 Task: Find connections with filter location Albany with filter topic #Socialentrepreneurshipwith filter profile language Potuguese with filter current company Arabian Construction Co. with filter school St. Peter's Engineering College with filter industry Rail Transportation with filter service category Video Production with filter keywords title Animal Shelter Worker
Action: Mouse moved to (655, 138)
Screenshot: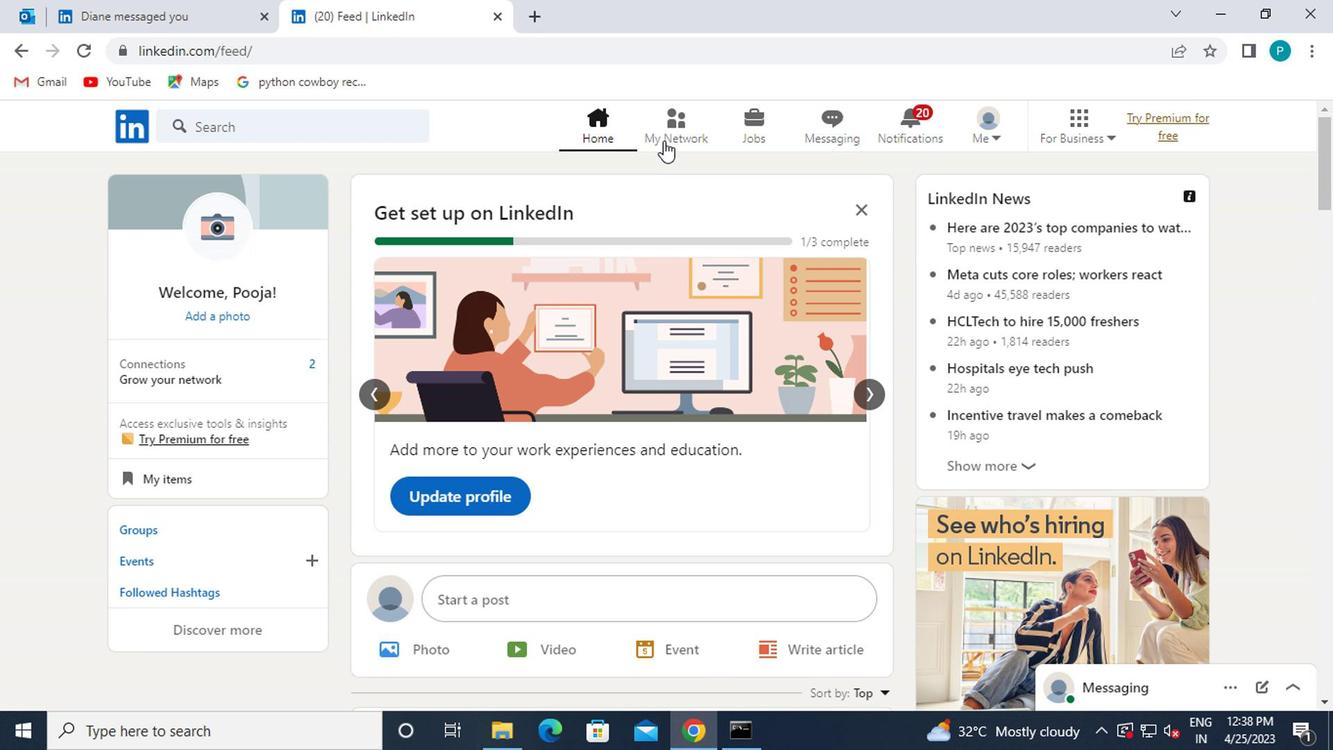 
Action: Mouse pressed left at (655, 138)
Screenshot: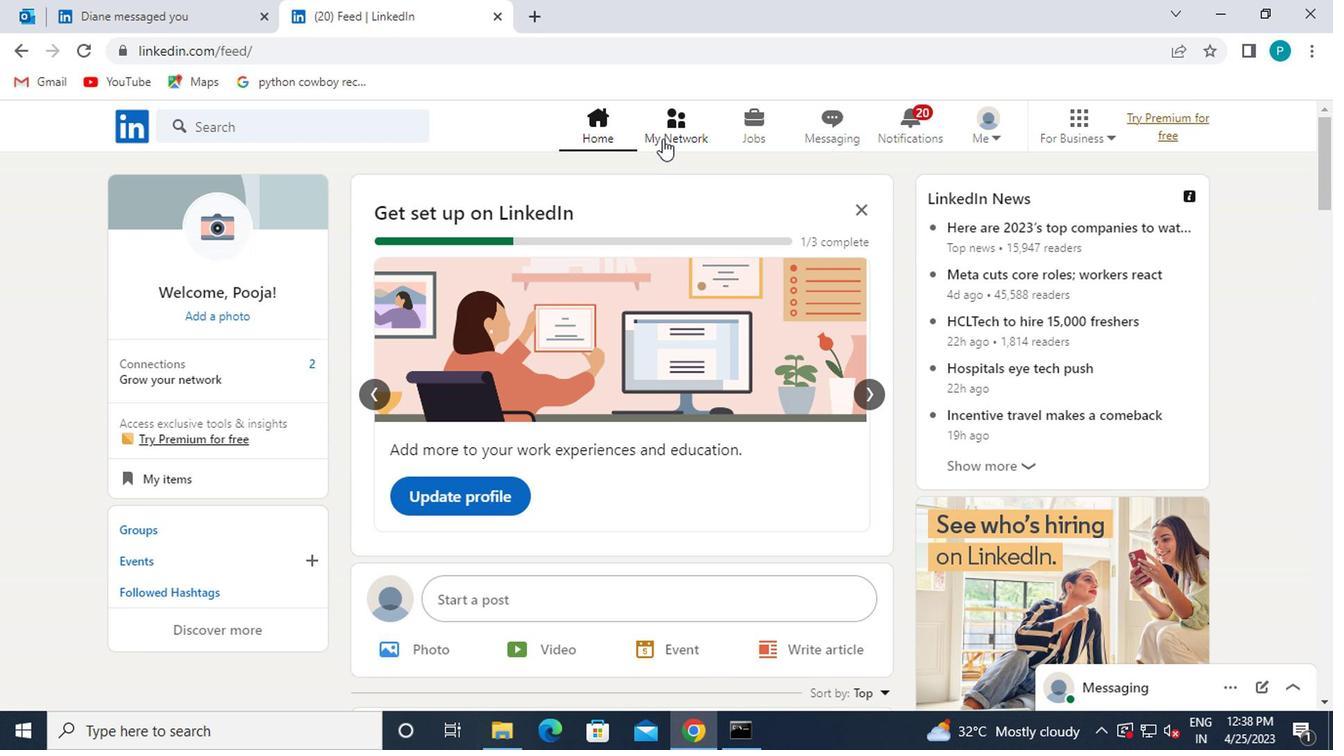 
Action: Mouse moved to (289, 242)
Screenshot: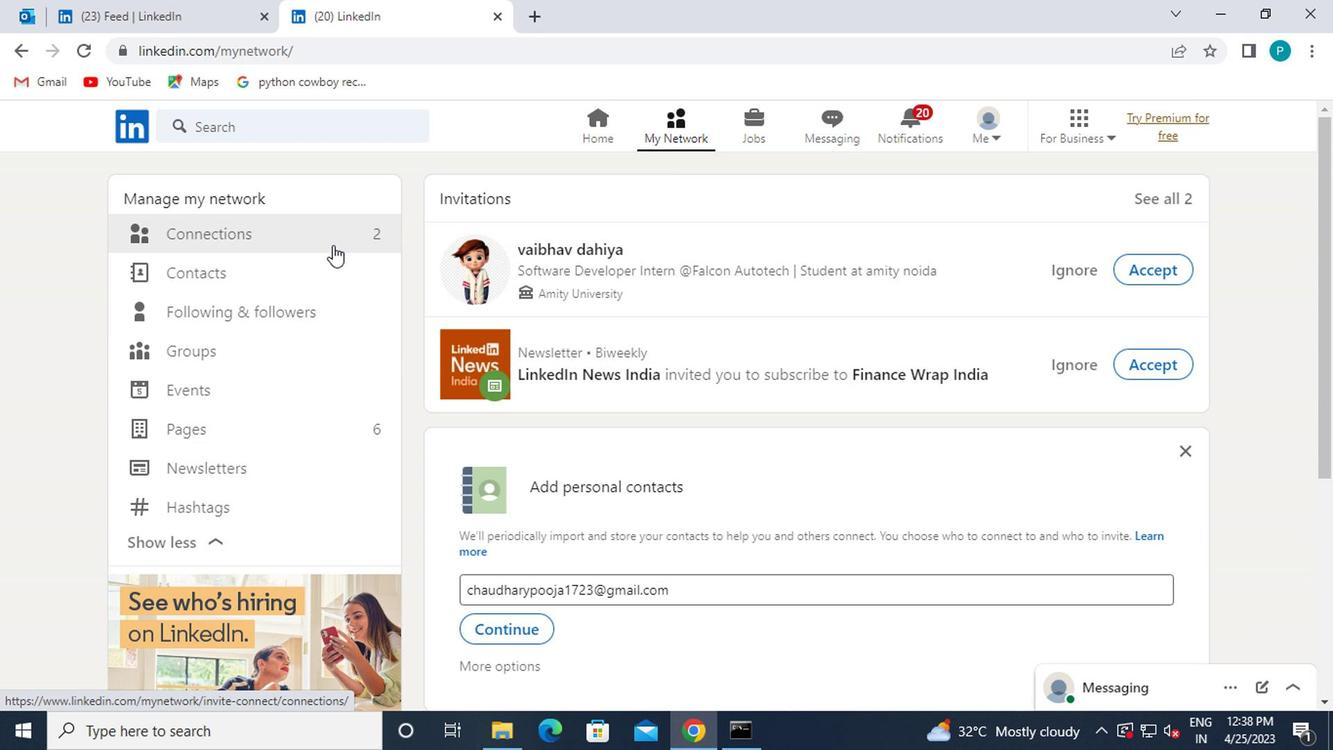 
Action: Mouse pressed left at (289, 242)
Screenshot: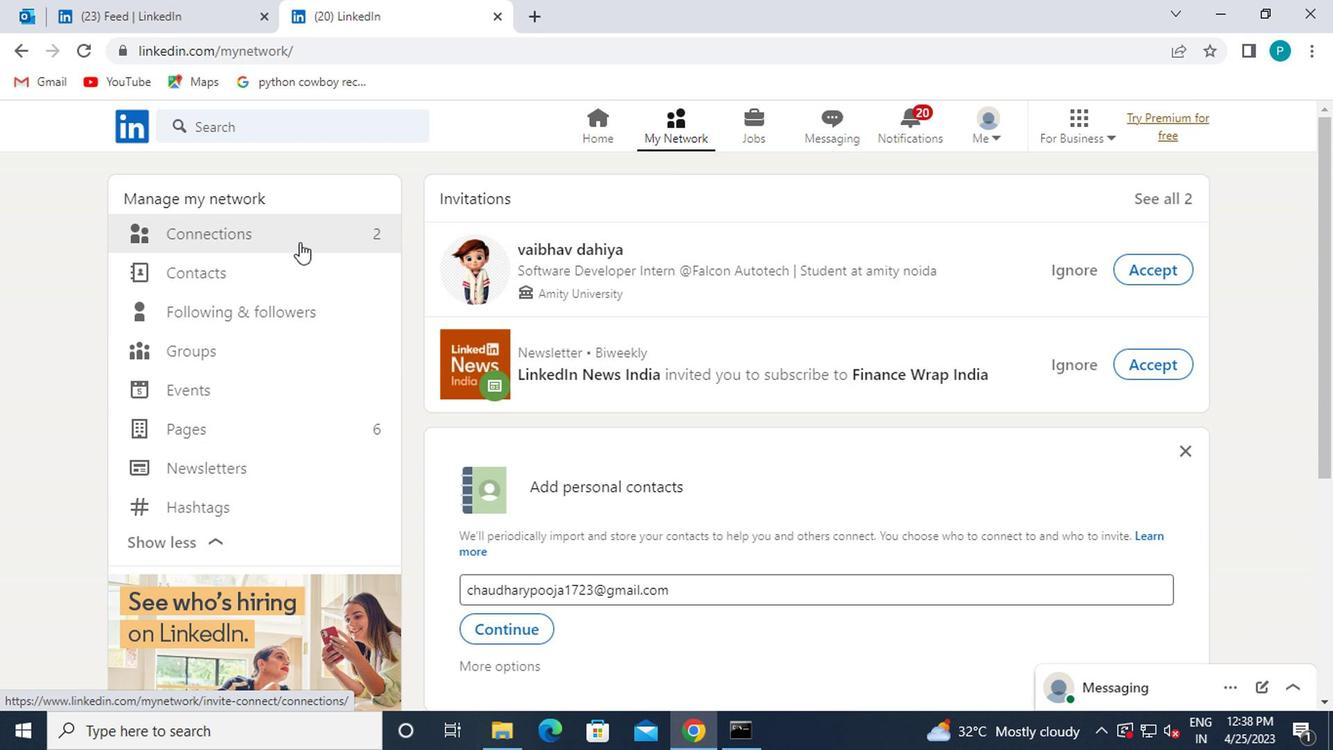 
Action: Mouse moved to (791, 234)
Screenshot: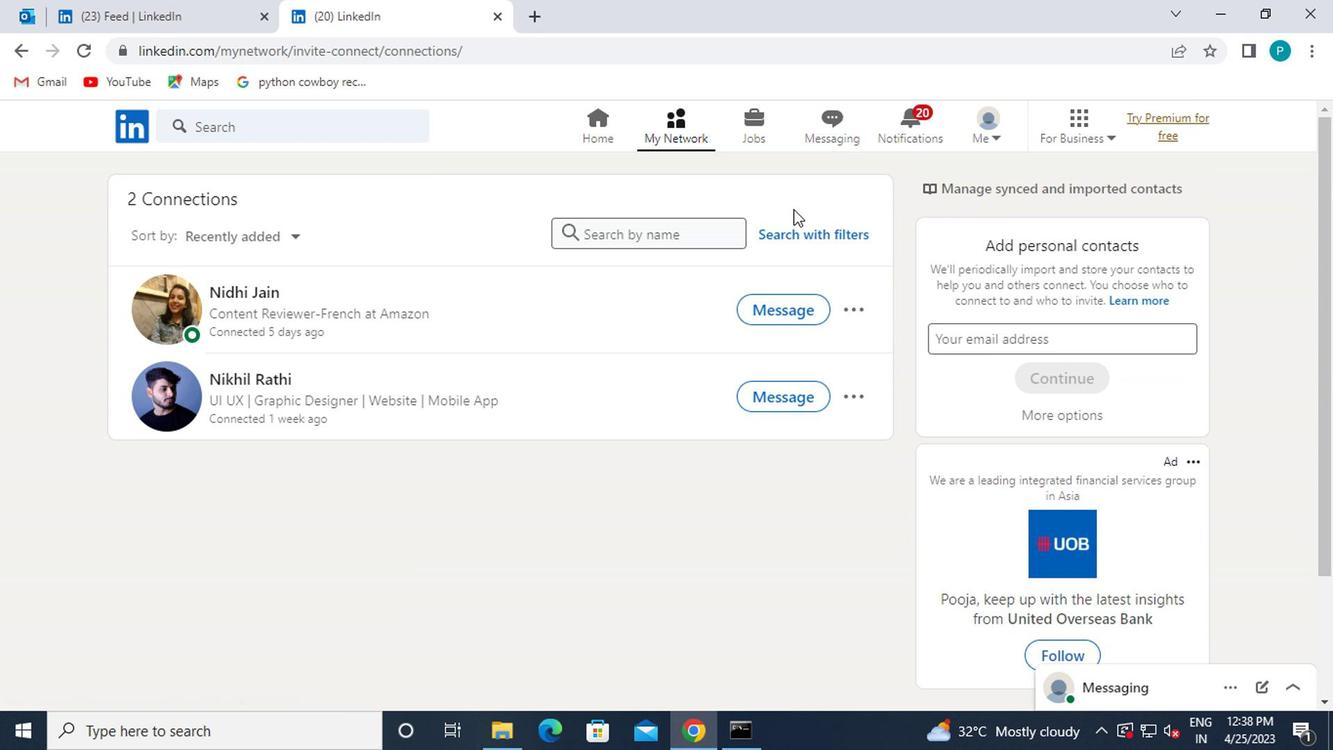 
Action: Mouse pressed left at (791, 234)
Screenshot: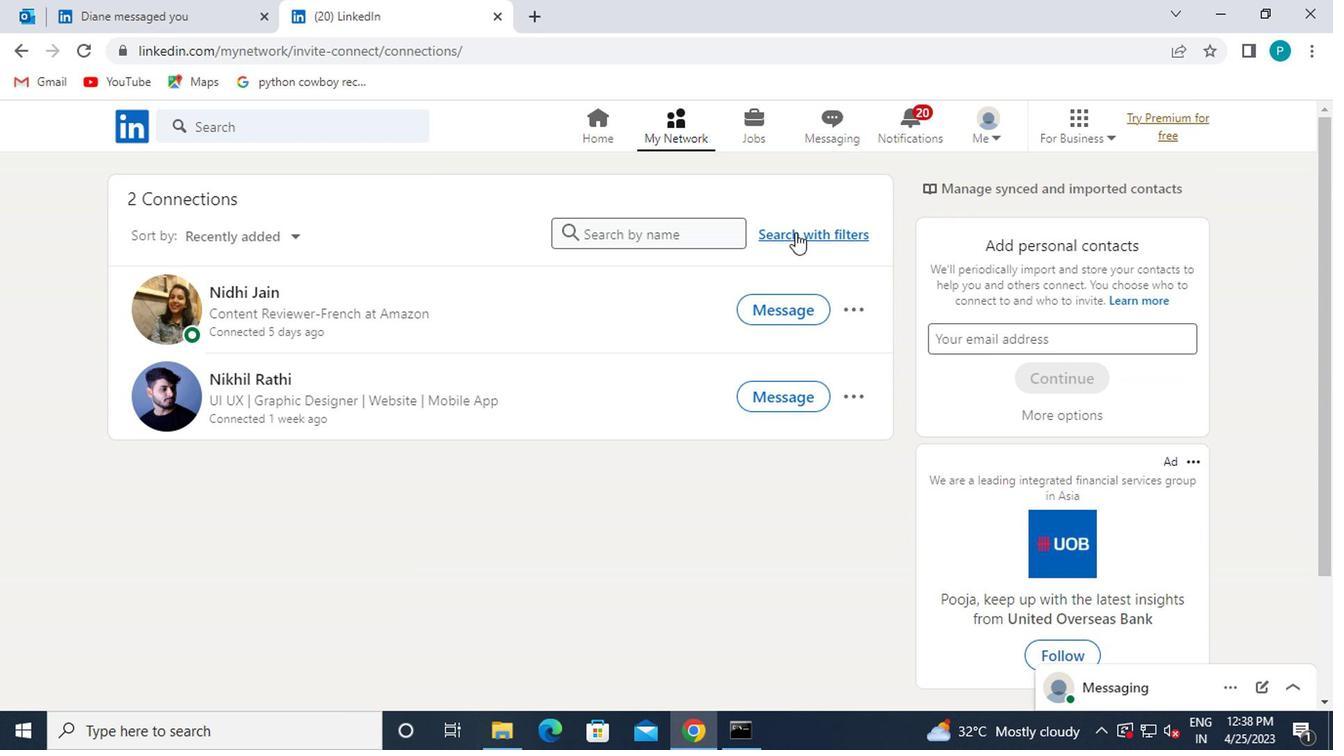 
Action: Mouse moved to (679, 171)
Screenshot: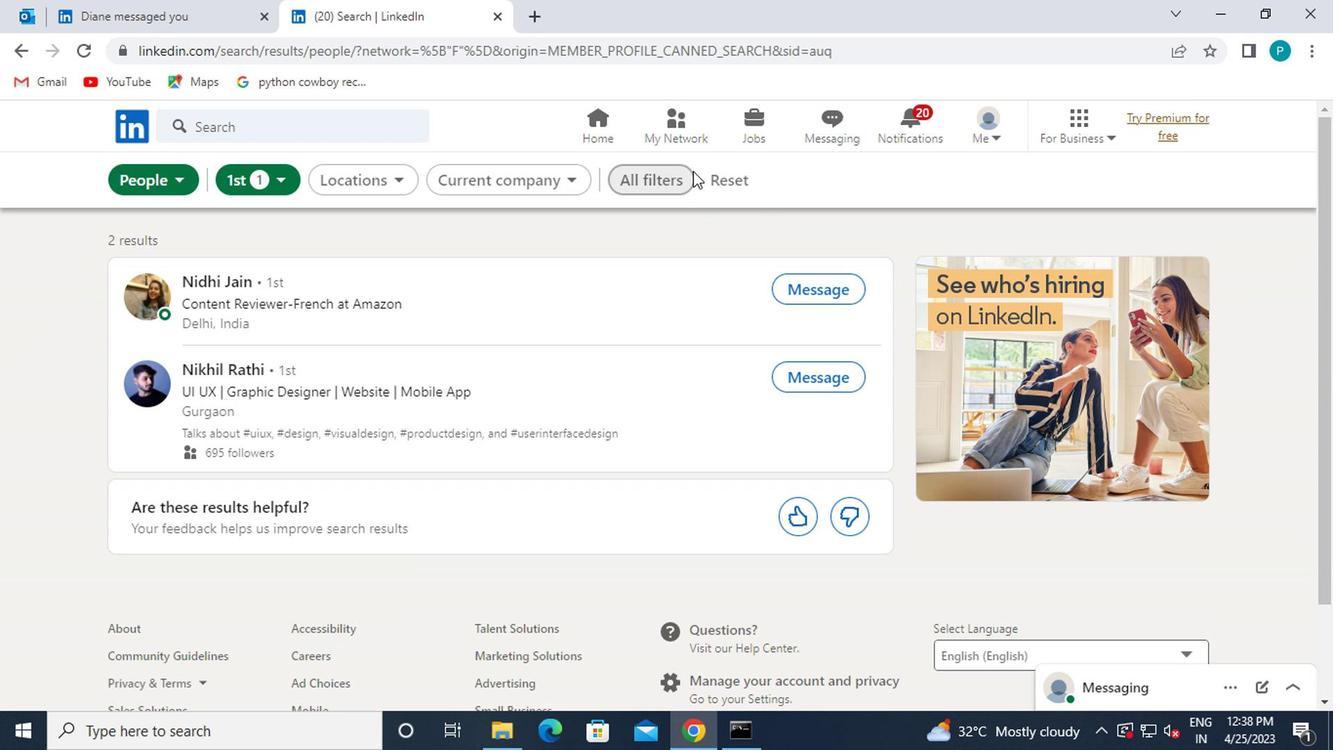 
Action: Mouse pressed left at (679, 171)
Screenshot: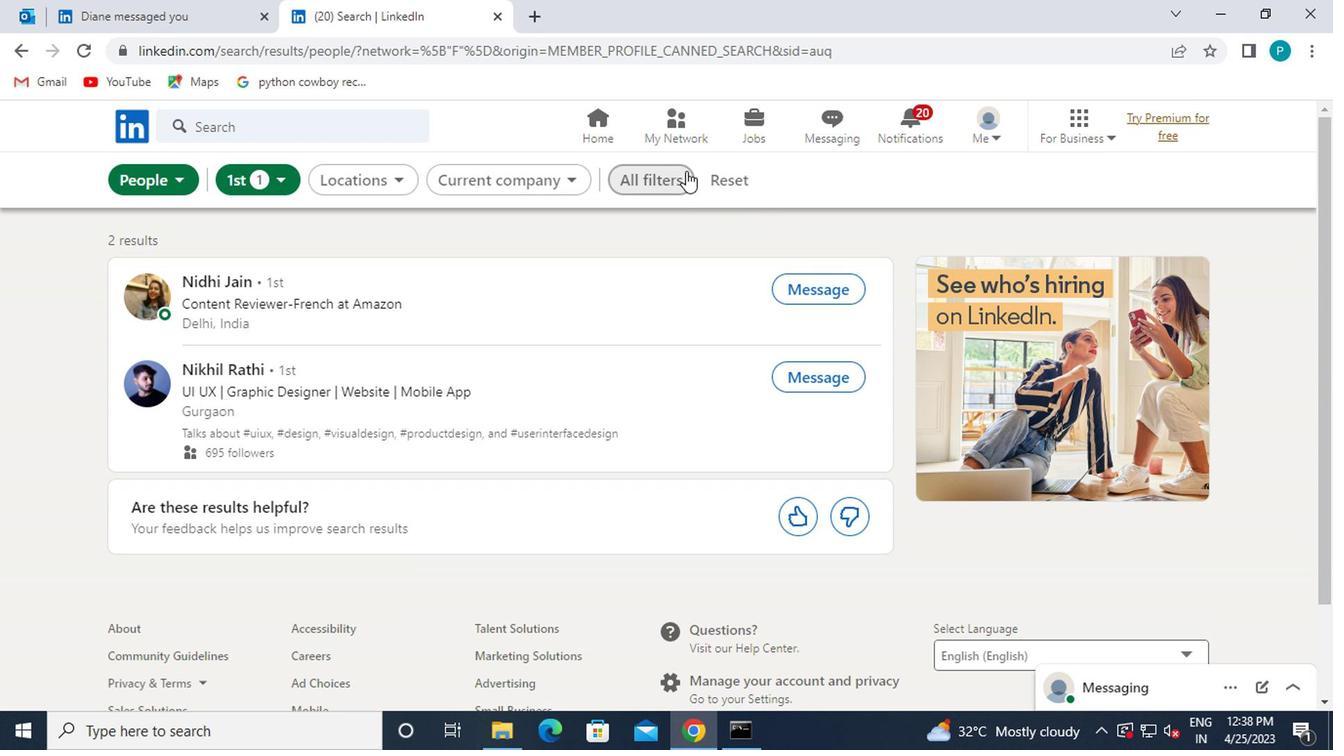 
Action: Mouse moved to (1013, 389)
Screenshot: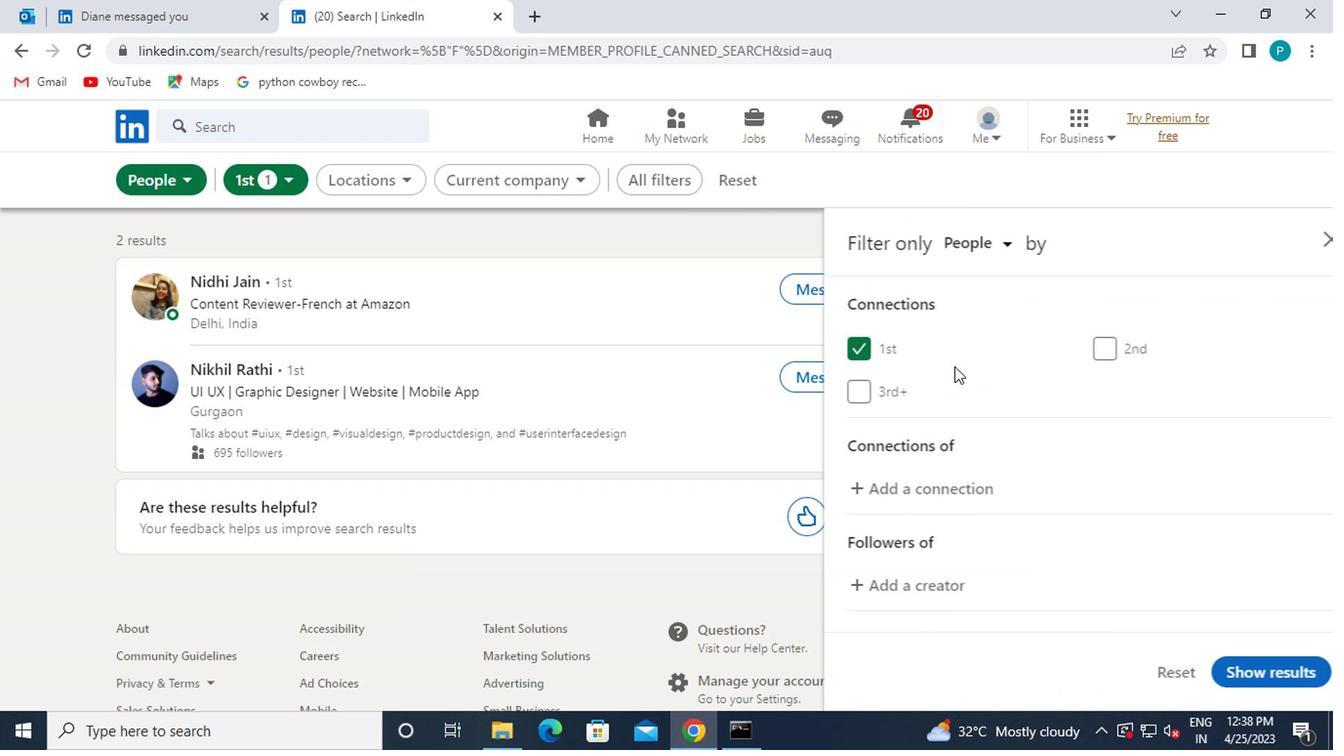 
Action: Mouse scrolled (1013, 388) with delta (0, 0)
Screenshot: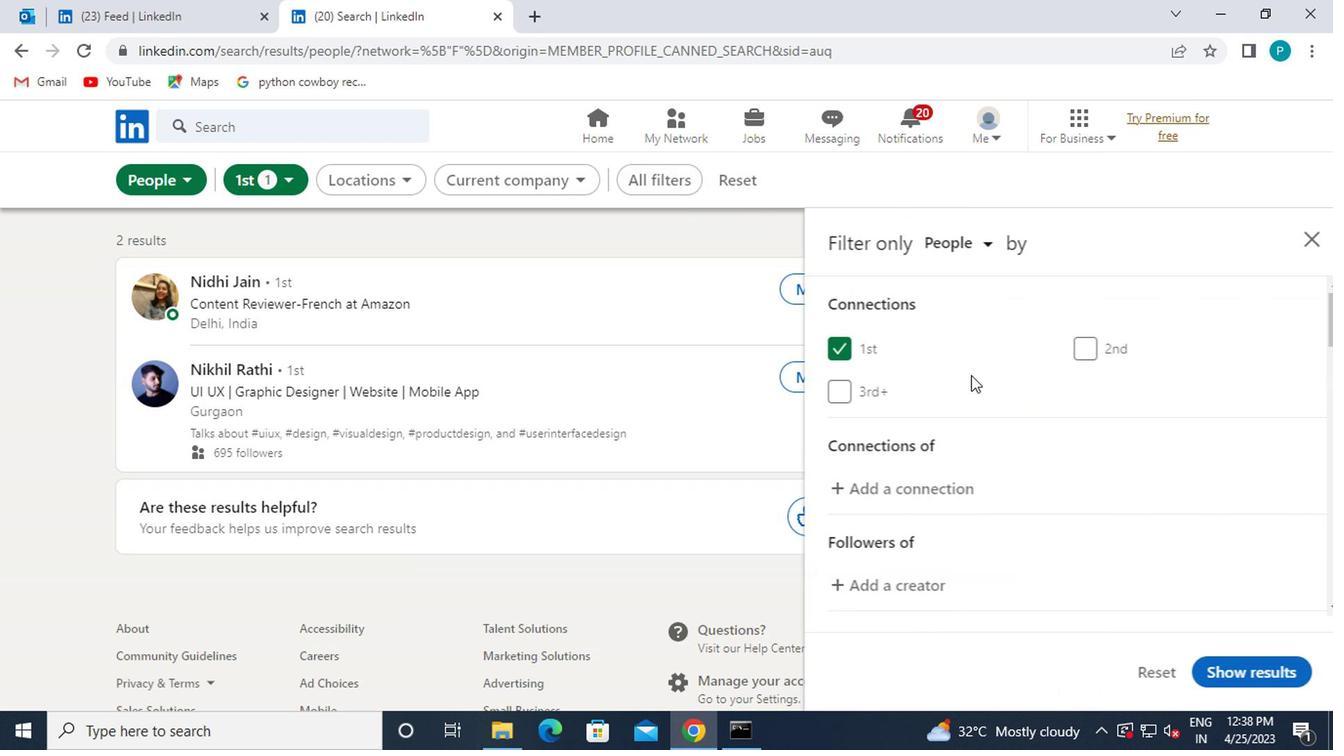 
Action: Mouse scrolled (1013, 388) with delta (0, 0)
Screenshot: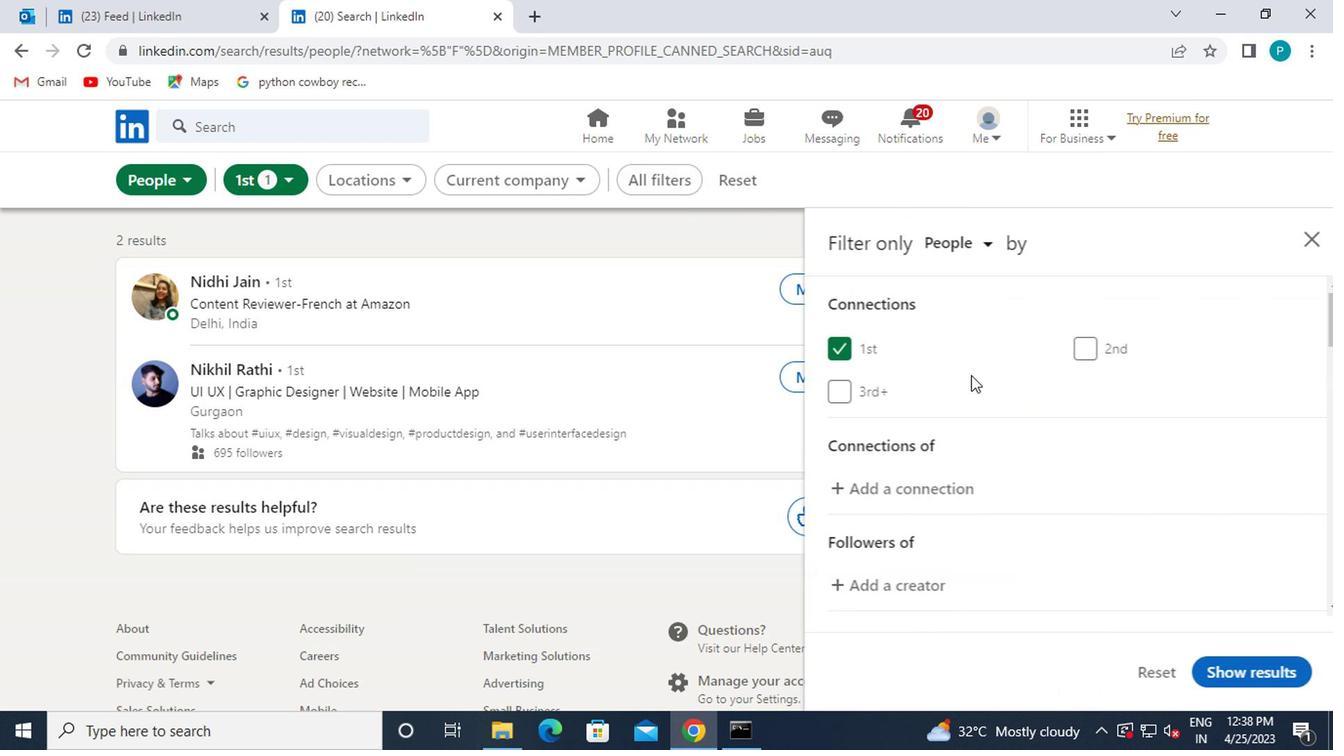 
Action: Mouse scrolled (1013, 388) with delta (0, 0)
Screenshot: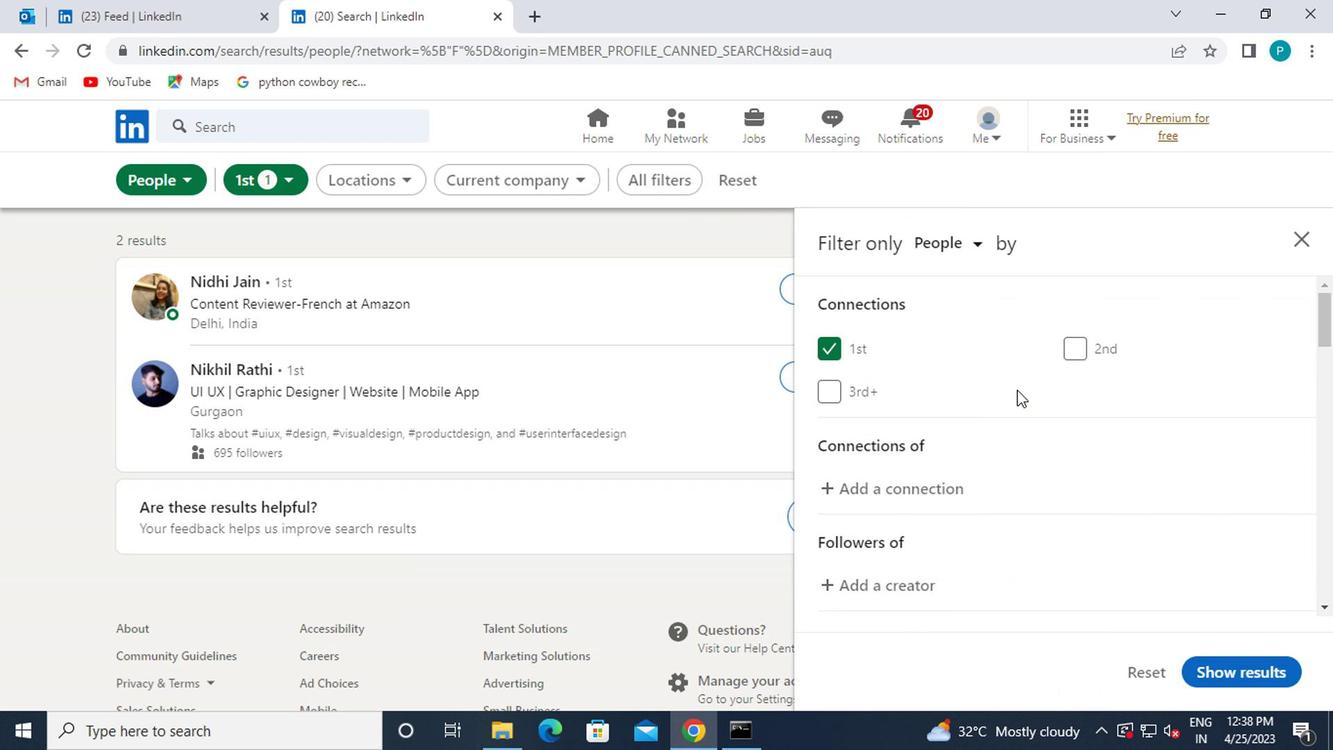 
Action: Mouse moved to (1084, 460)
Screenshot: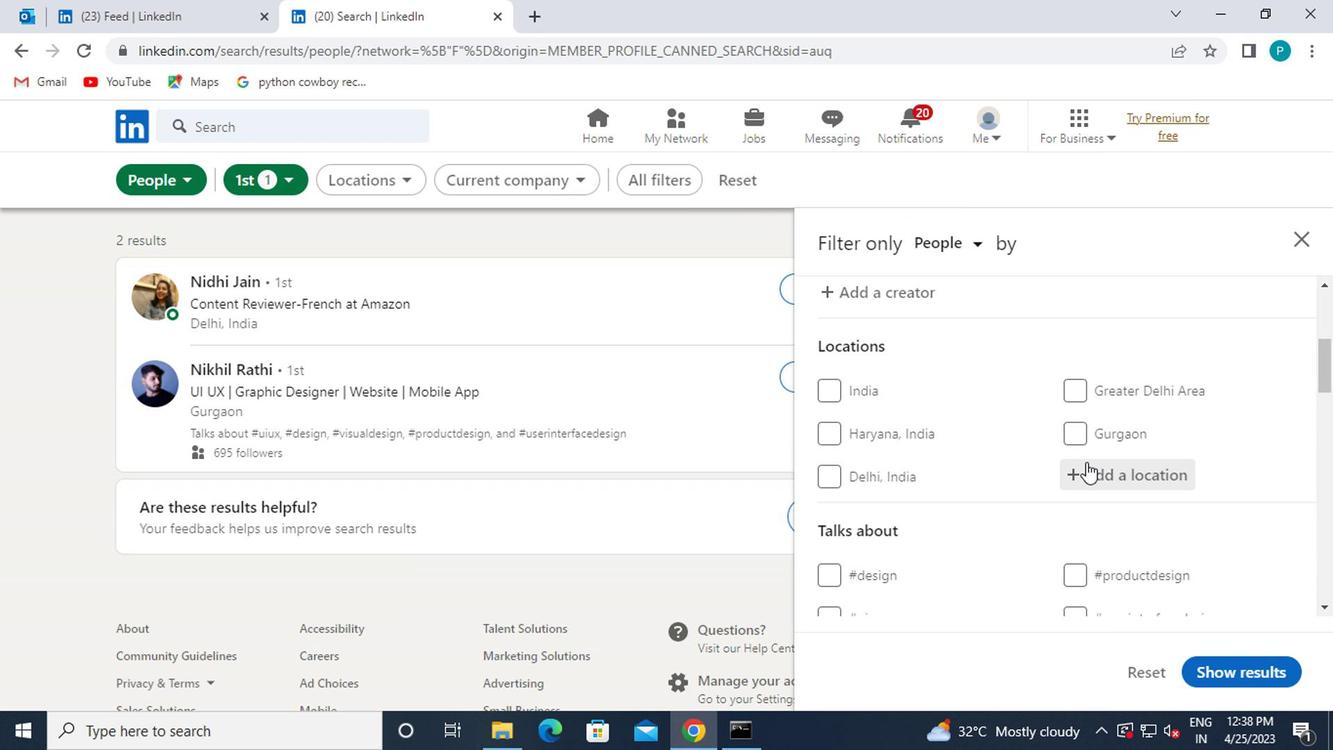 
Action: Mouse pressed left at (1084, 460)
Screenshot: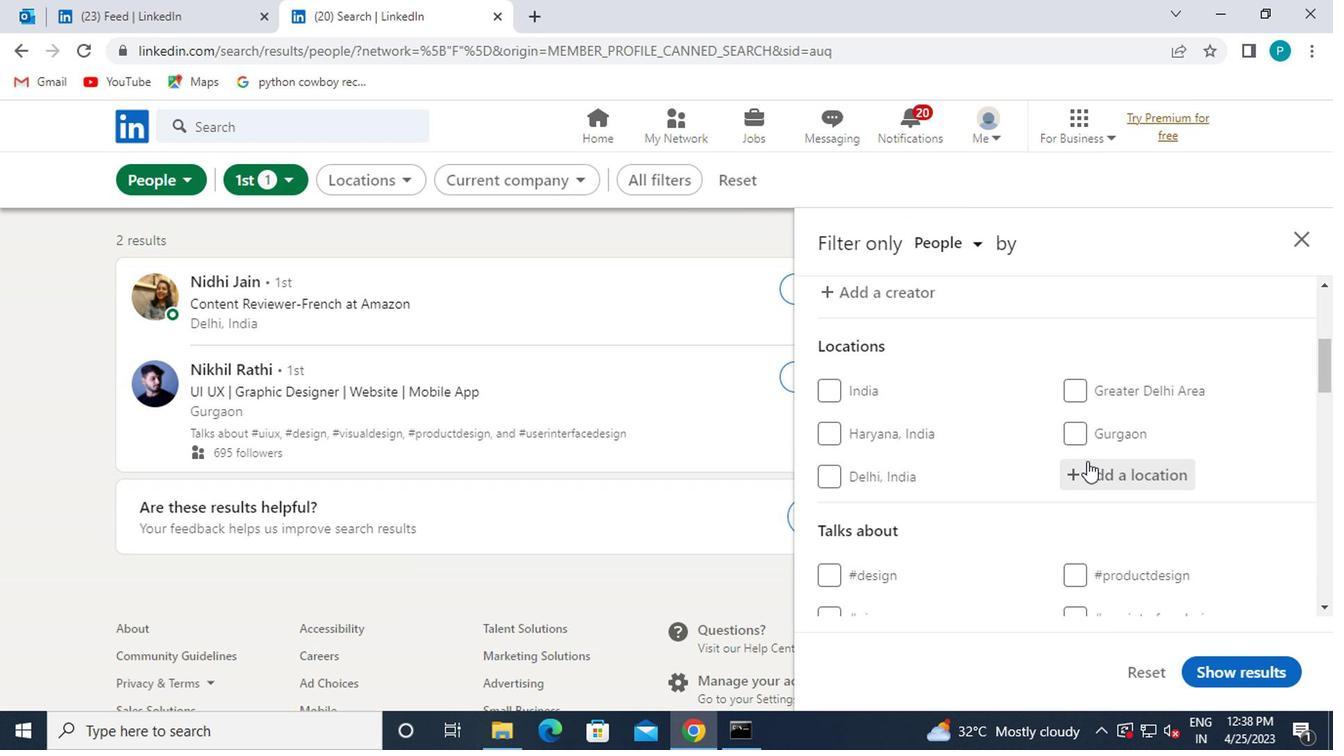 
Action: Mouse moved to (1084, 463)
Screenshot: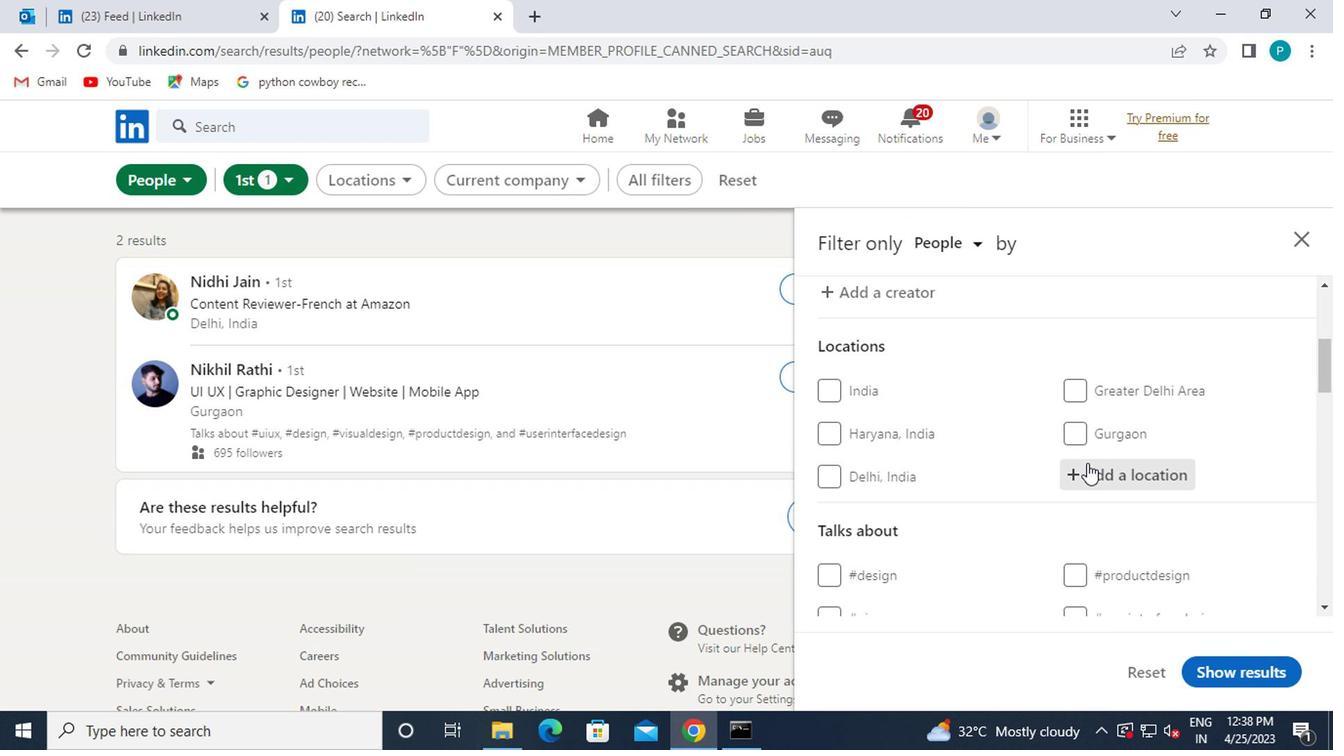 
Action: Key pressed <Key.caps_lock>a<Key.caps_lock>lbany
Screenshot: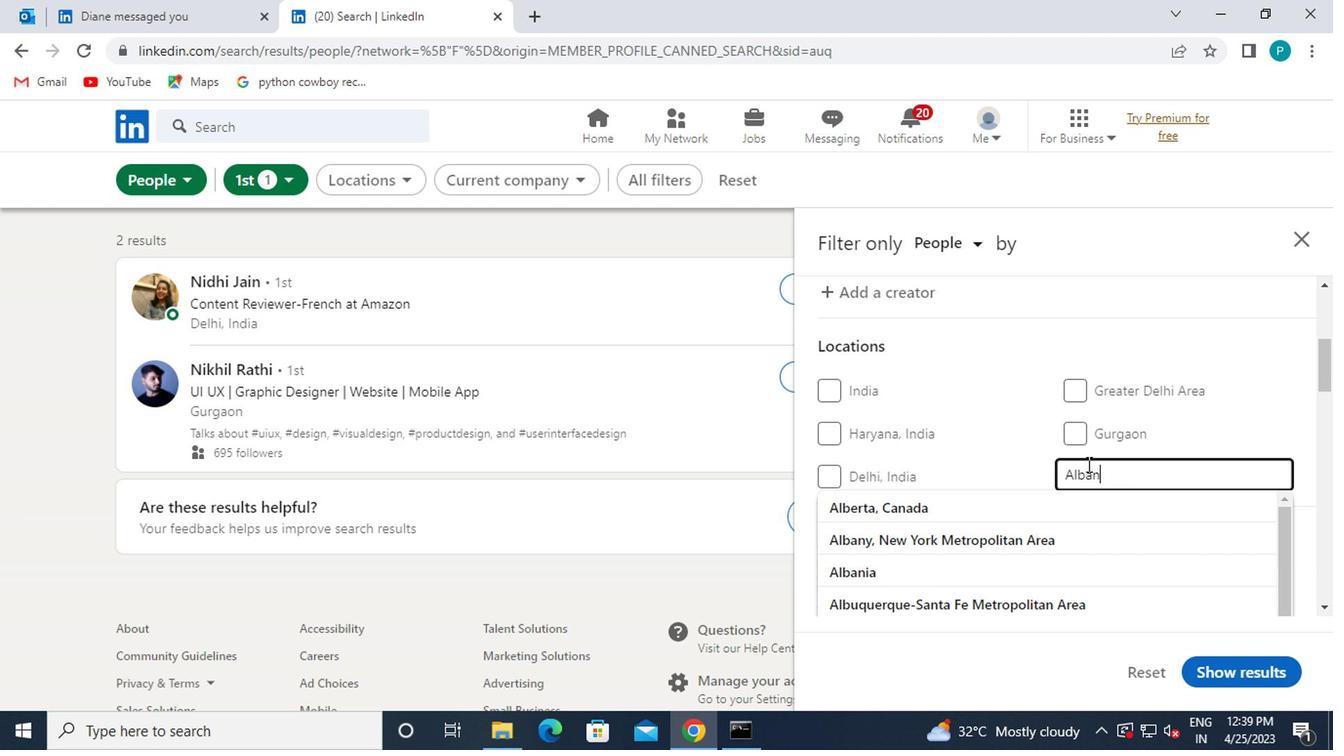 
Action: Mouse moved to (1055, 495)
Screenshot: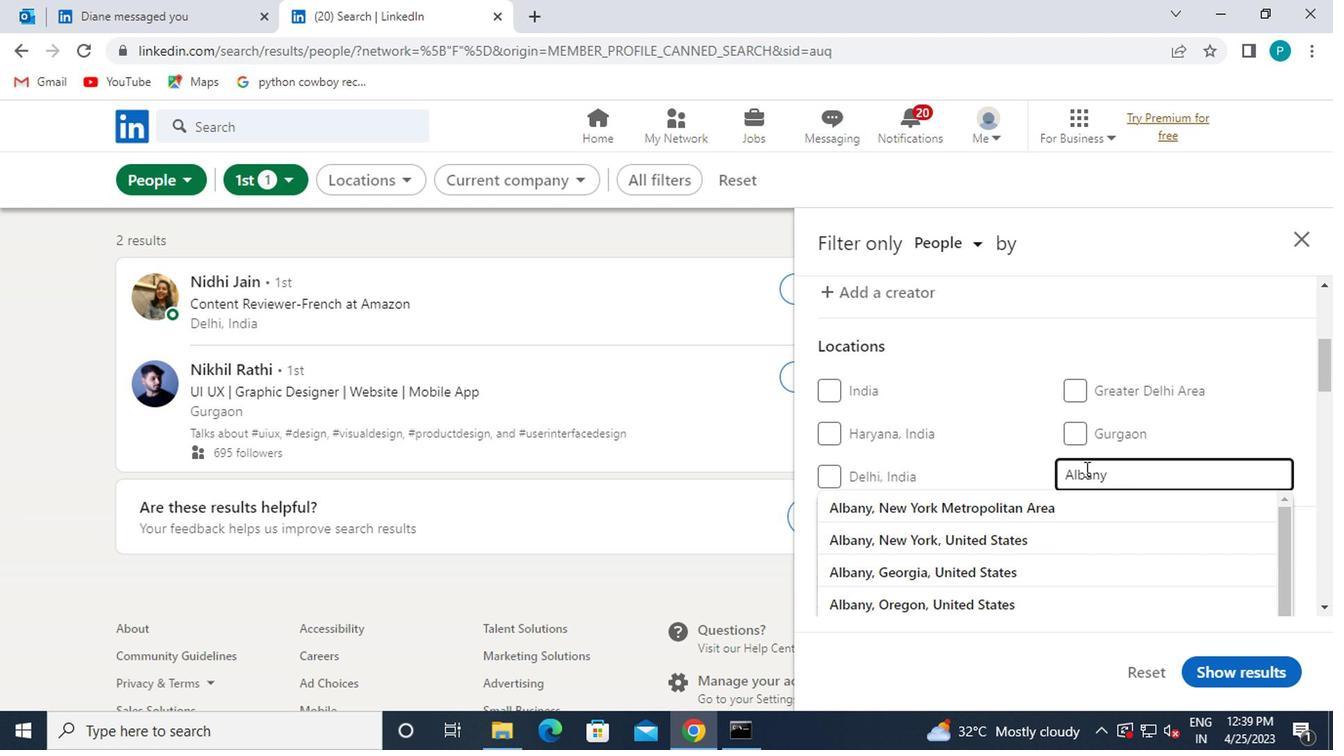 
Action: Mouse pressed left at (1055, 495)
Screenshot: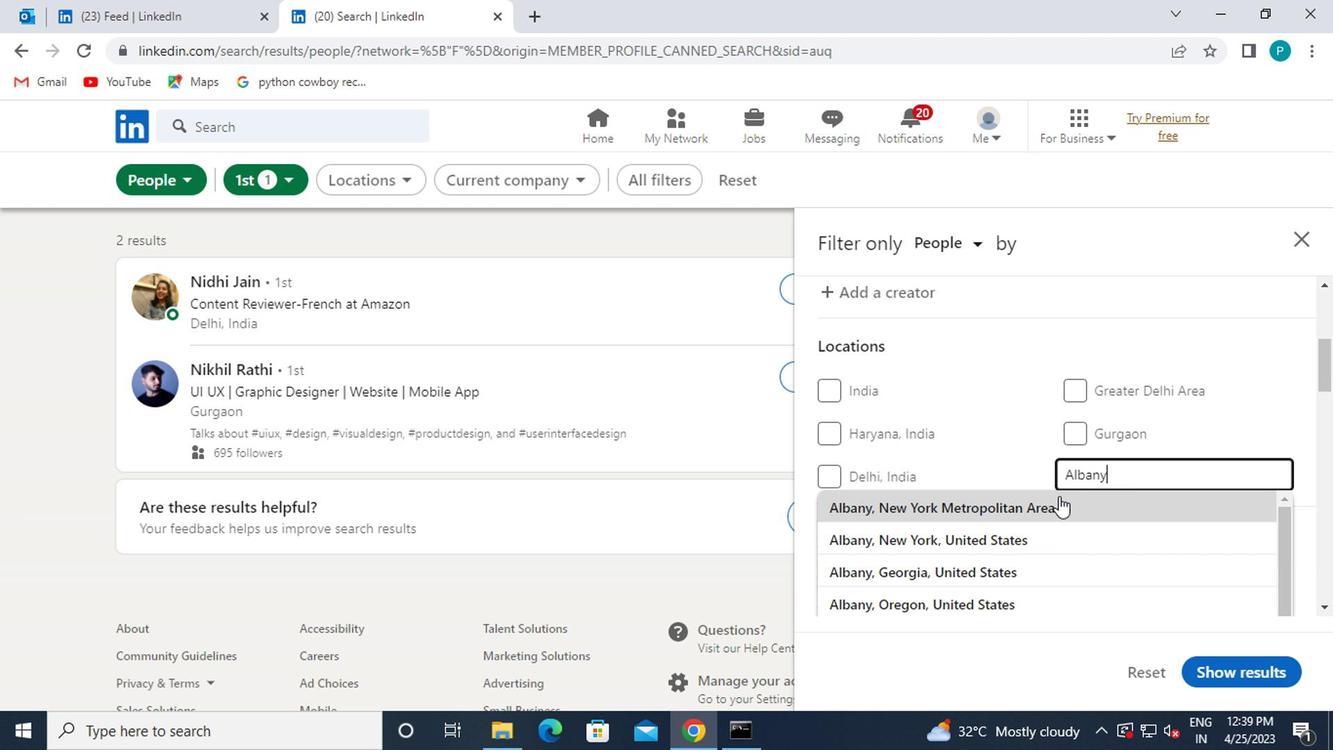 
Action: Mouse scrolled (1055, 494) with delta (0, 0)
Screenshot: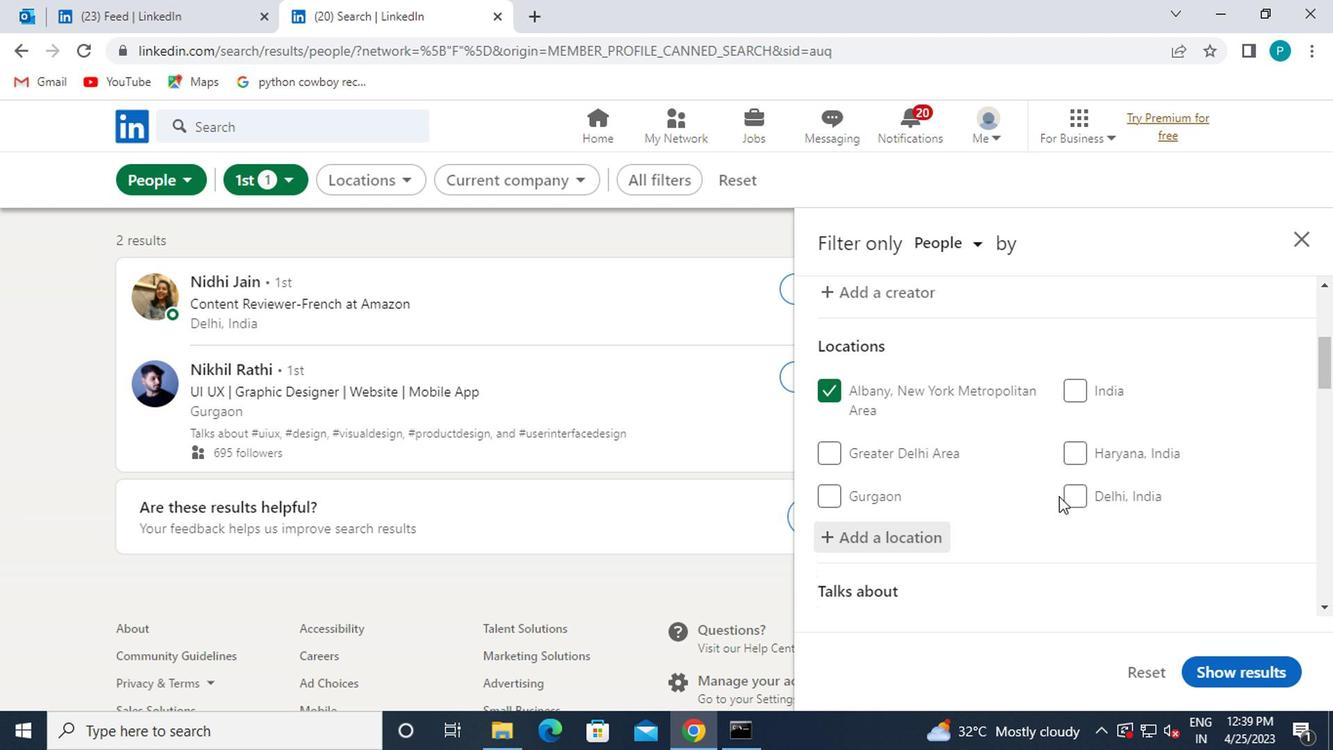 
Action: Mouse scrolled (1055, 494) with delta (0, 0)
Screenshot: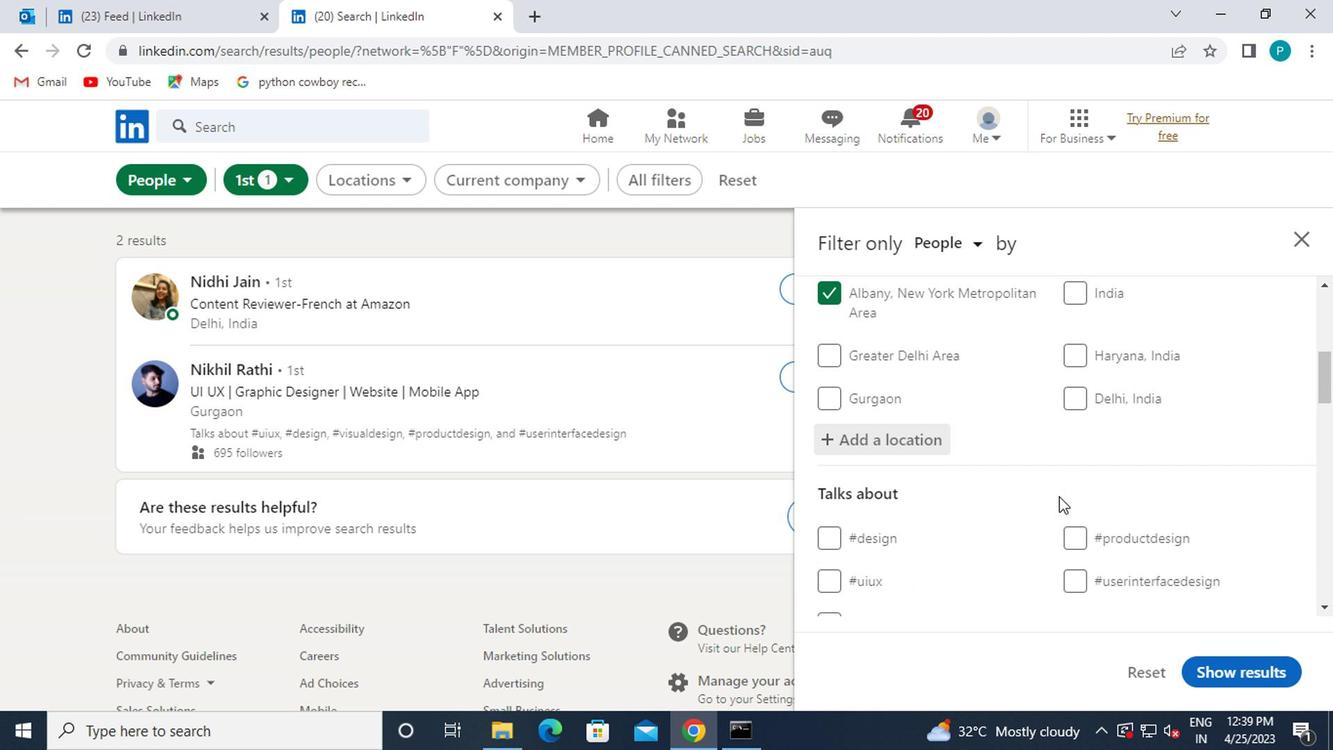 
Action: Mouse moved to (1078, 531)
Screenshot: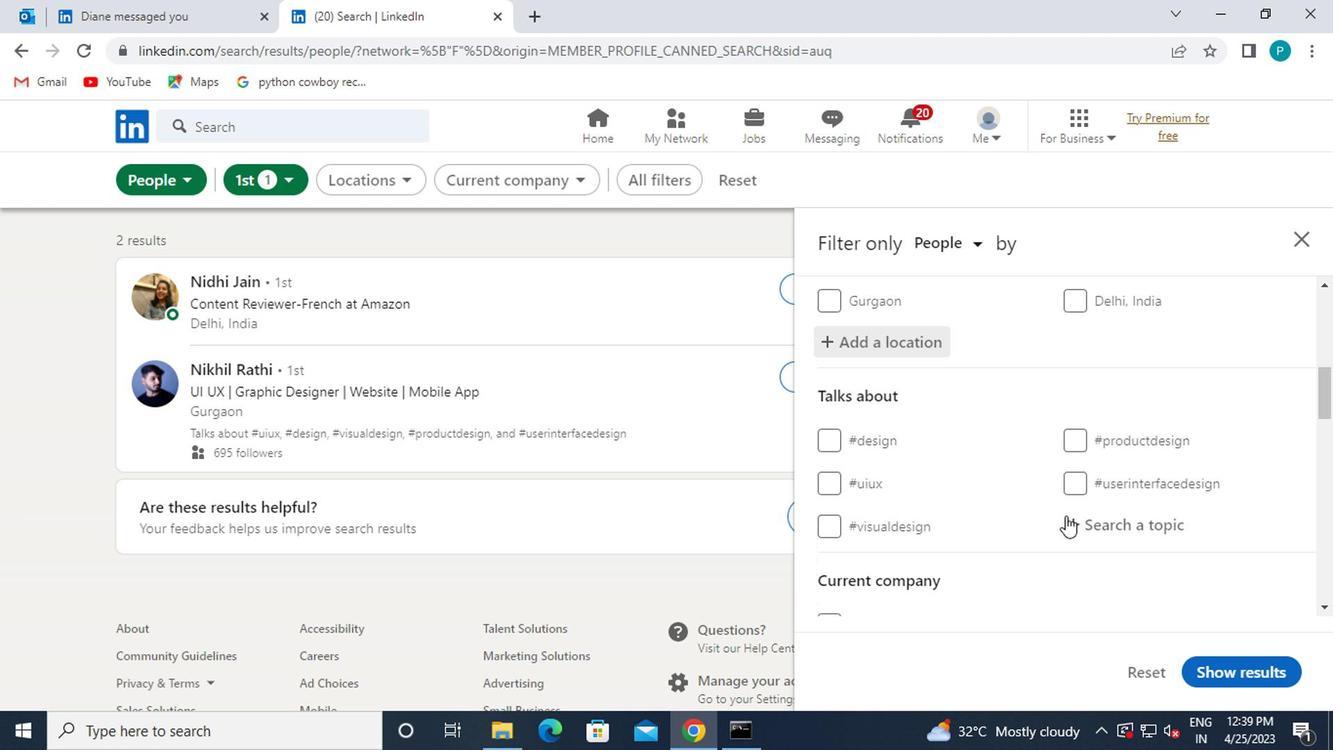 
Action: Mouse pressed left at (1078, 531)
Screenshot: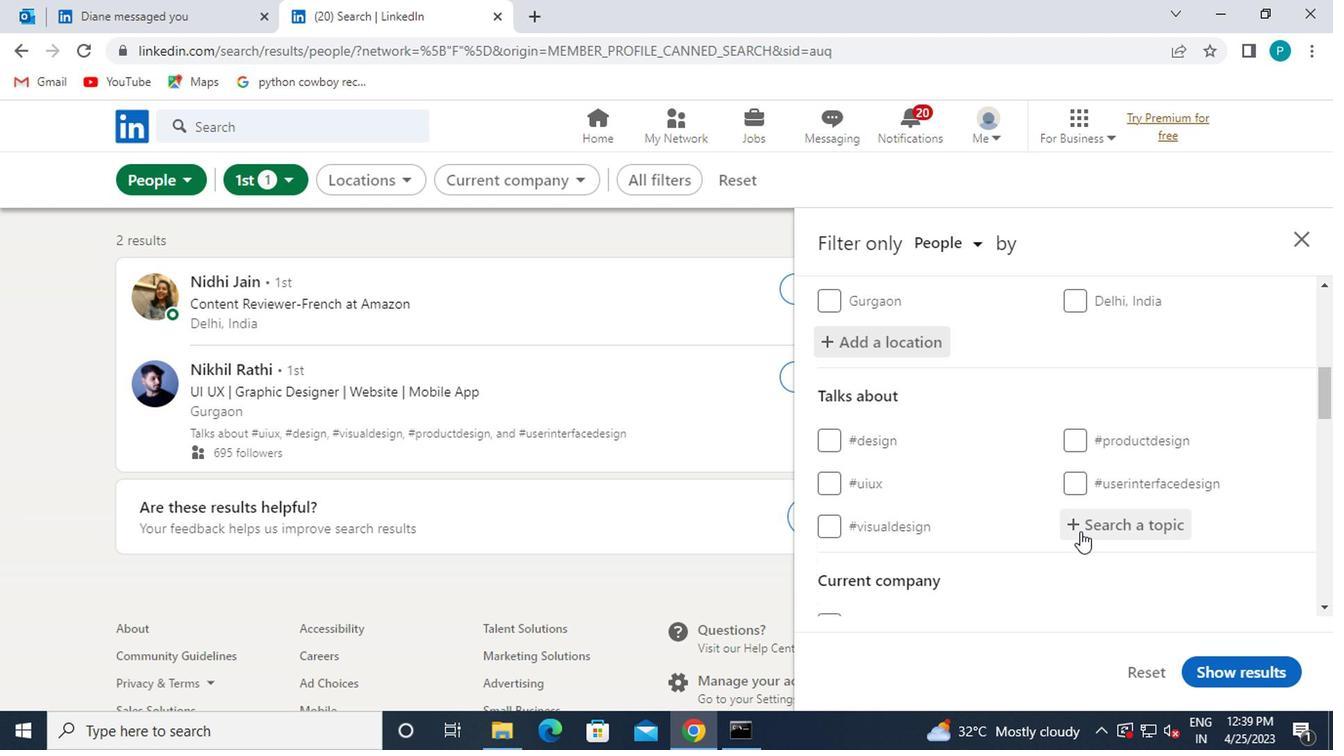 
Action: Key pressed <Key.shift><Key.shift><Key.shift><Key.shift><Key.shift><Key.shift>#<Key.caps_lock>S<Key.caps_lock>OCIALENTREPRENEURSHIP
Screenshot: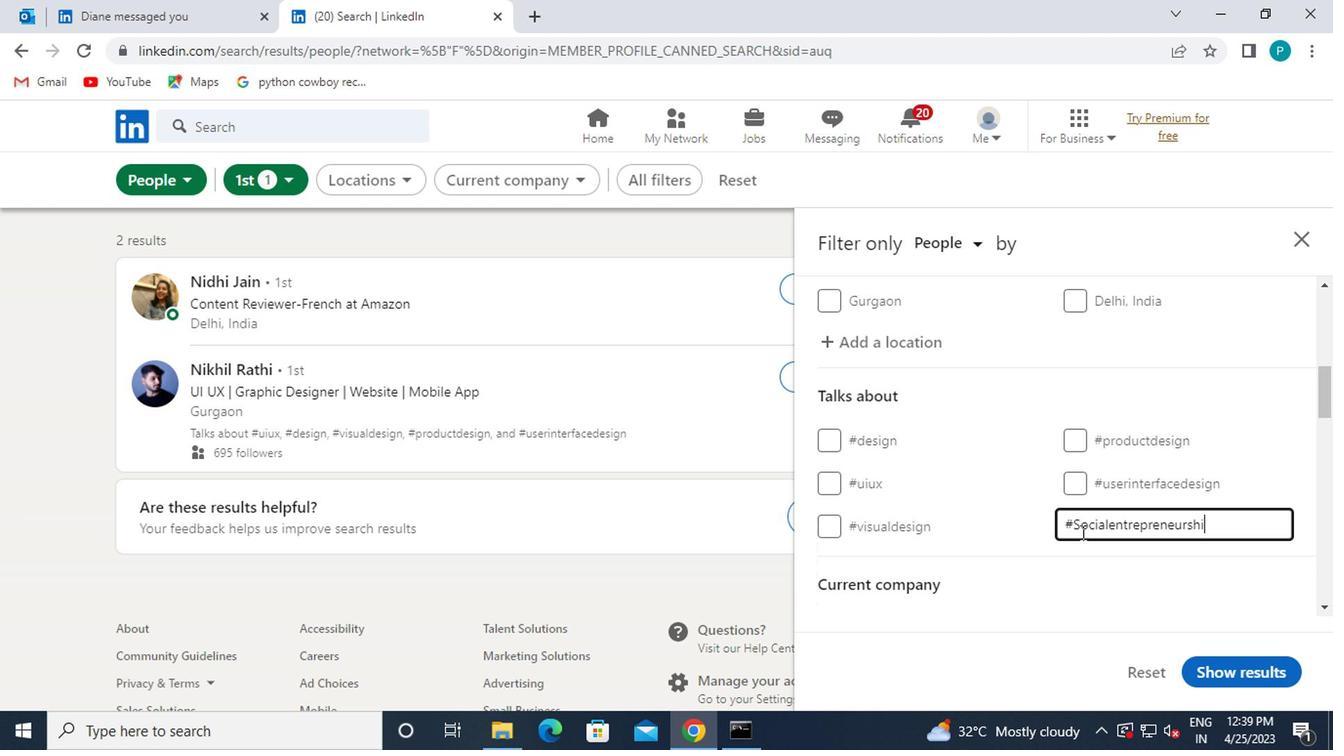 
Action: Mouse moved to (1090, 539)
Screenshot: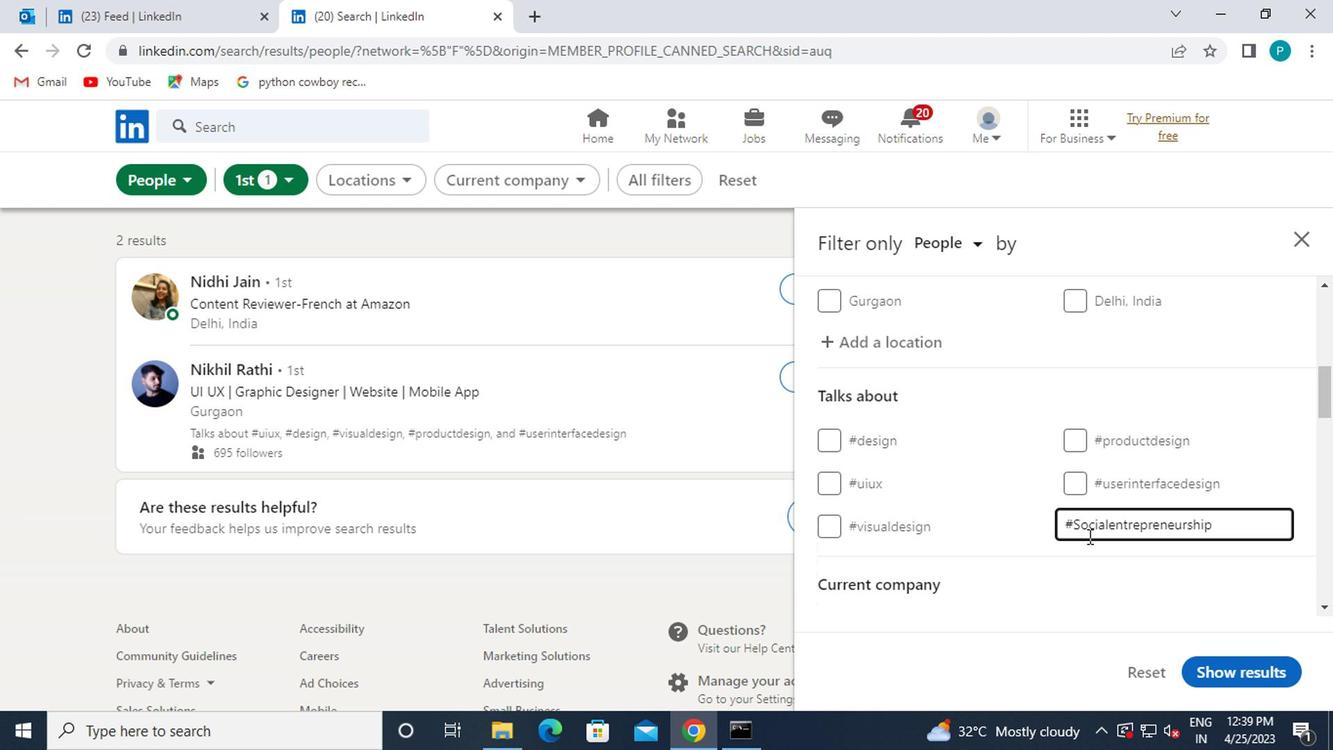 
Action: Mouse scrolled (1090, 539) with delta (0, 0)
Screenshot: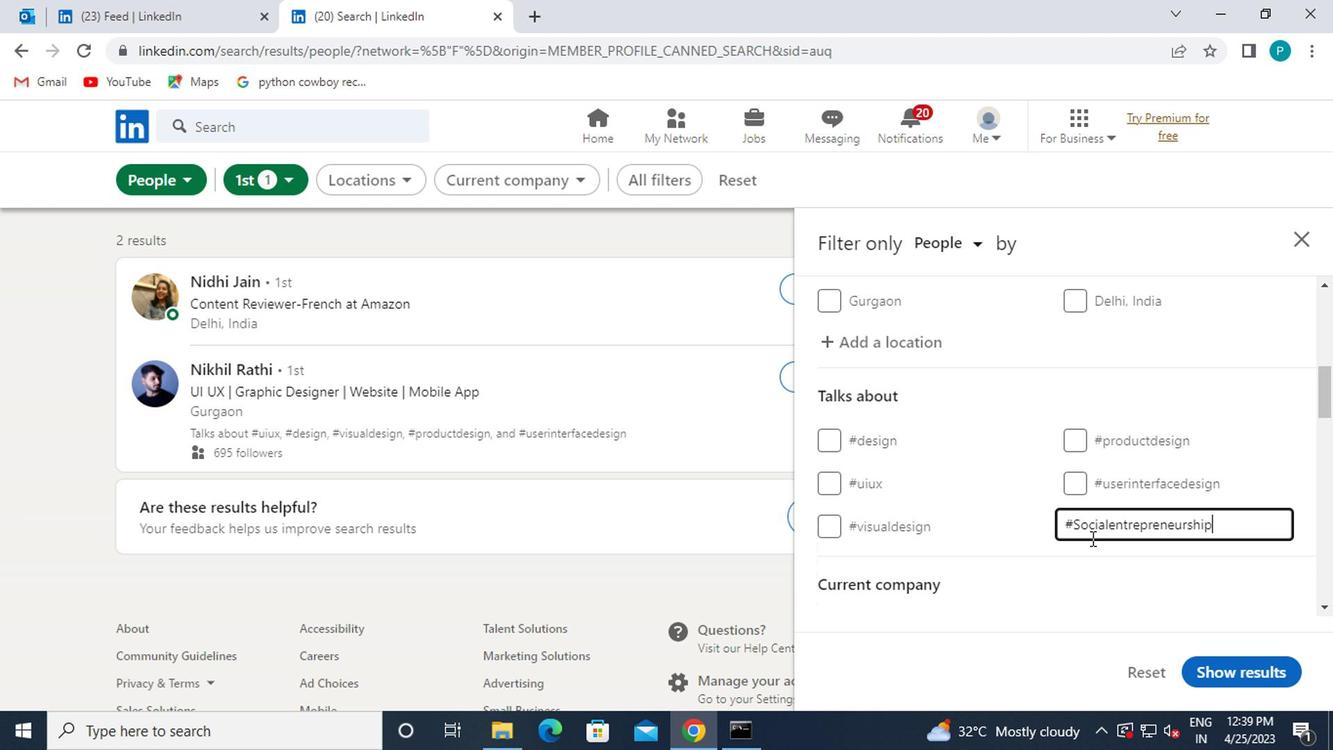 
Action: Mouse scrolled (1090, 539) with delta (0, 0)
Screenshot: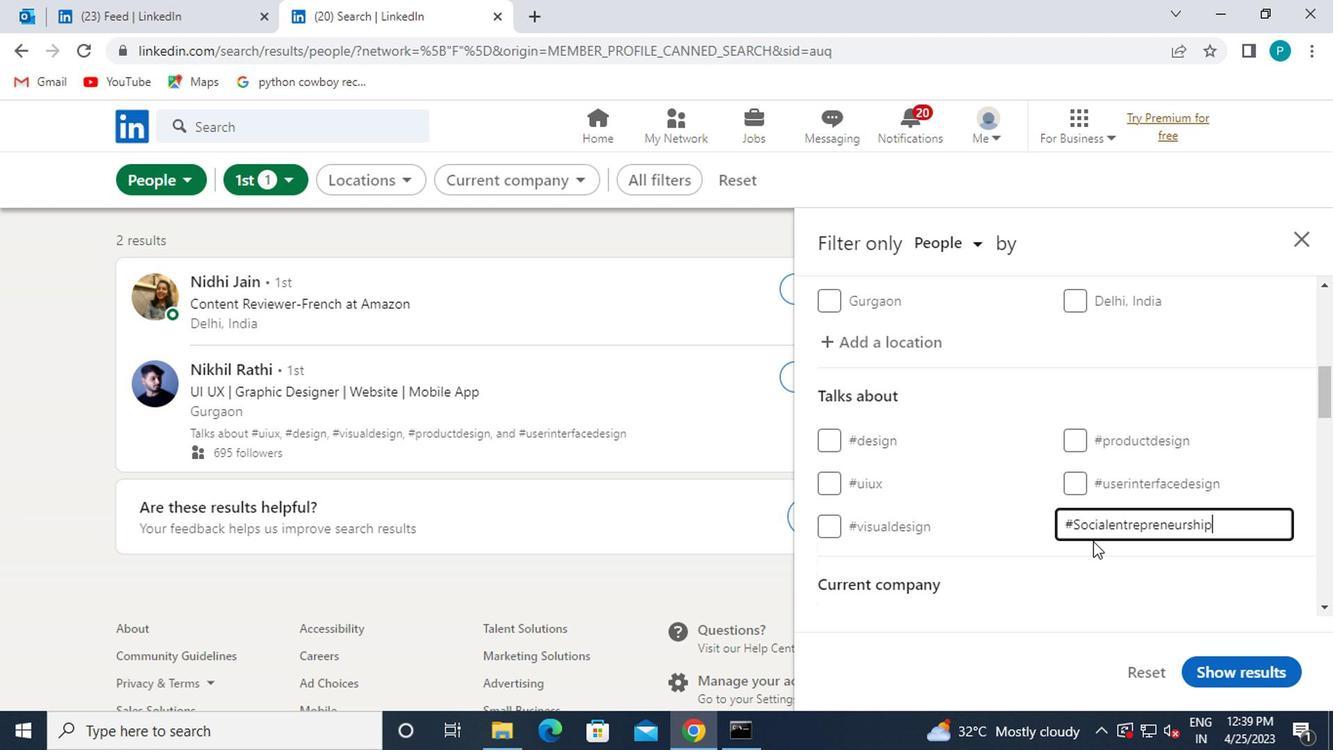 
Action: Mouse moved to (1096, 434)
Screenshot: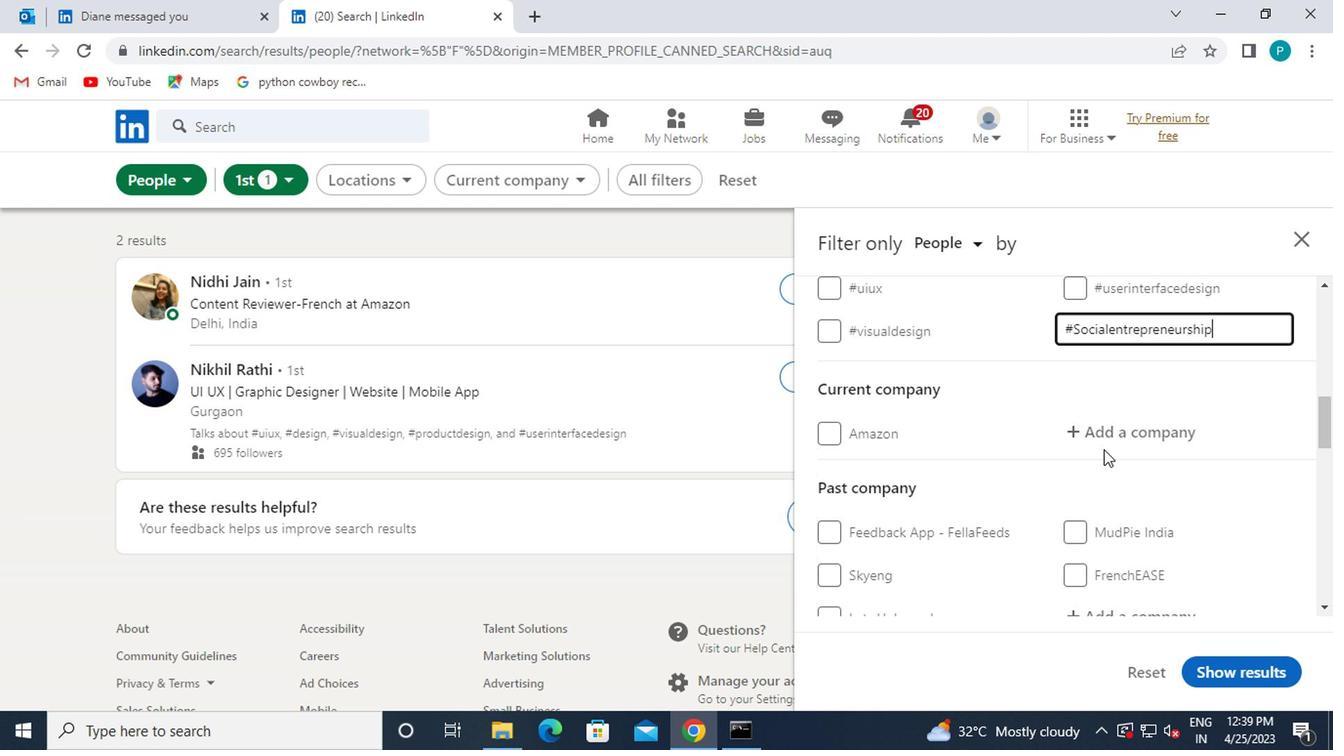 
Action: Mouse pressed left at (1096, 434)
Screenshot: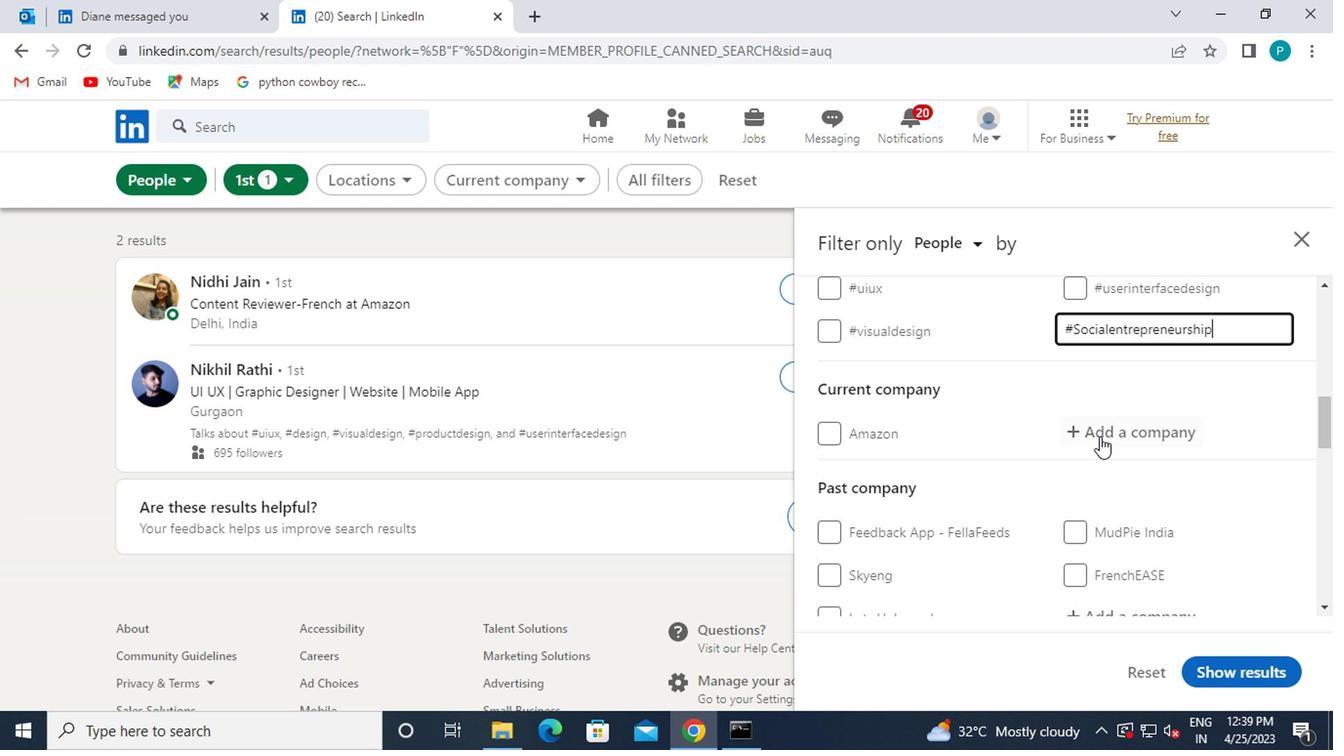 
Action: Key pressed <Key.caps_lock>A<Key.caps_lock>RABIAN<Key.space>
Screenshot: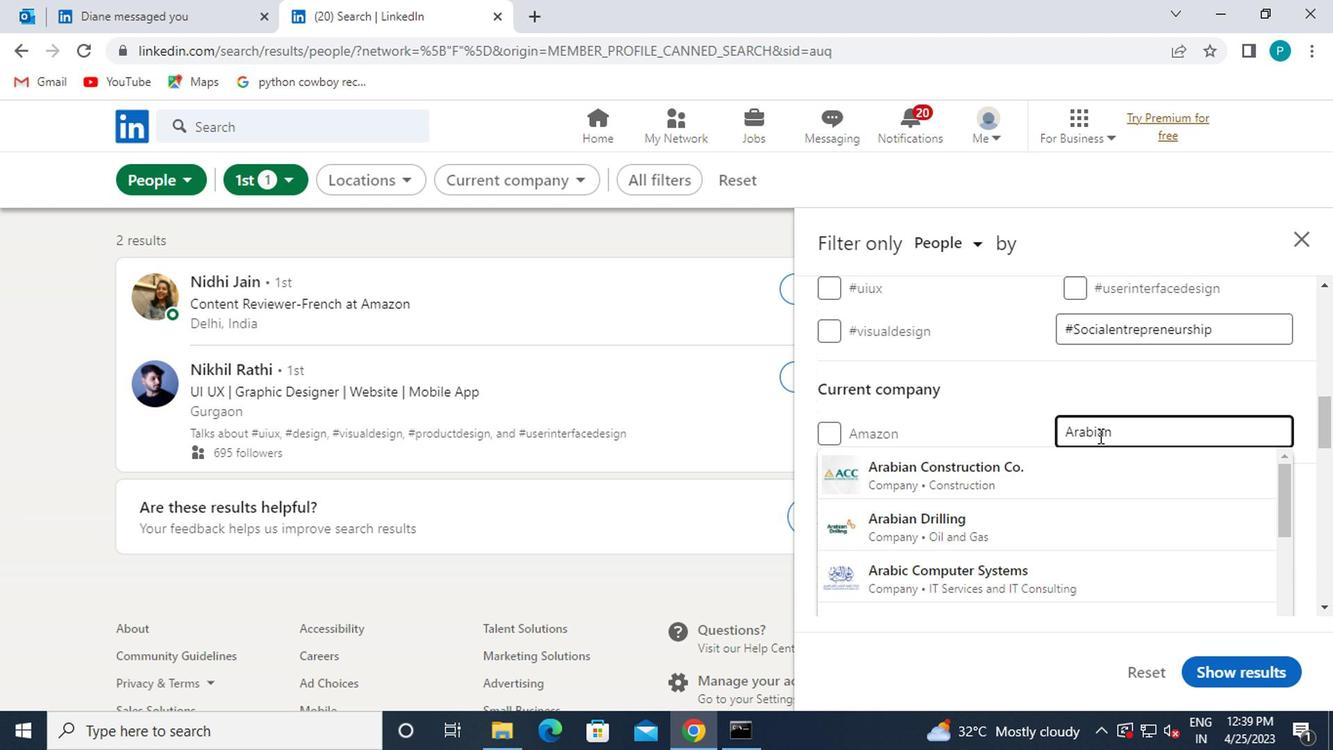 
Action: Mouse moved to (1081, 460)
Screenshot: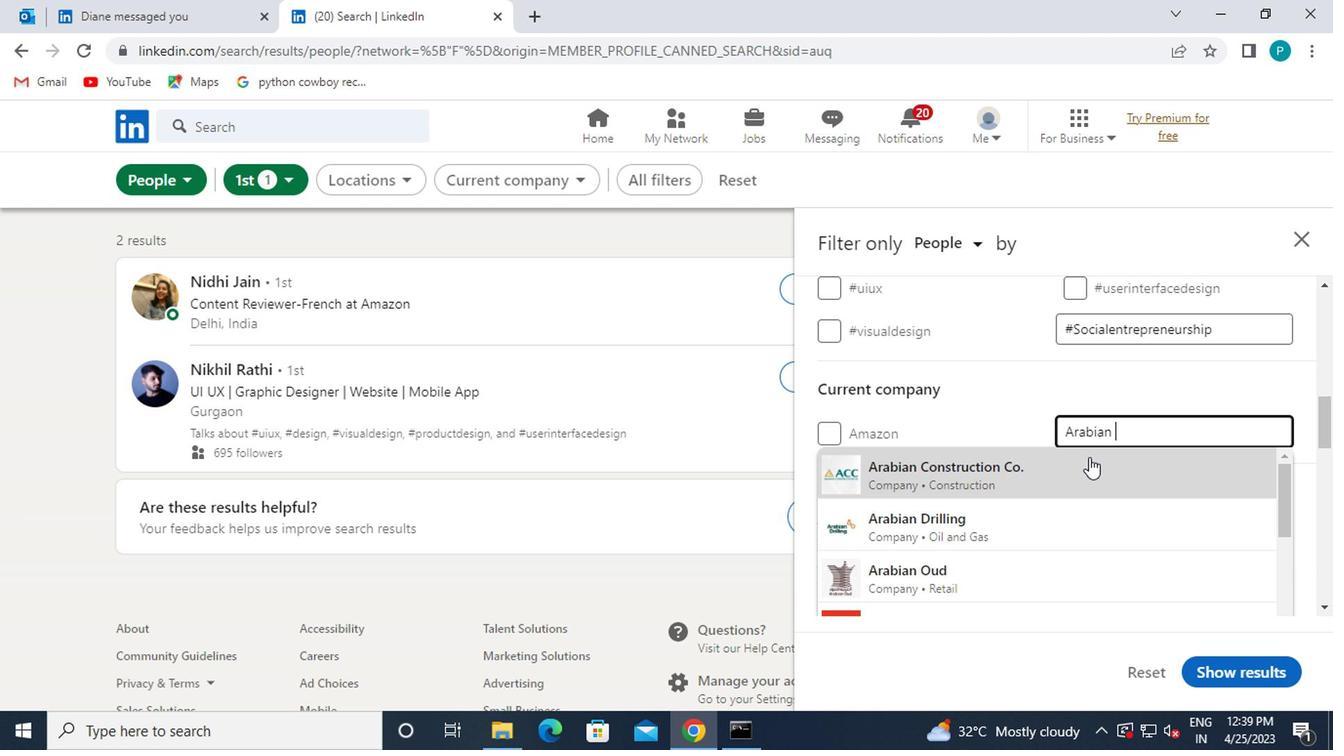 
Action: Mouse pressed left at (1081, 460)
Screenshot: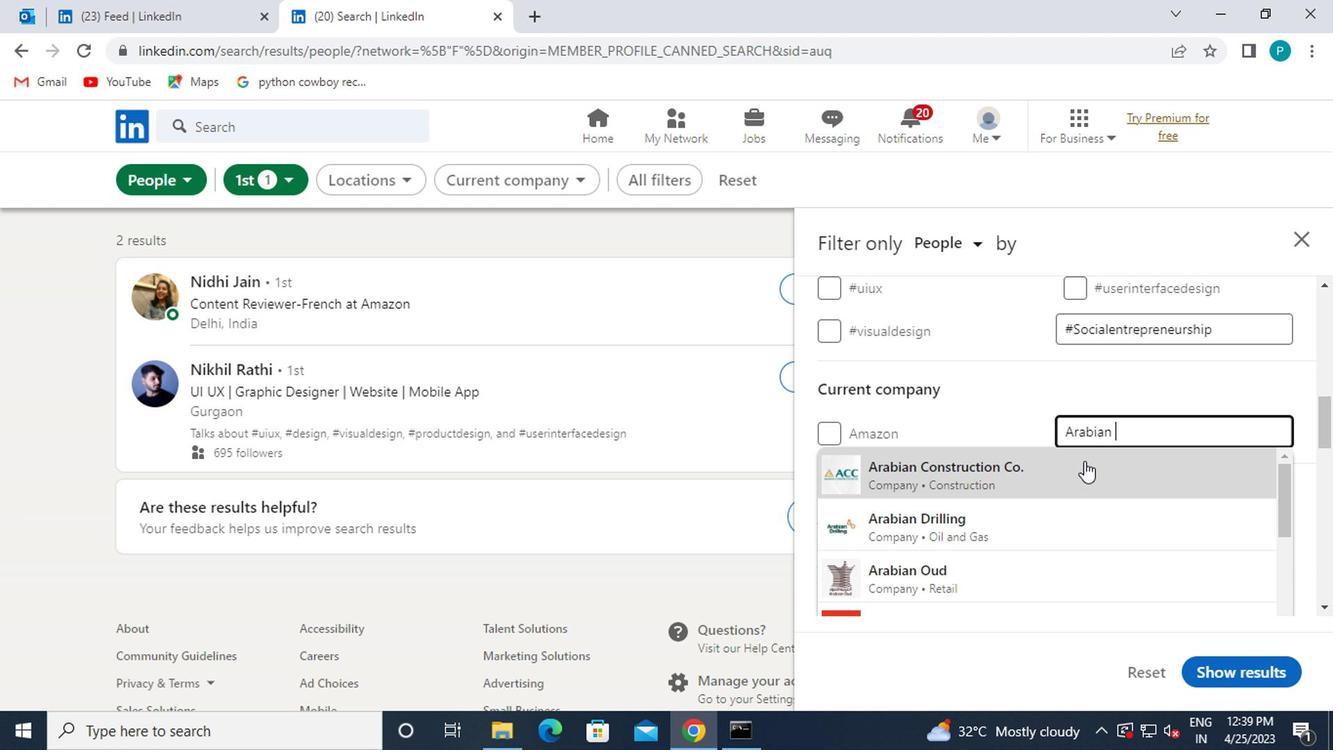 
Action: Mouse moved to (1077, 460)
Screenshot: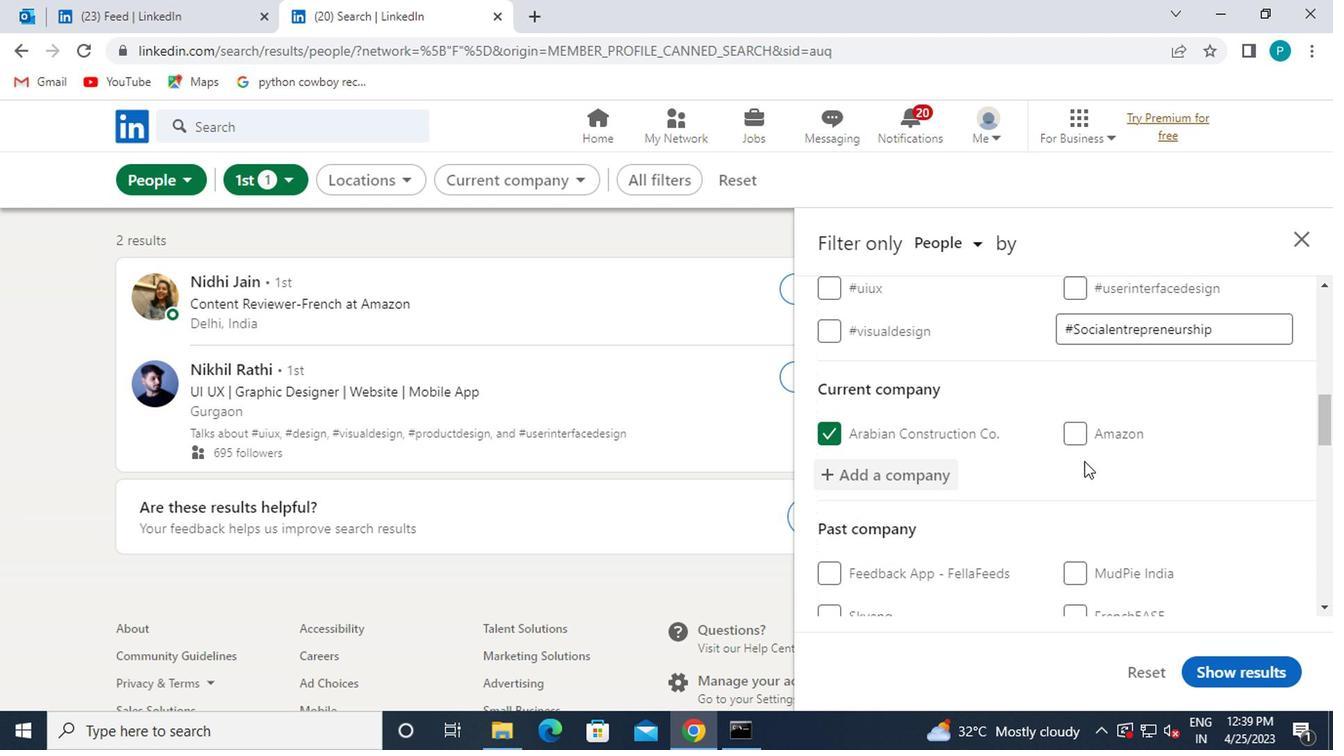 
Action: Mouse scrolled (1077, 459) with delta (0, -1)
Screenshot: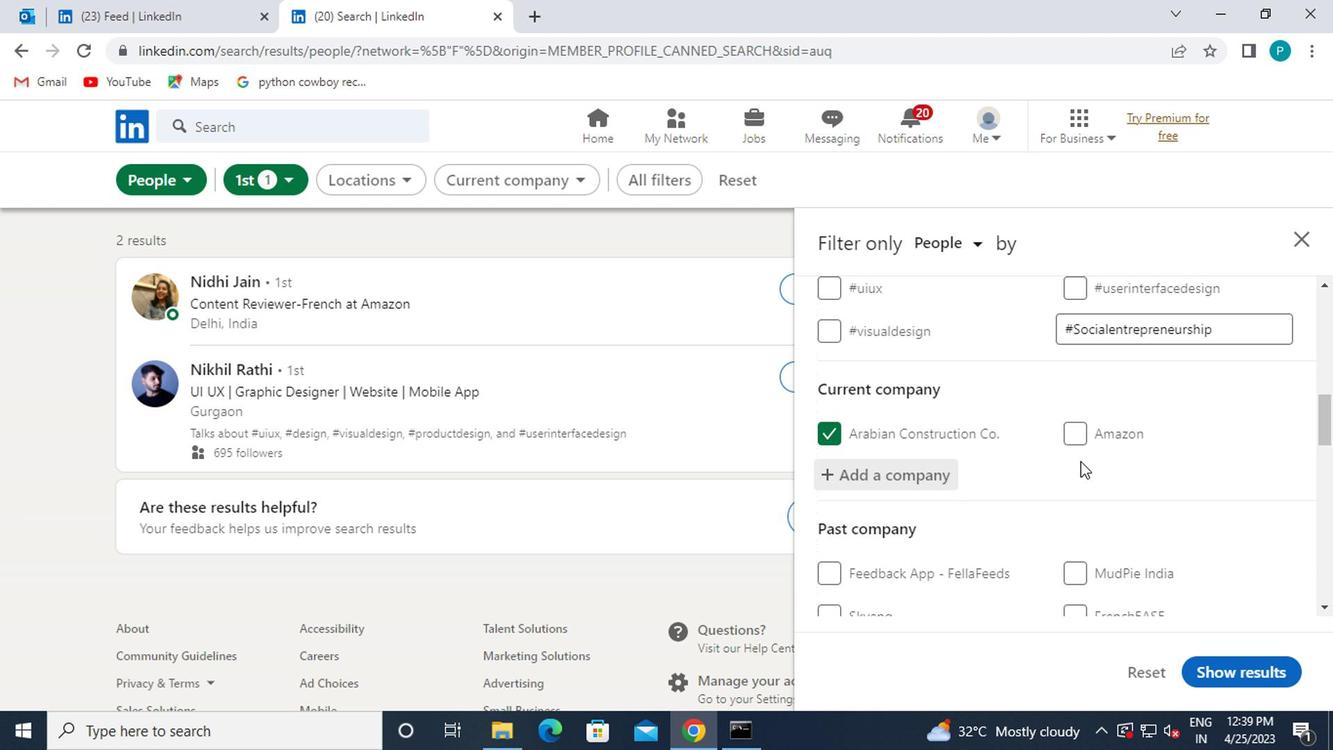 
Action: Mouse scrolled (1077, 459) with delta (0, -1)
Screenshot: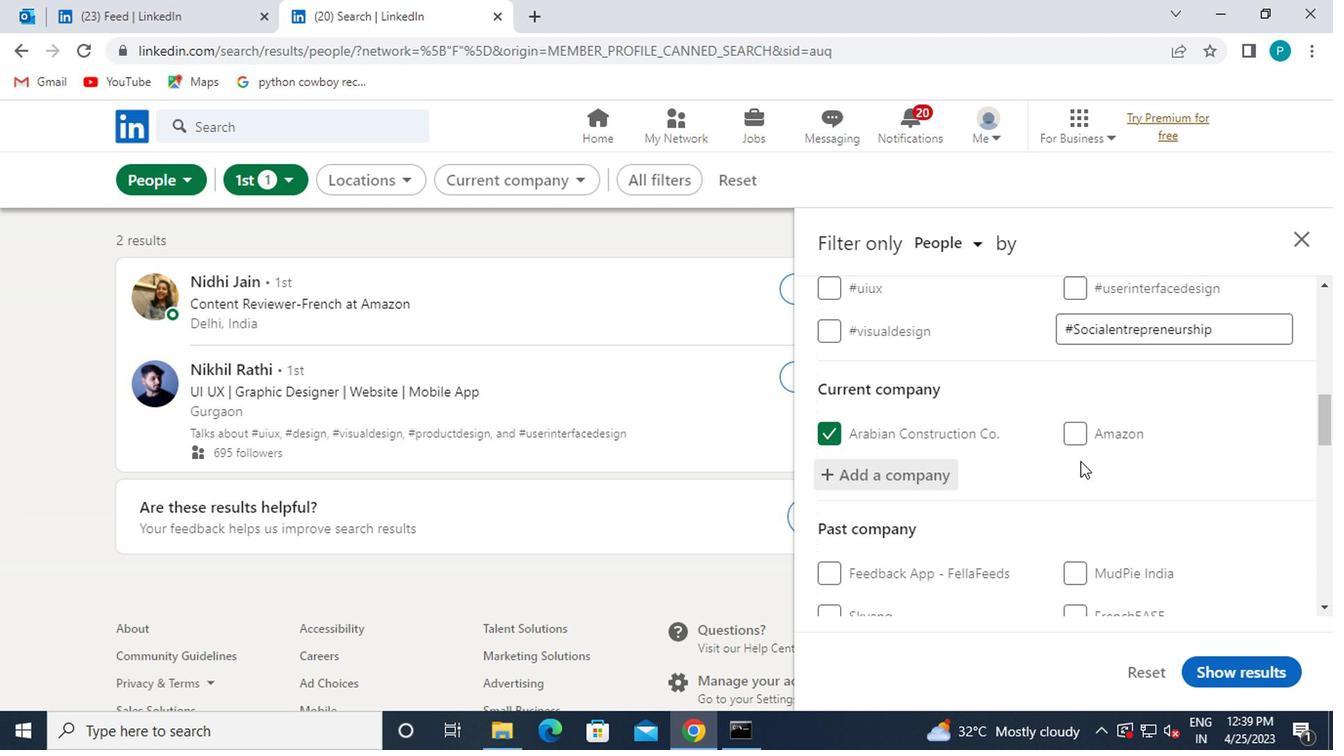 
Action: Mouse moved to (1076, 470)
Screenshot: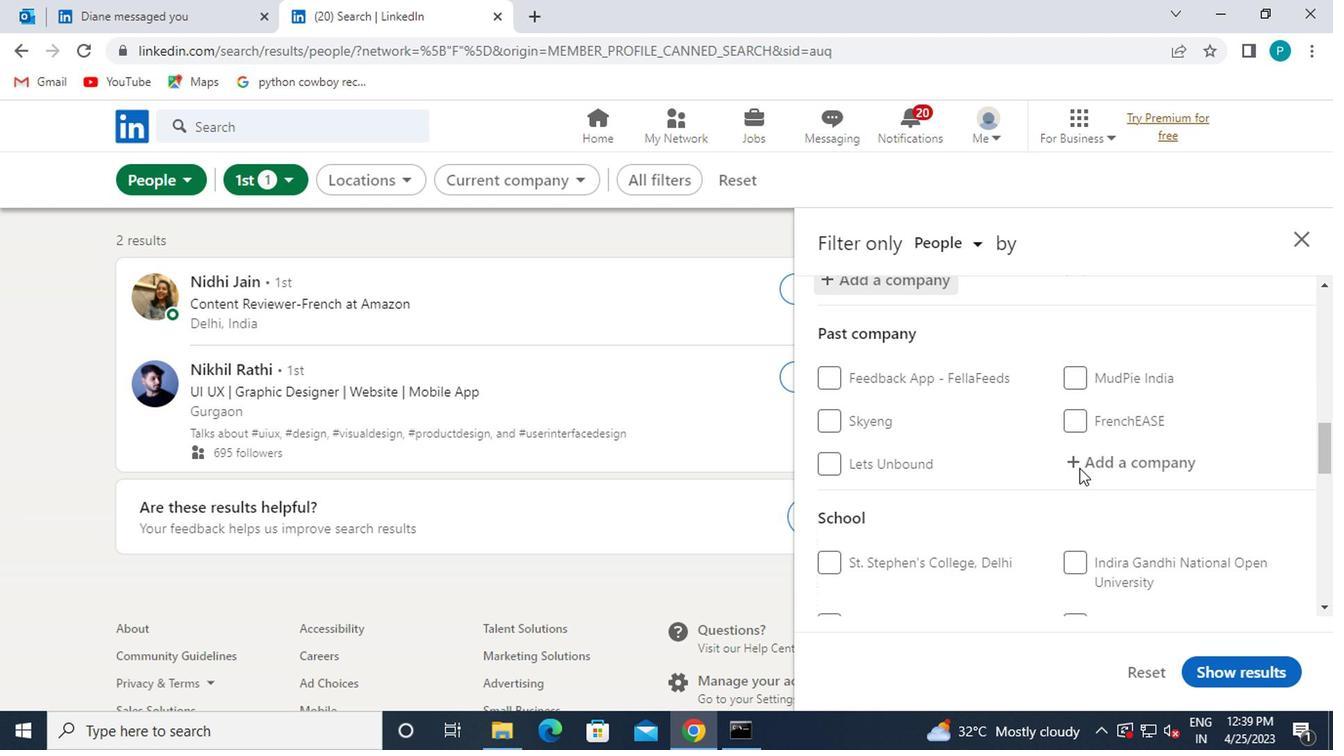 
Action: Mouse scrolled (1076, 470) with delta (0, 0)
Screenshot: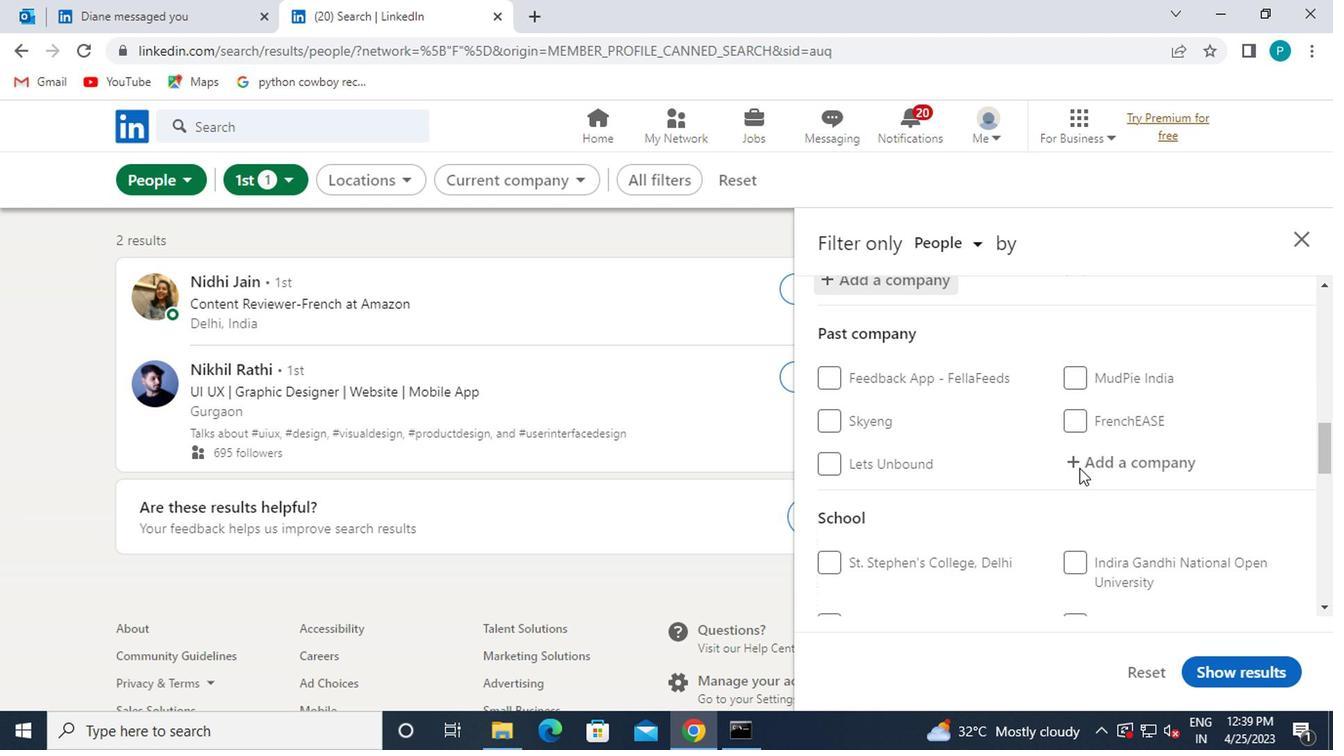 
Action: Mouse moved to (1076, 475)
Screenshot: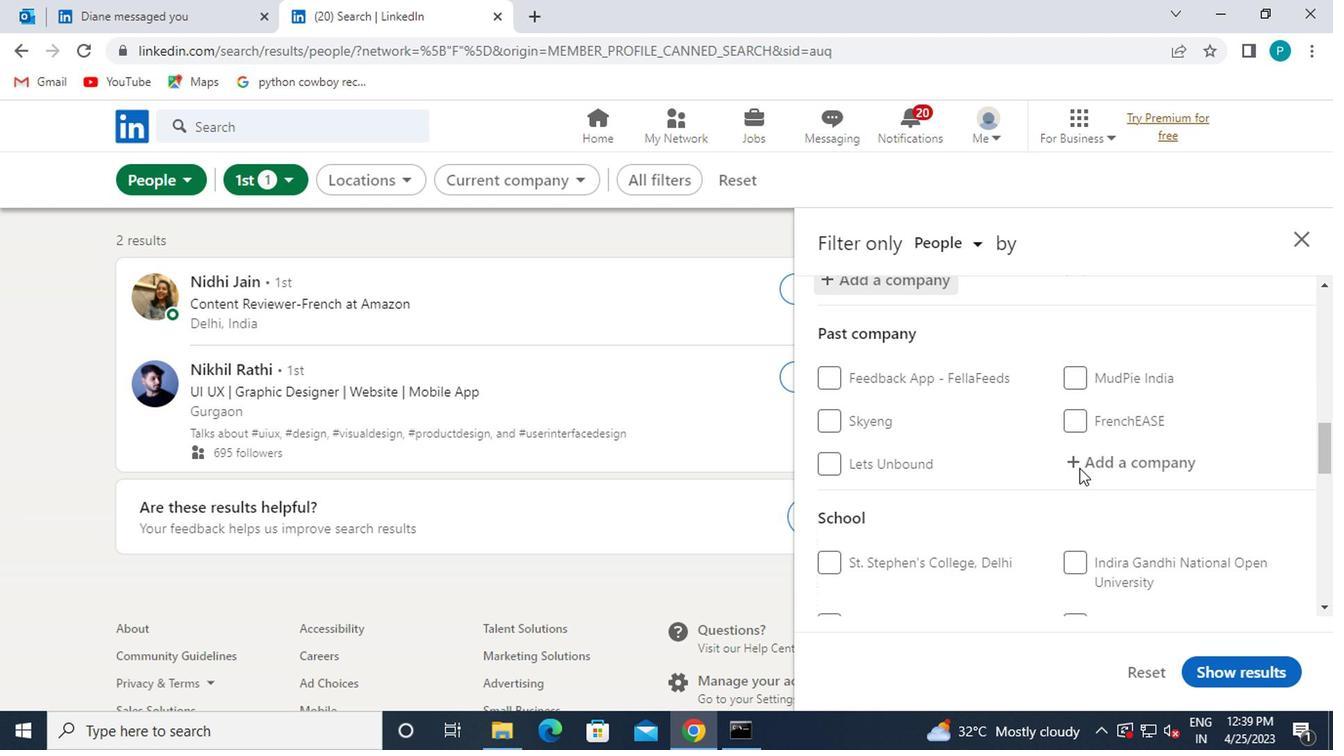 
Action: Mouse scrolled (1076, 475) with delta (0, 0)
Screenshot: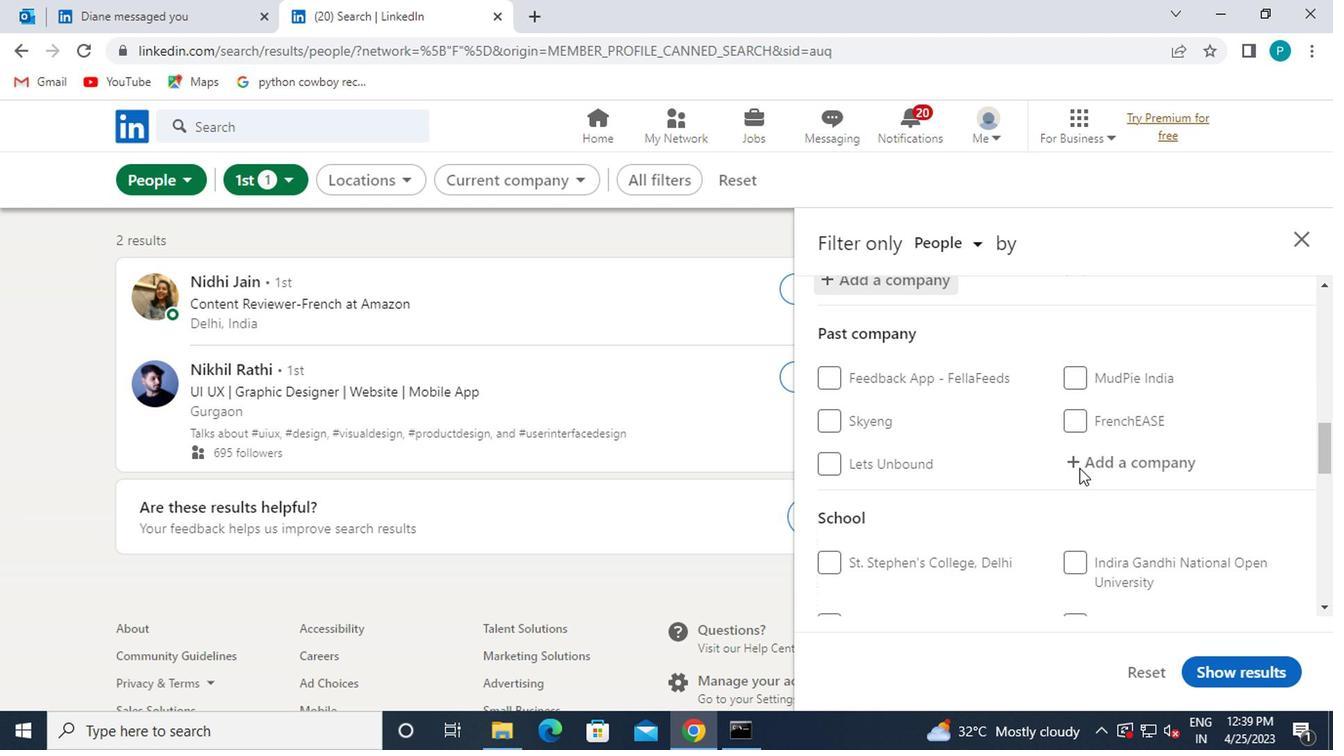 
Action: Mouse moved to (1076, 486)
Screenshot: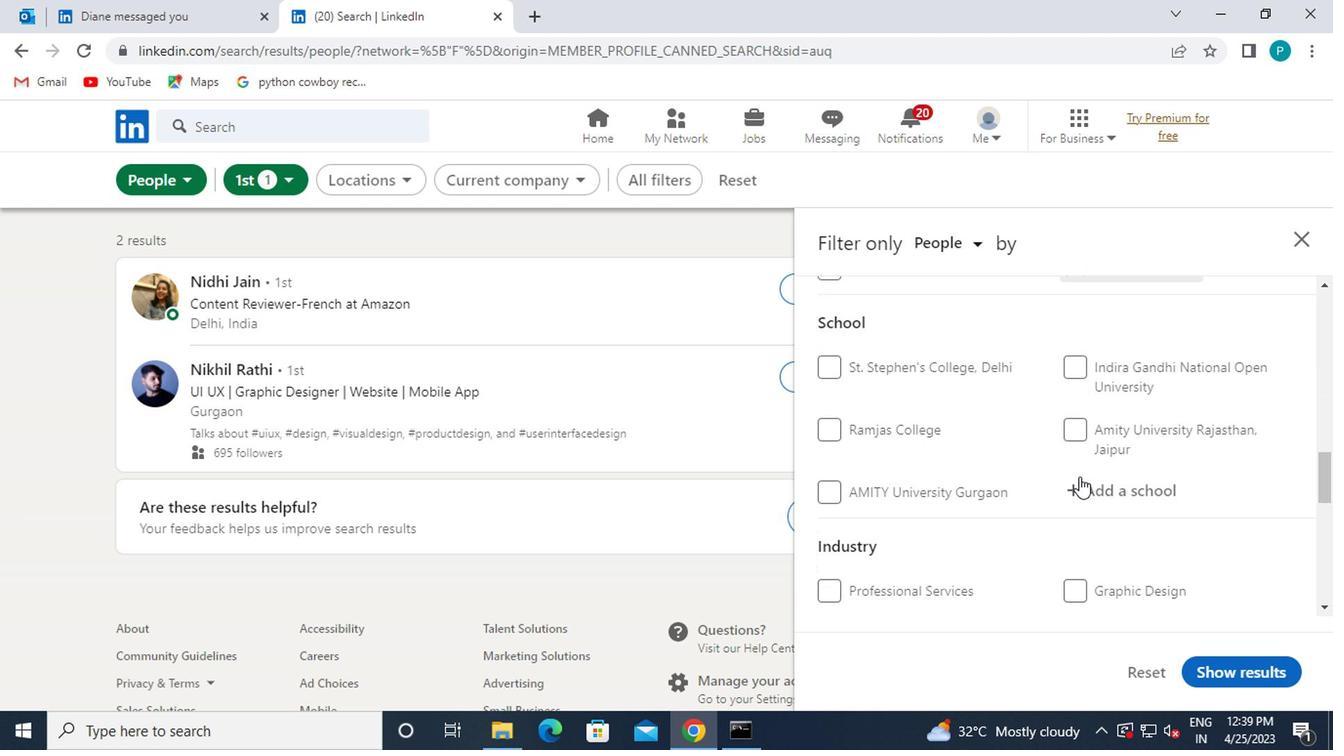 
Action: Mouse pressed left at (1076, 486)
Screenshot: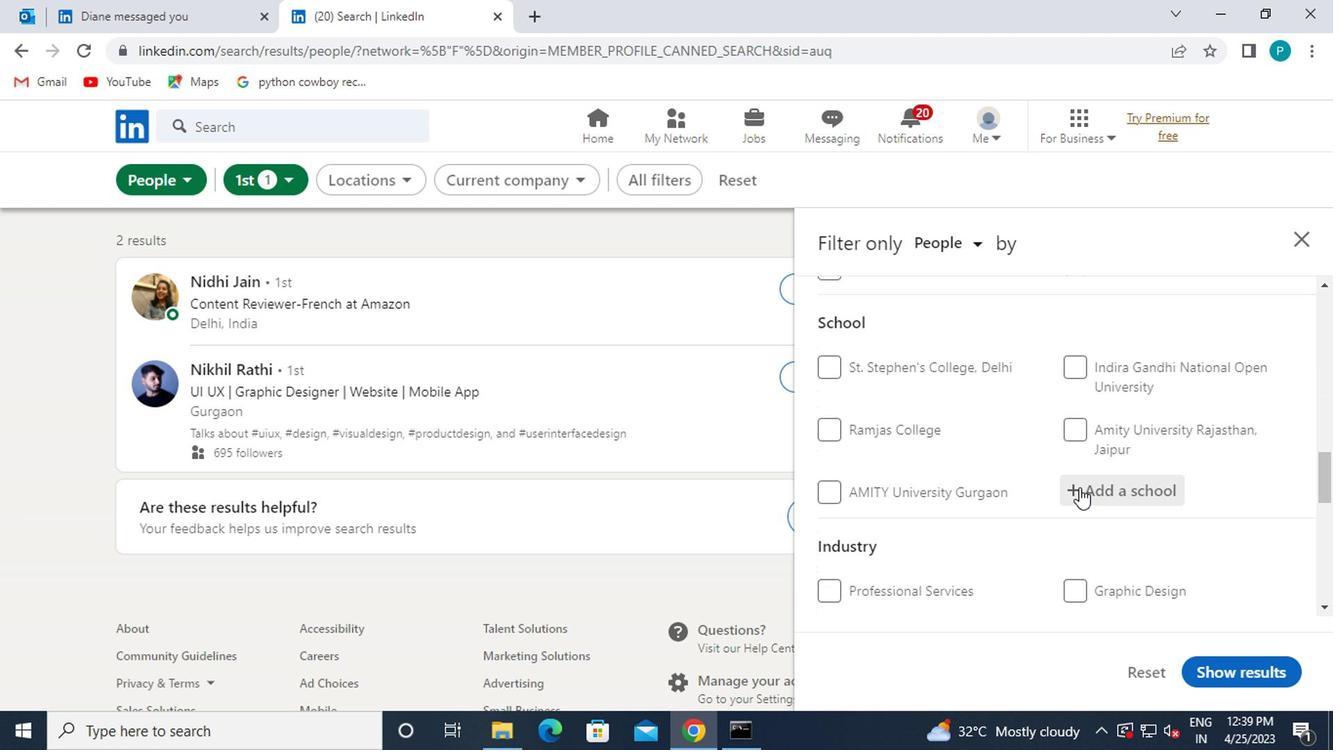 
Action: Mouse moved to (1079, 486)
Screenshot: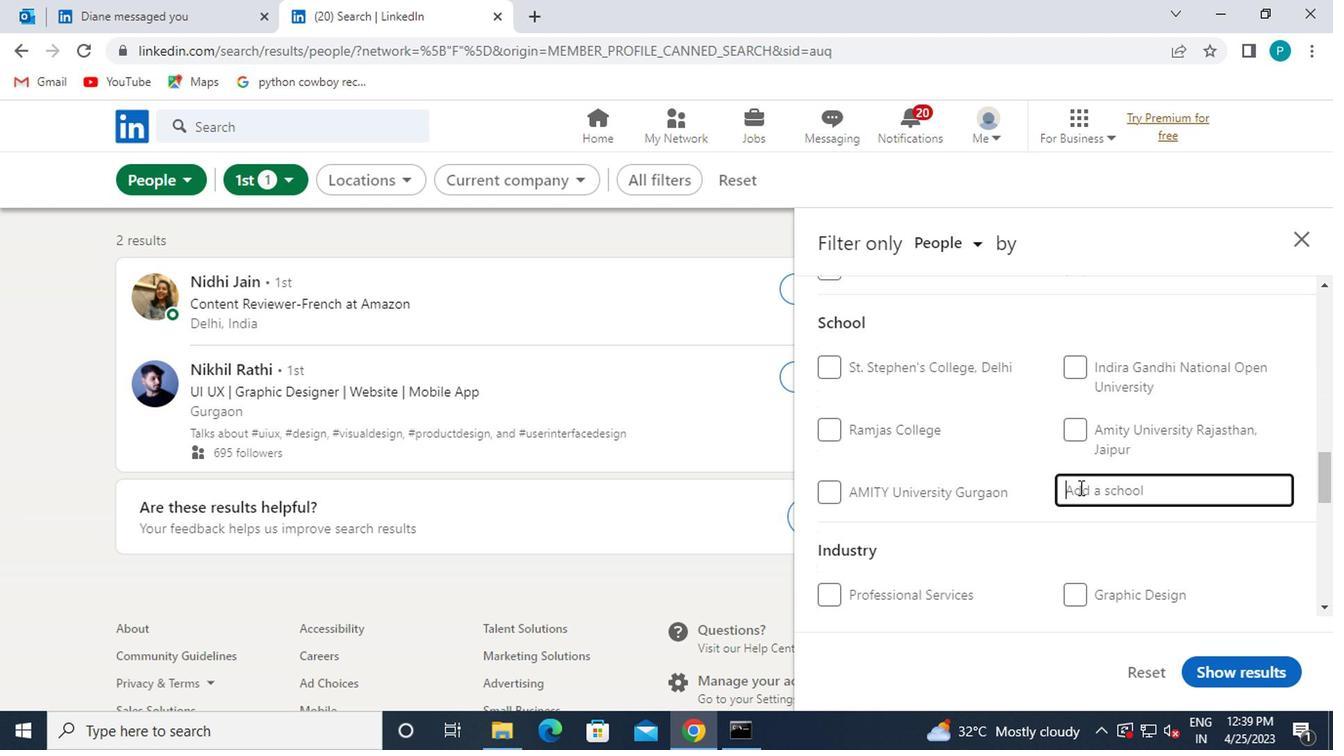 
Action: Key pressed <Key.caps_lock>S<Key.caps_lock>T.<Key.caps_lock>P<Key.caps_lock>E
Screenshot: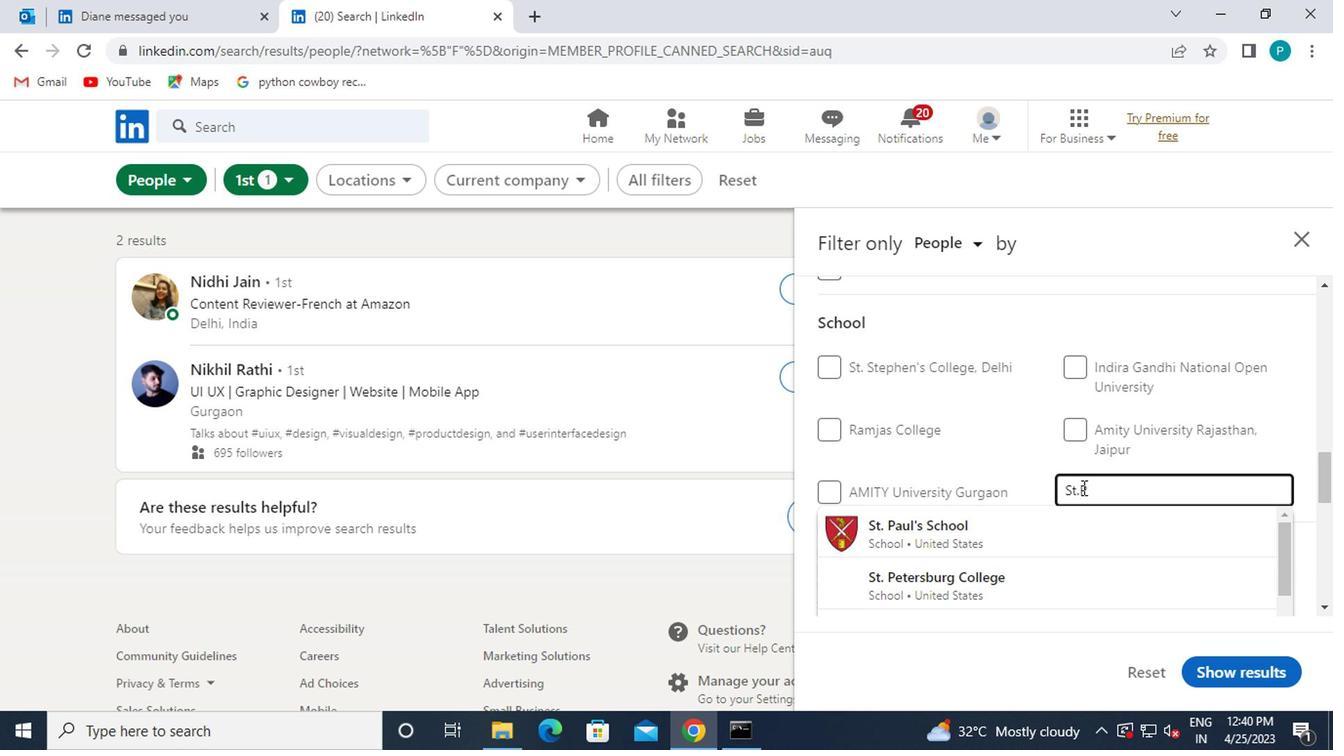 
Action: Mouse moved to (1062, 575)
Screenshot: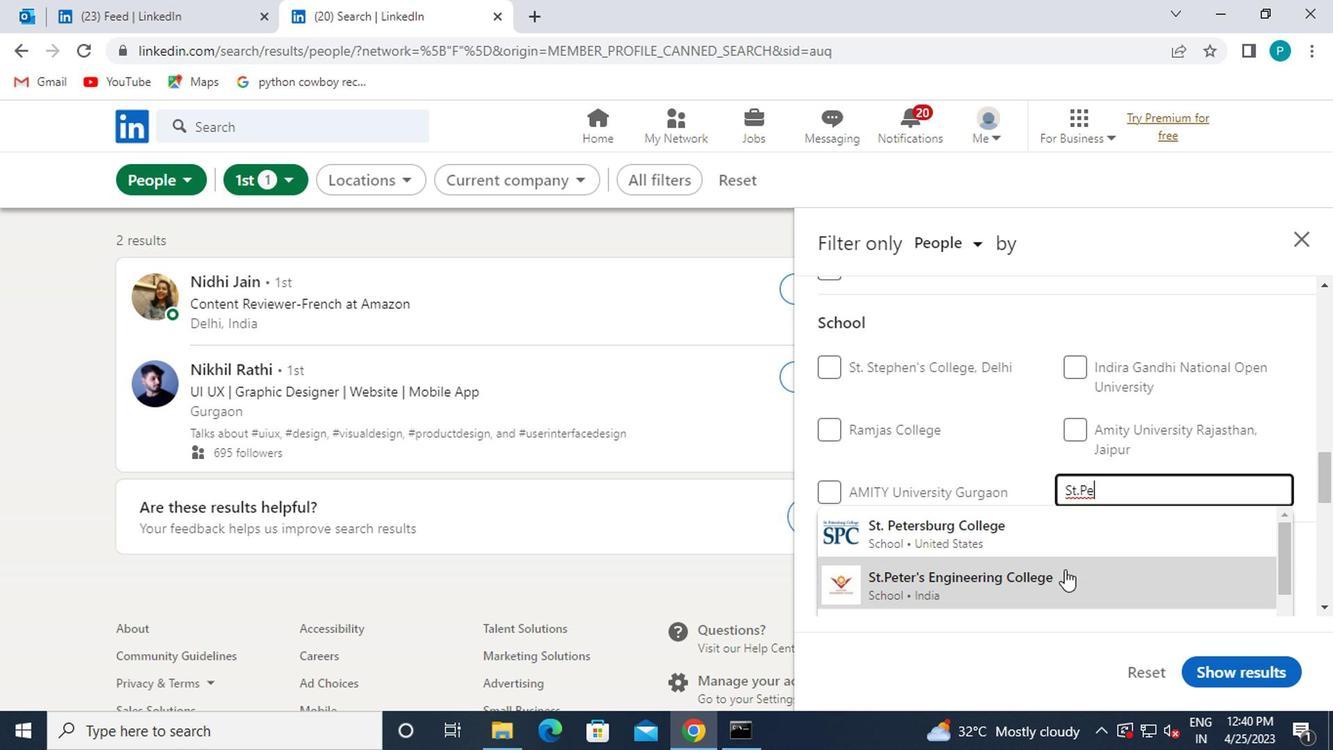 
Action: Mouse pressed left at (1062, 575)
Screenshot: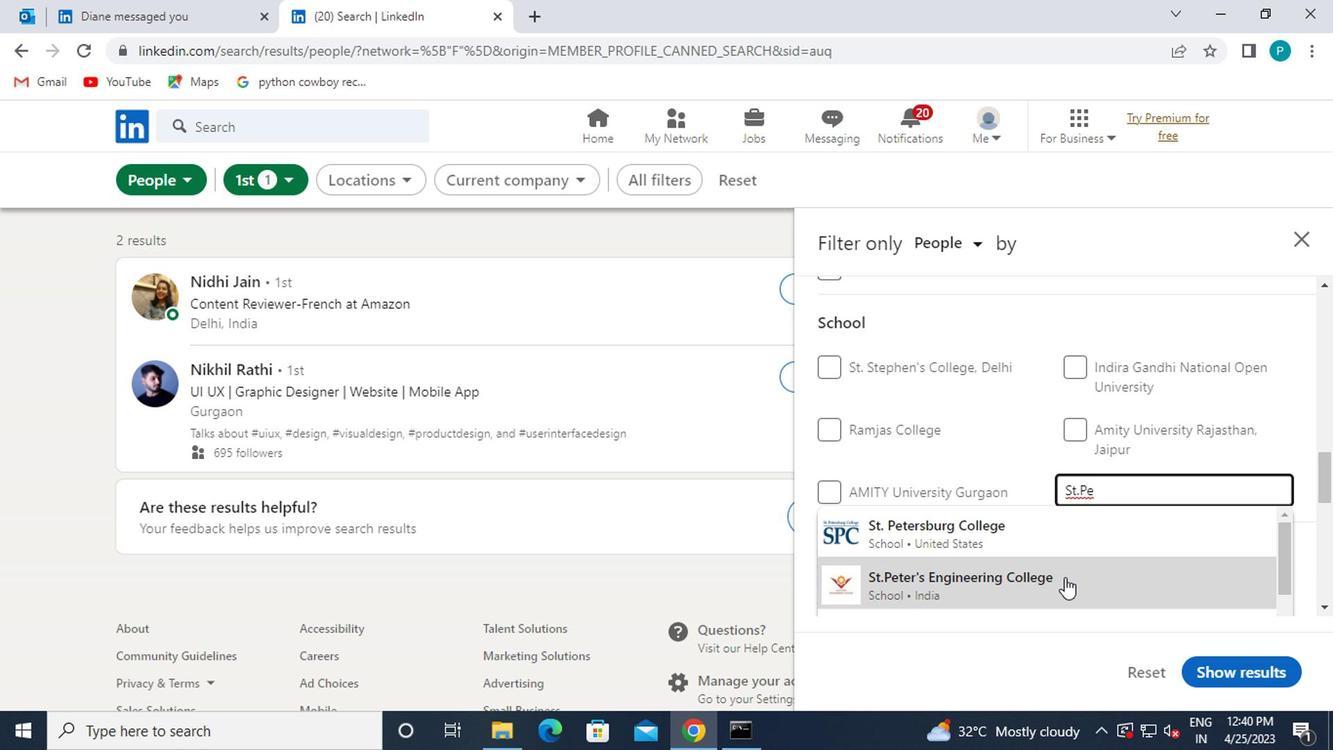 
Action: Mouse scrolled (1062, 575) with delta (0, 0)
Screenshot: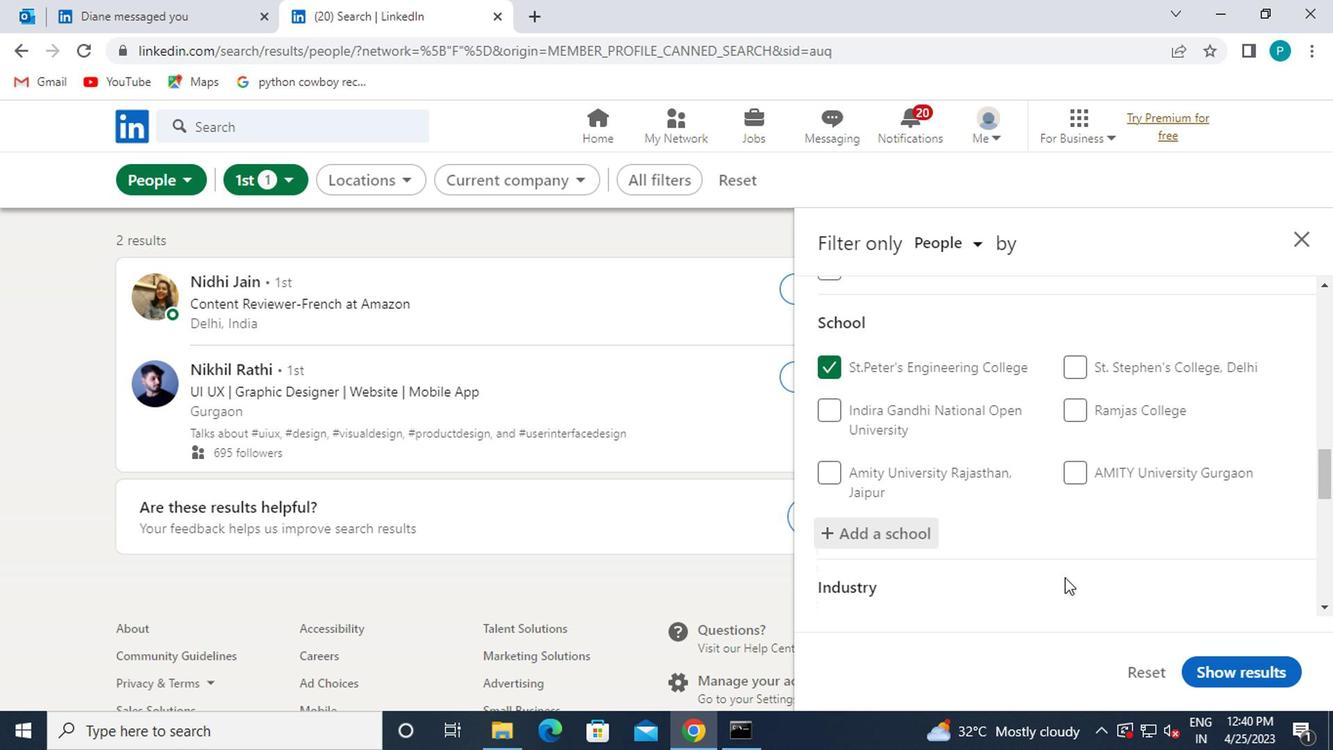 
Action: Mouse scrolled (1062, 575) with delta (0, 0)
Screenshot: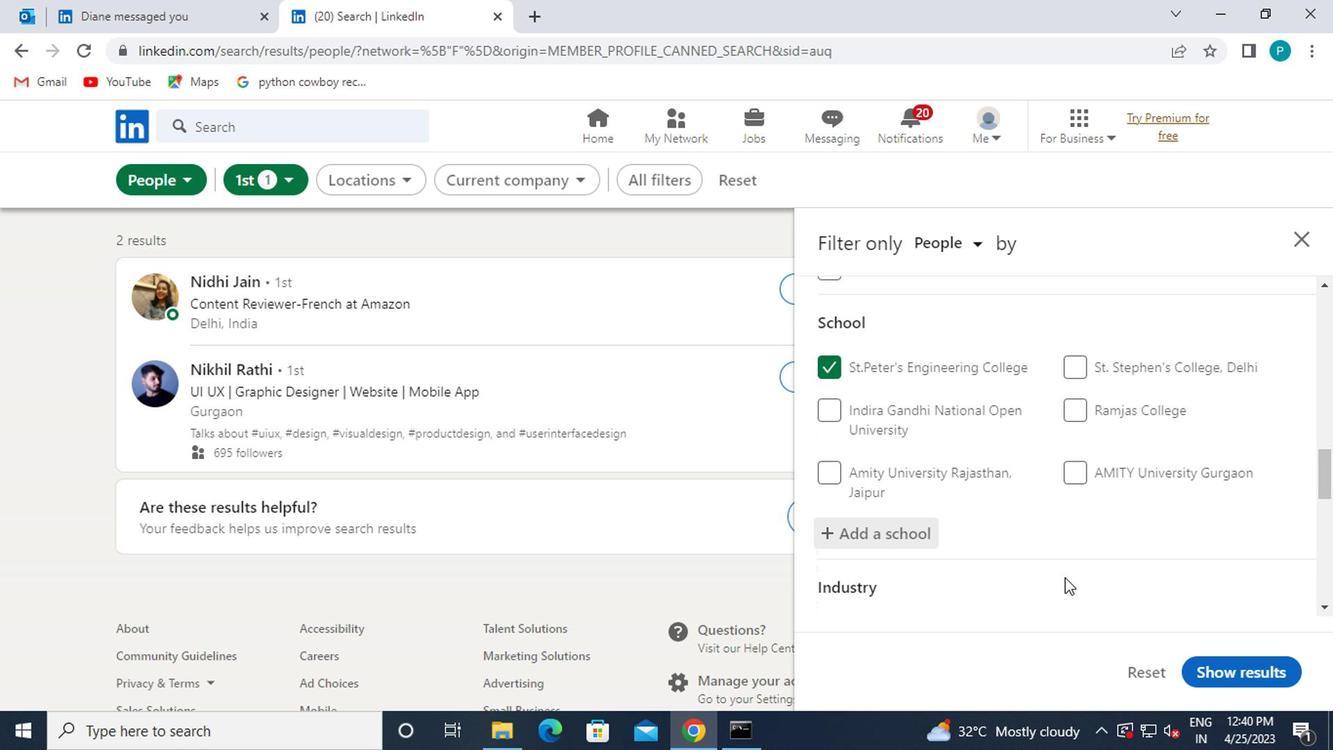 
Action: Mouse moved to (910, 512)
Screenshot: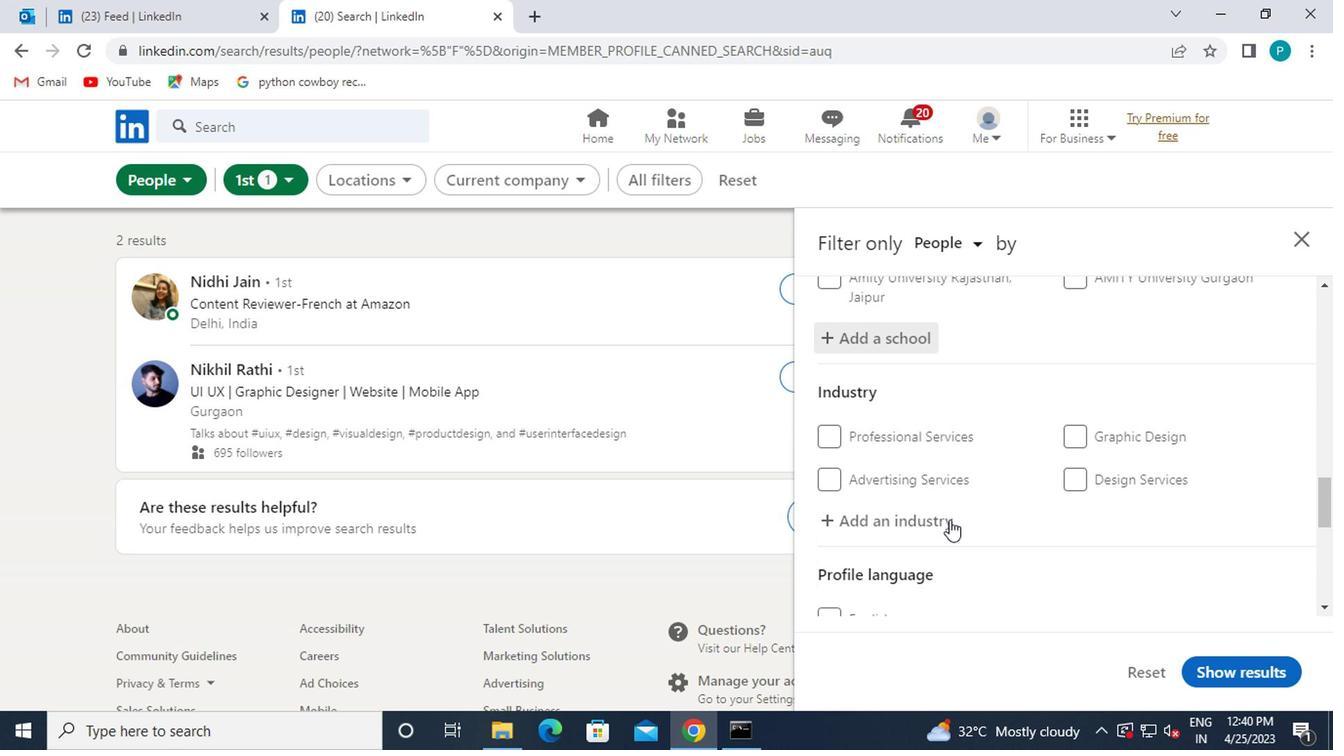 
Action: Mouse pressed left at (910, 512)
Screenshot: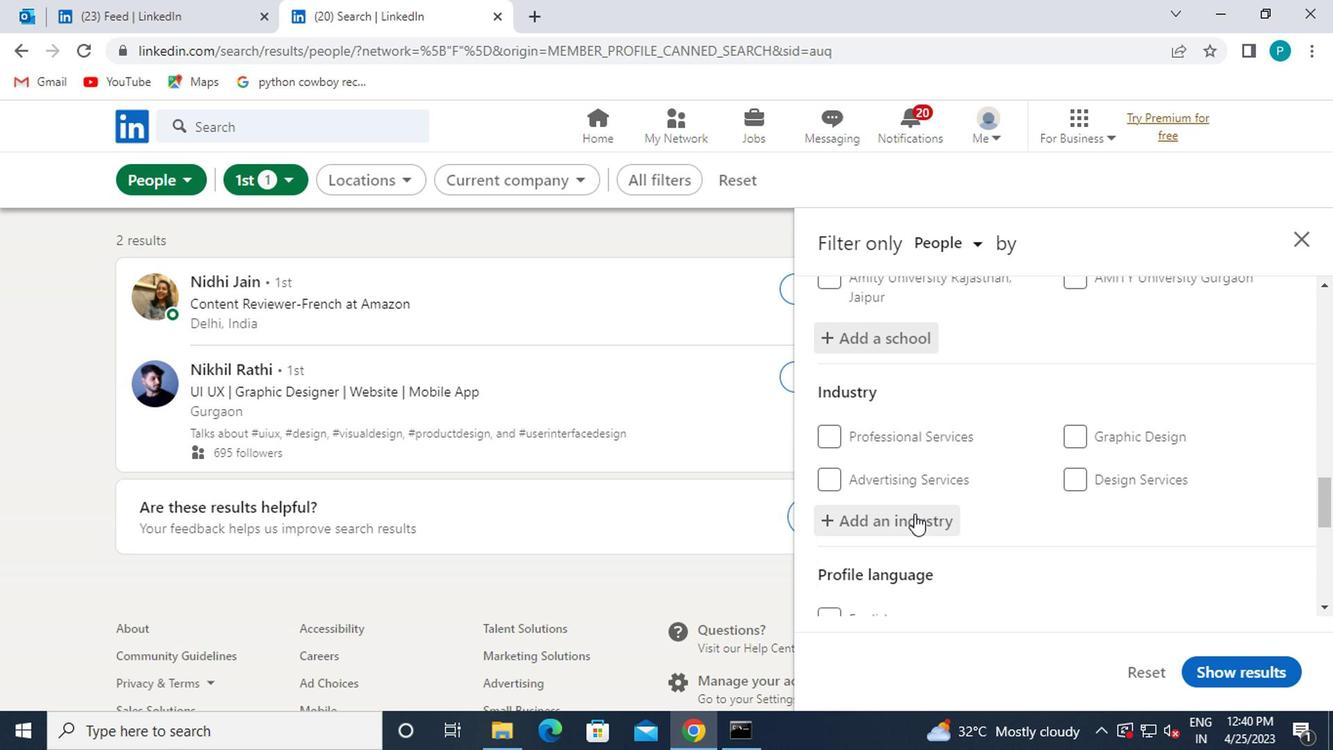 
Action: Mouse moved to (919, 532)
Screenshot: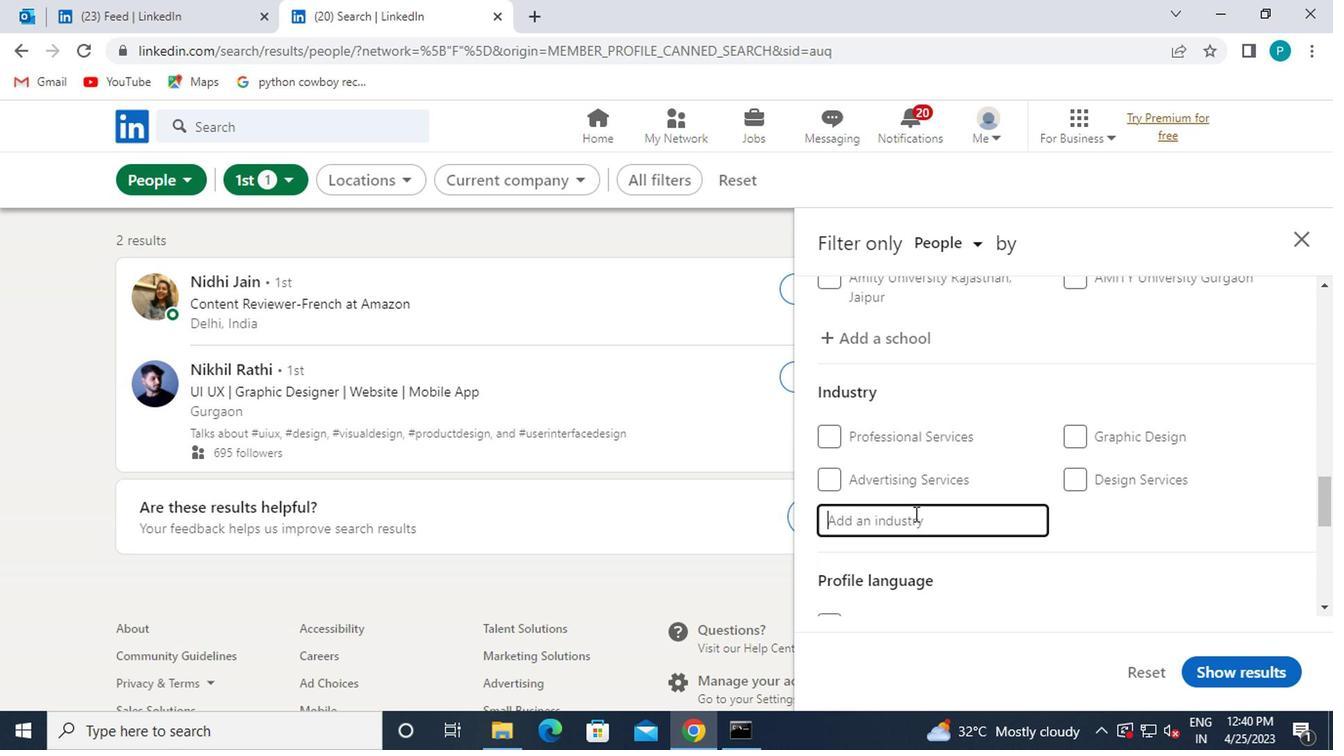 
Action: Key pressed <Key.caps_lock>R<Key.caps_lock>AIL
Screenshot: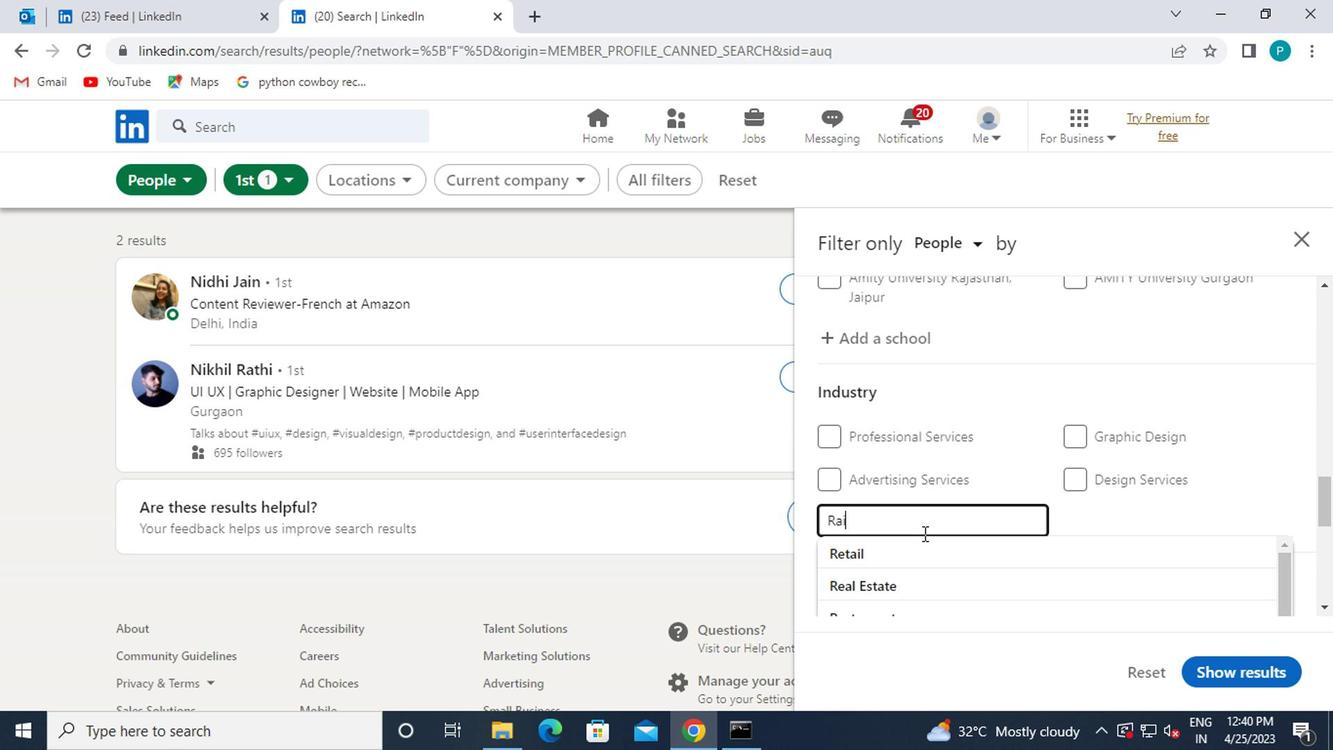 
Action: Mouse moved to (912, 576)
Screenshot: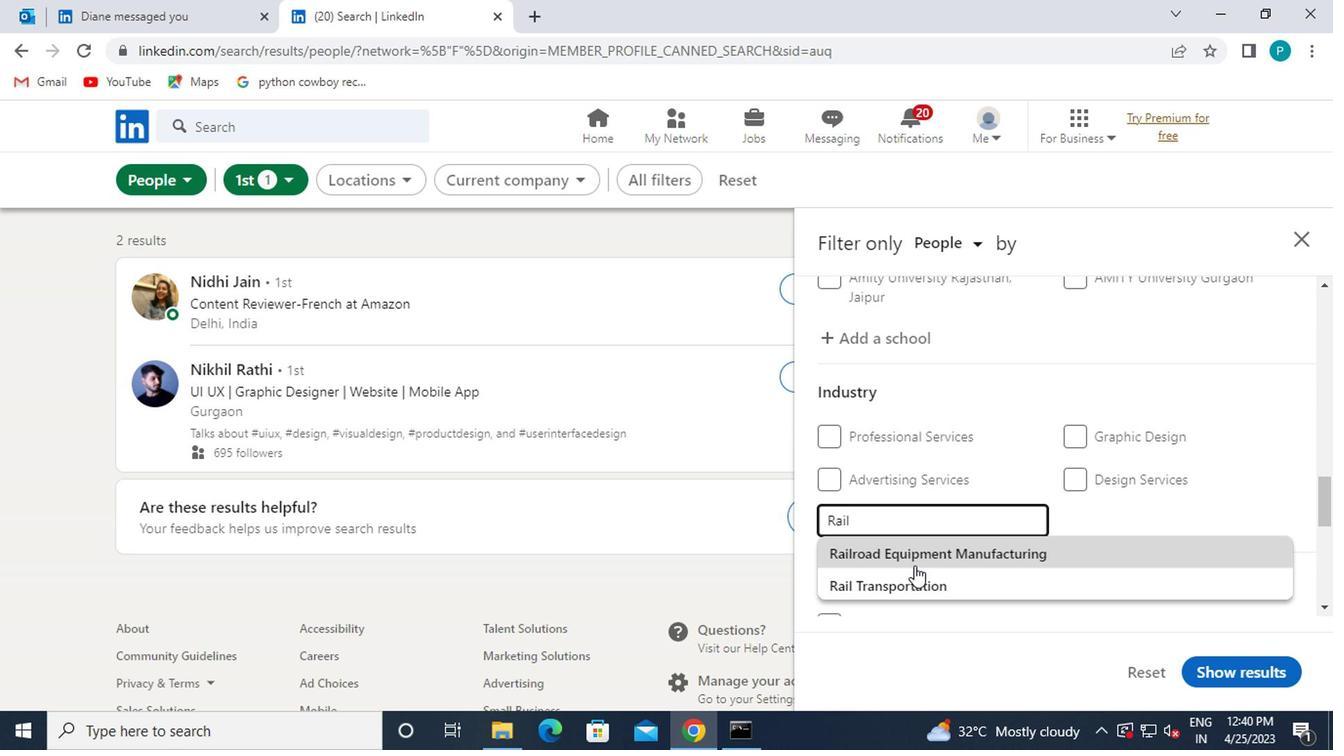
Action: Mouse pressed left at (912, 576)
Screenshot: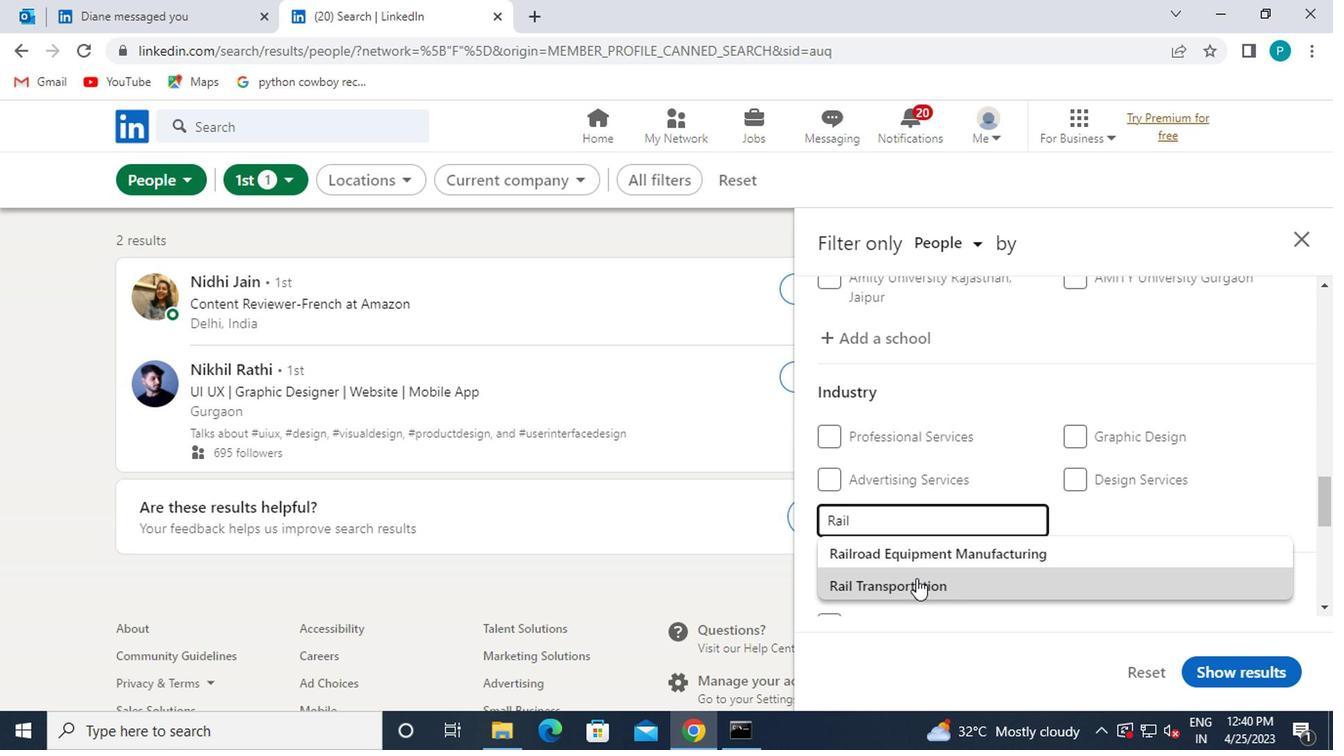 
Action: Mouse moved to (912, 576)
Screenshot: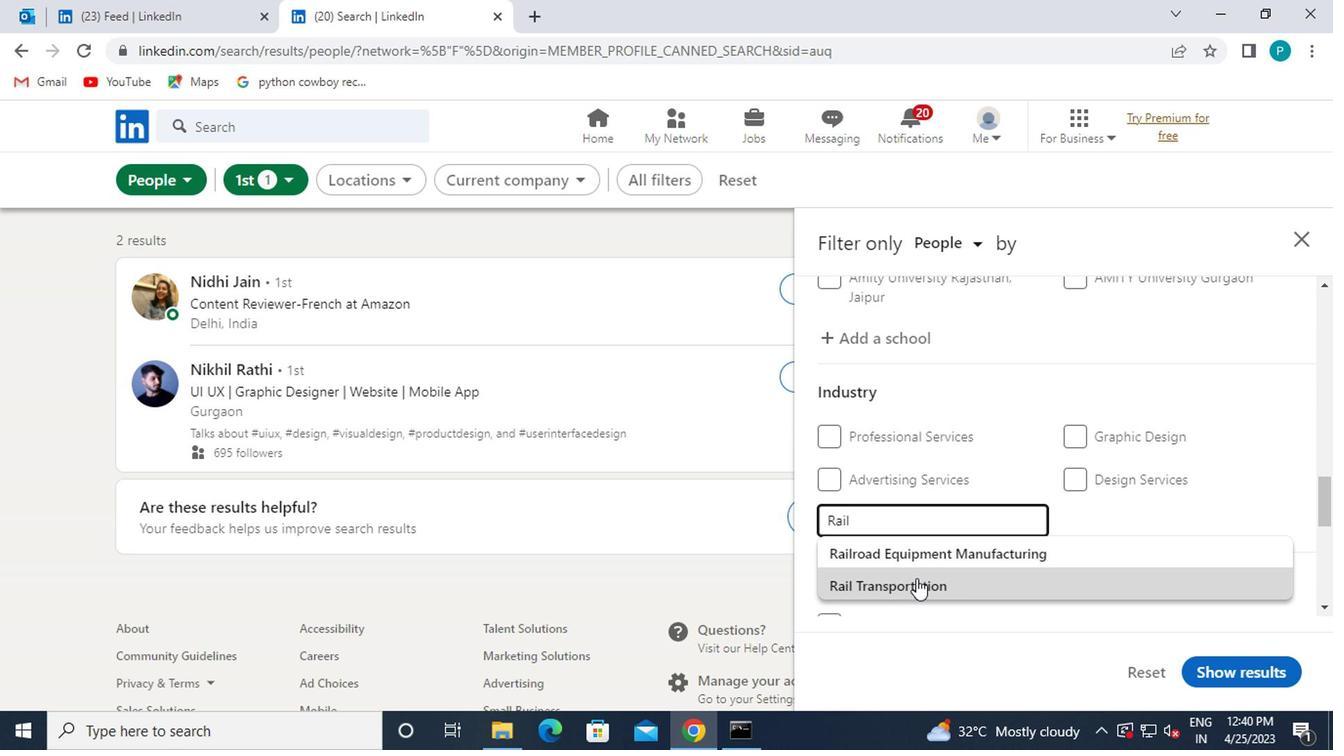 
Action: Mouse scrolled (912, 575) with delta (0, 0)
Screenshot: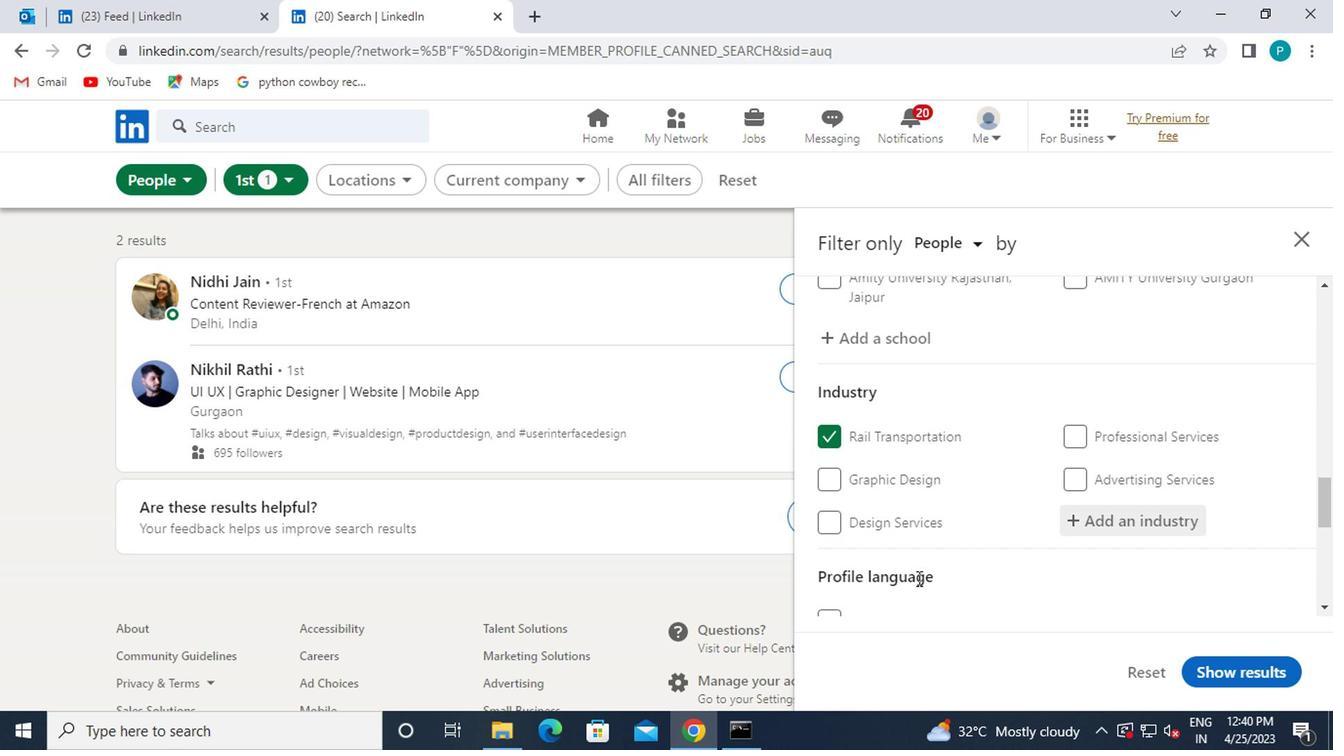 
Action: Mouse moved to (885, 548)
Screenshot: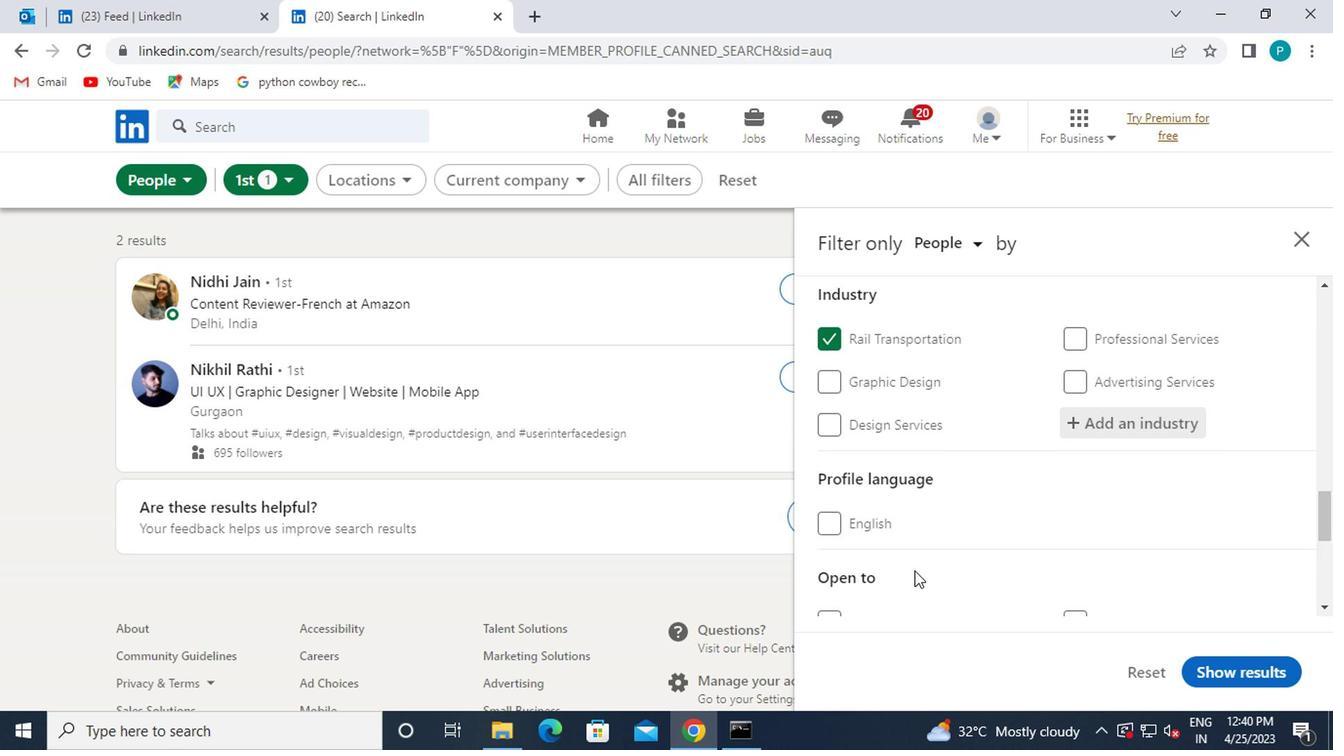 
Action: Mouse scrolled (885, 547) with delta (0, -1)
Screenshot: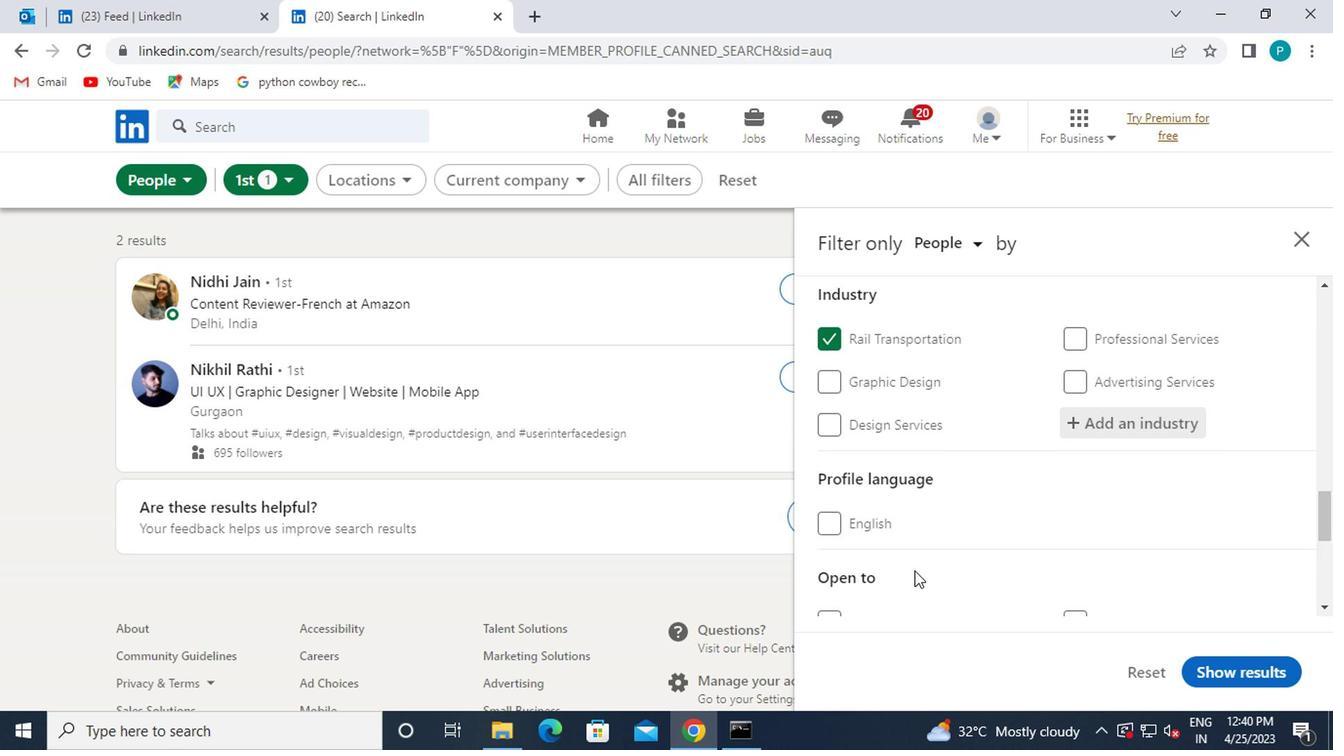 
Action: Mouse moved to (870, 537)
Screenshot: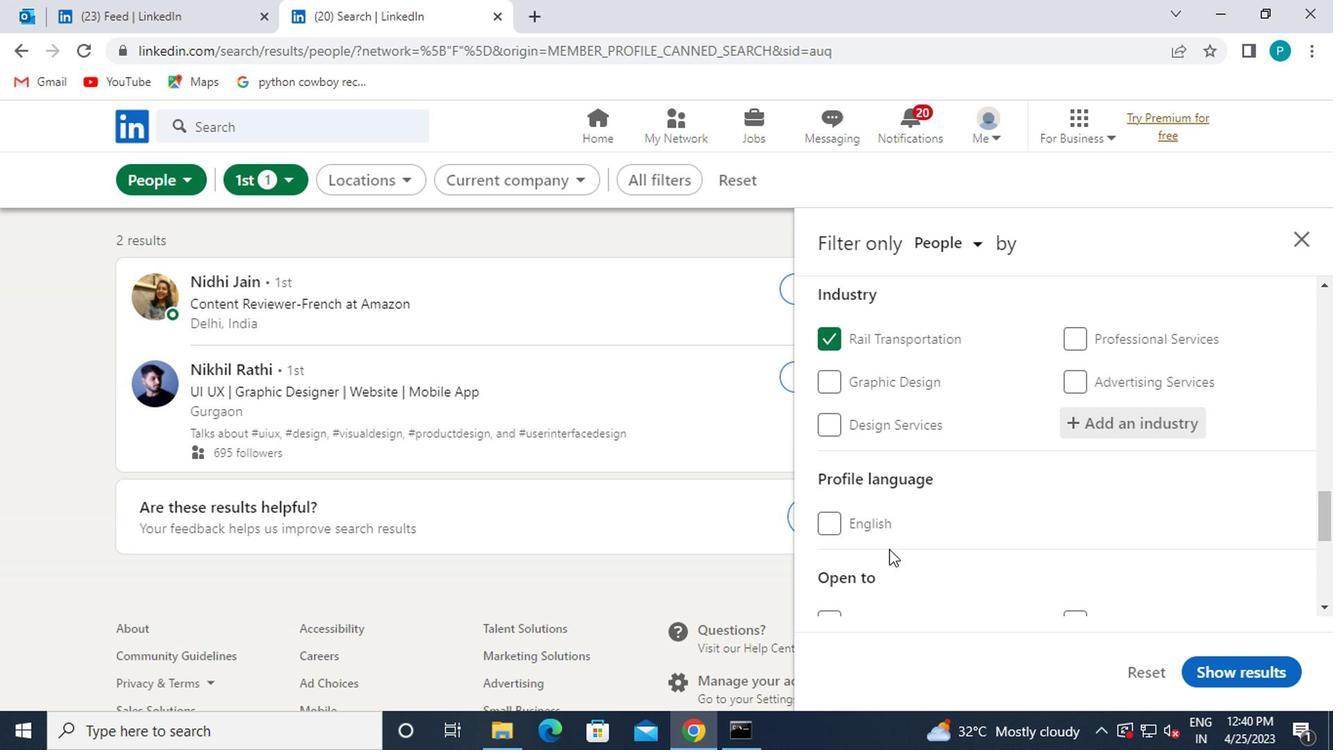 
Action: Mouse scrolled (870, 536) with delta (0, 0)
Screenshot: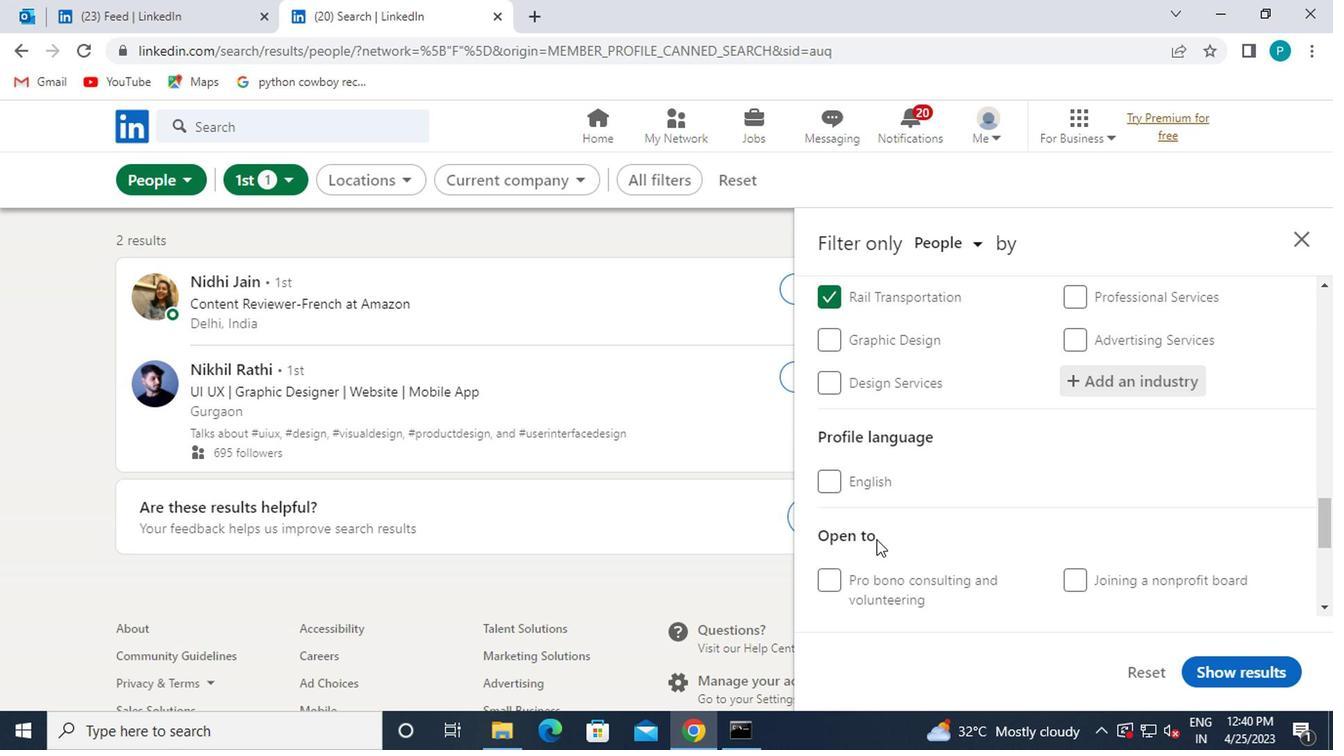 
Action: Mouse moved to (873, 536)
Screenshot: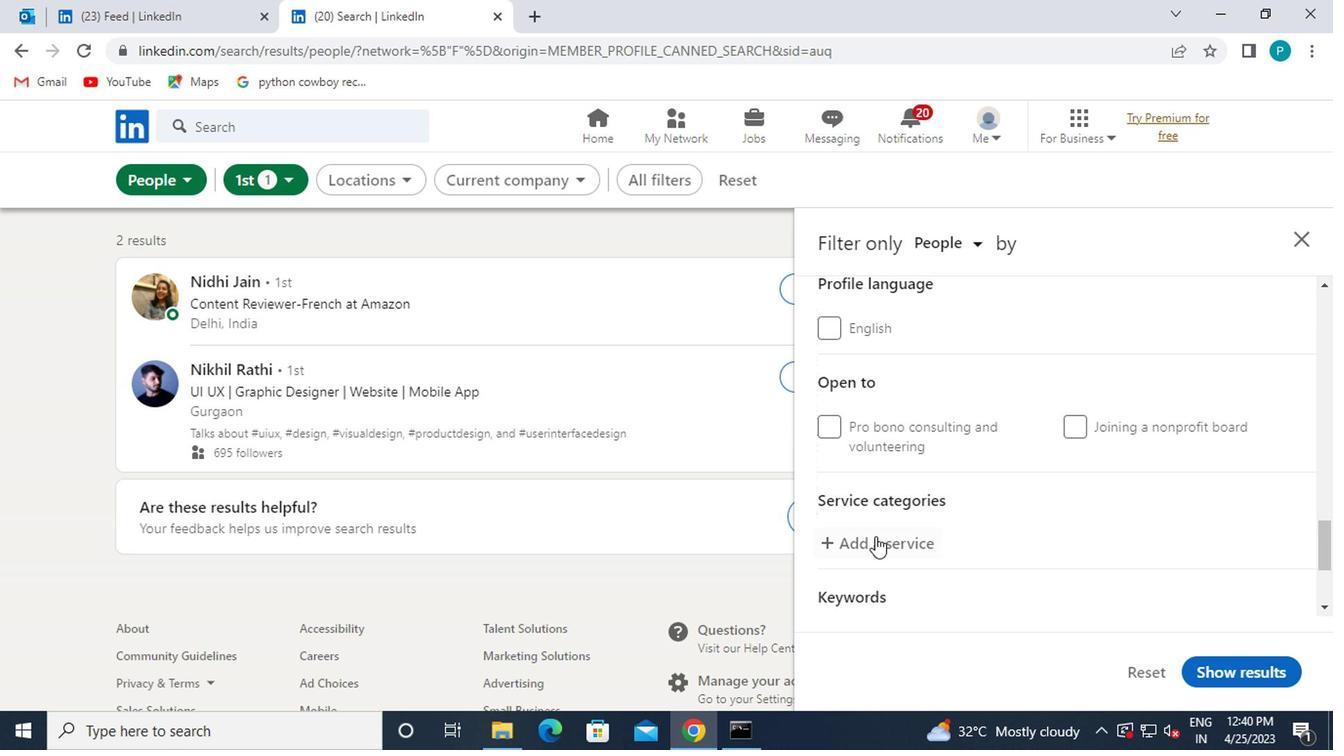 
Action: Mouse pressed left at (873, 536)
Screenshot: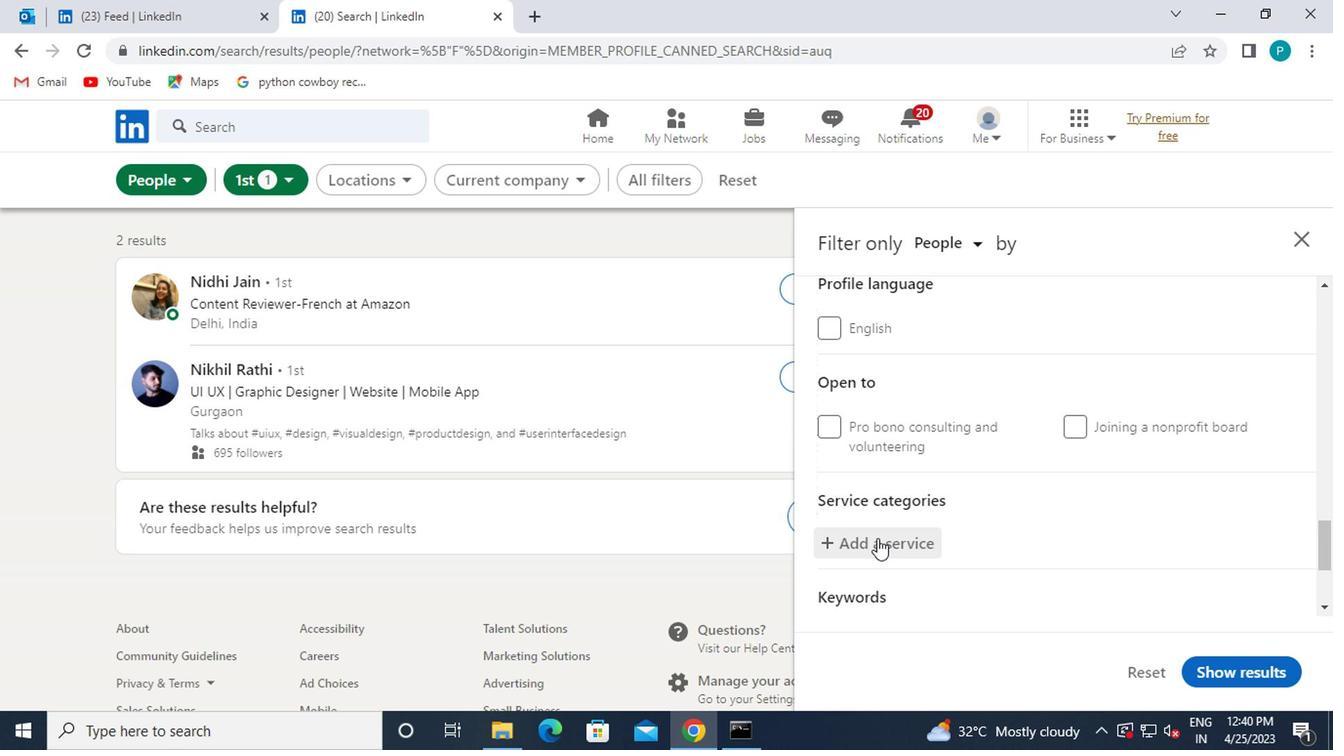 
Action: Key pressed VEDIO
Screenshot: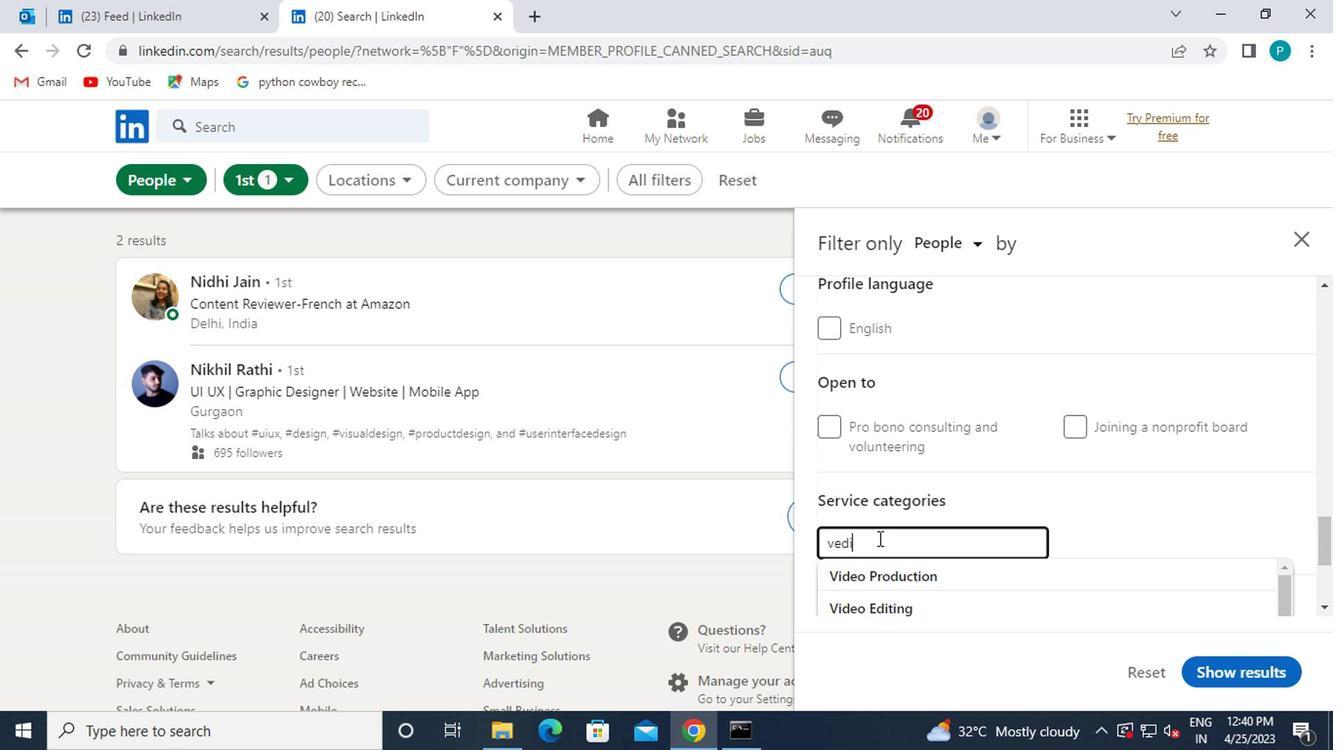 
Action: Mouse moved to (879, 539)
Screenshot: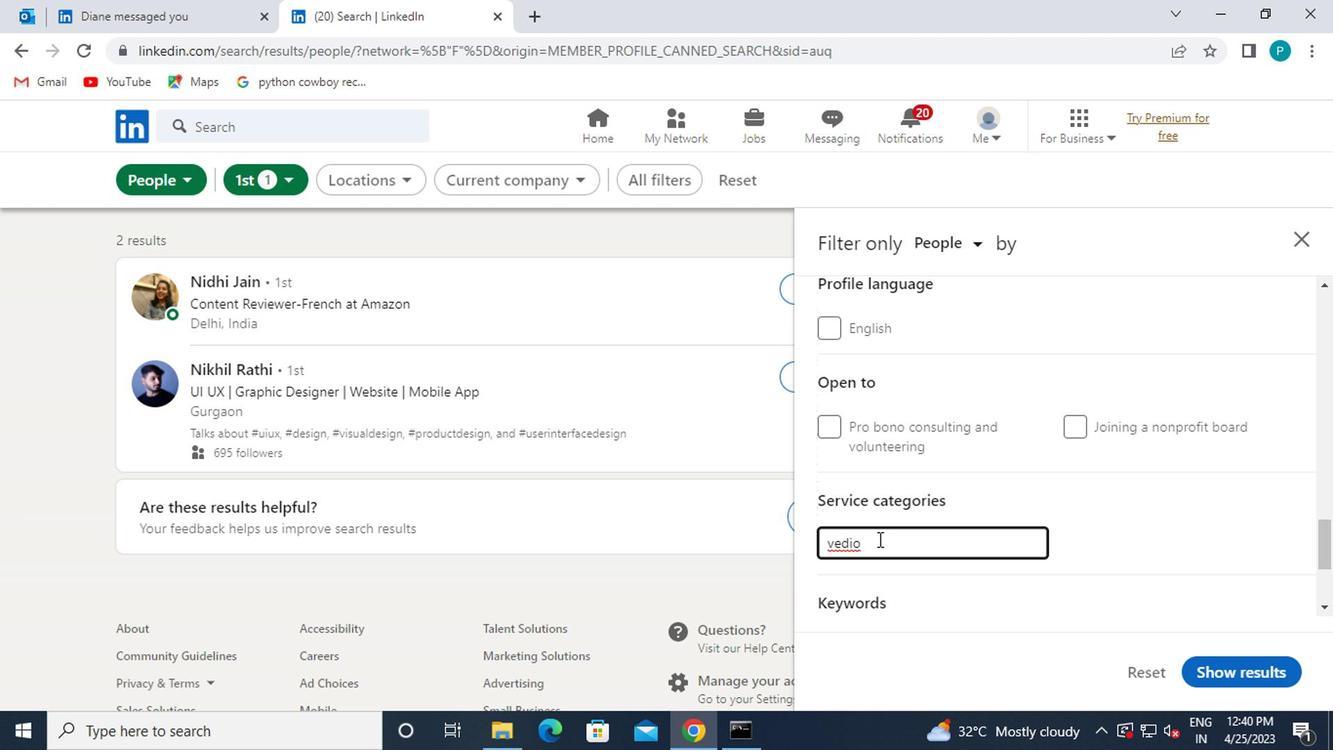 
Action: Key pressed <Key.backspace><Key.backspace><Key.backspace><Key.backspace>IDEO
Screenshot: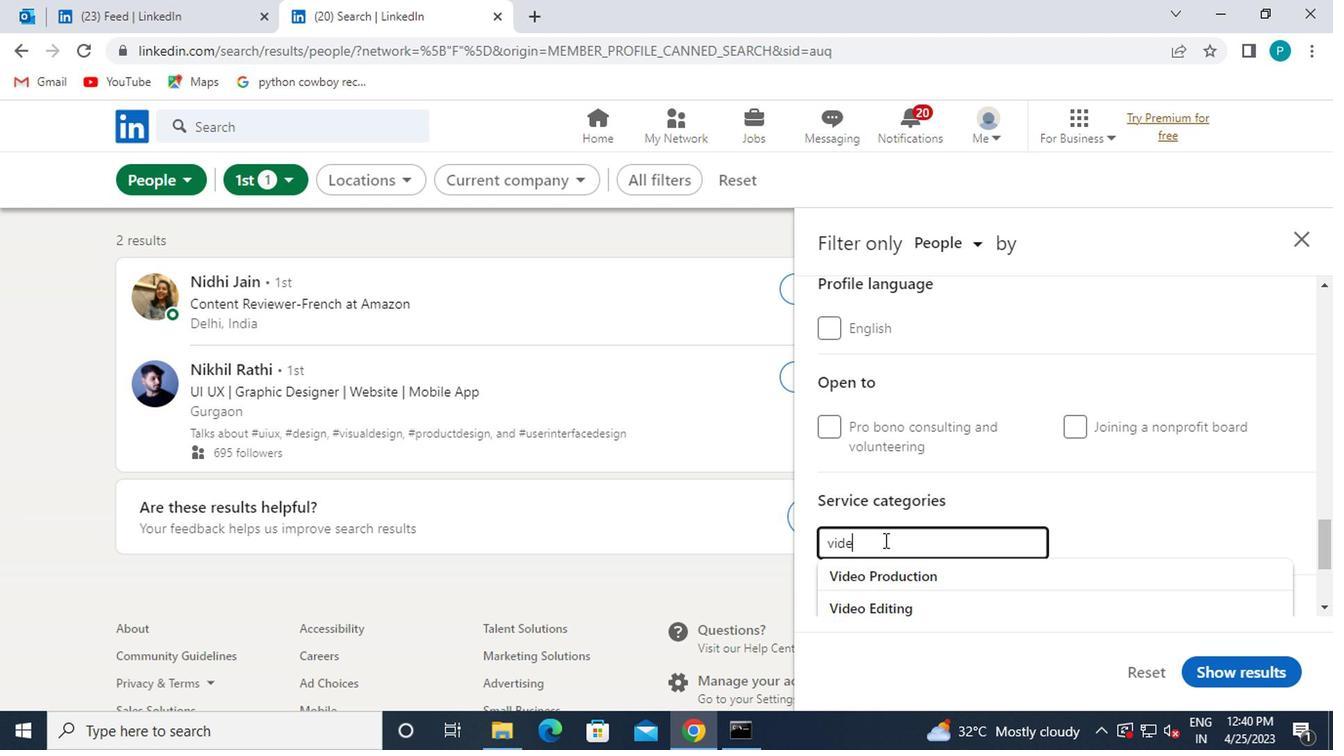 
Action: Mouse moved to (887, 585)
Screenshot: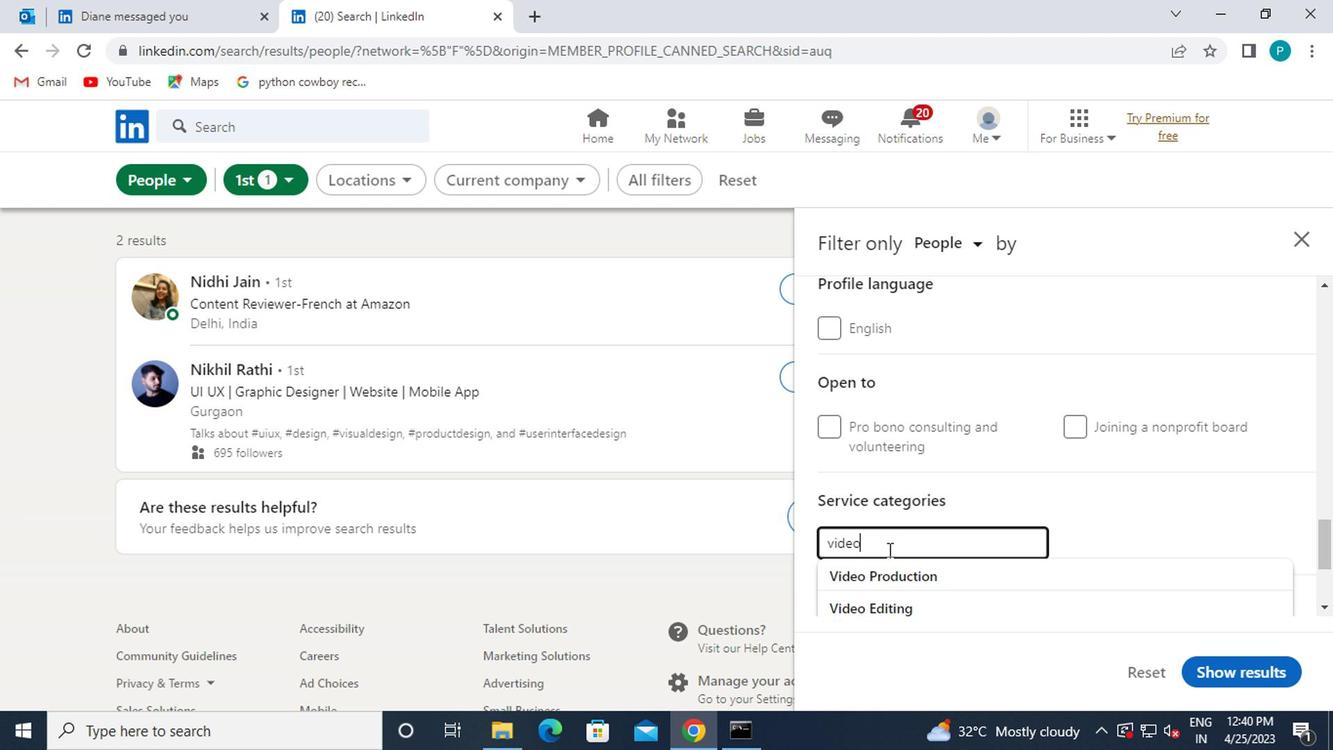 
Action: Mouse pressed left at (887, 585)
Screenshot: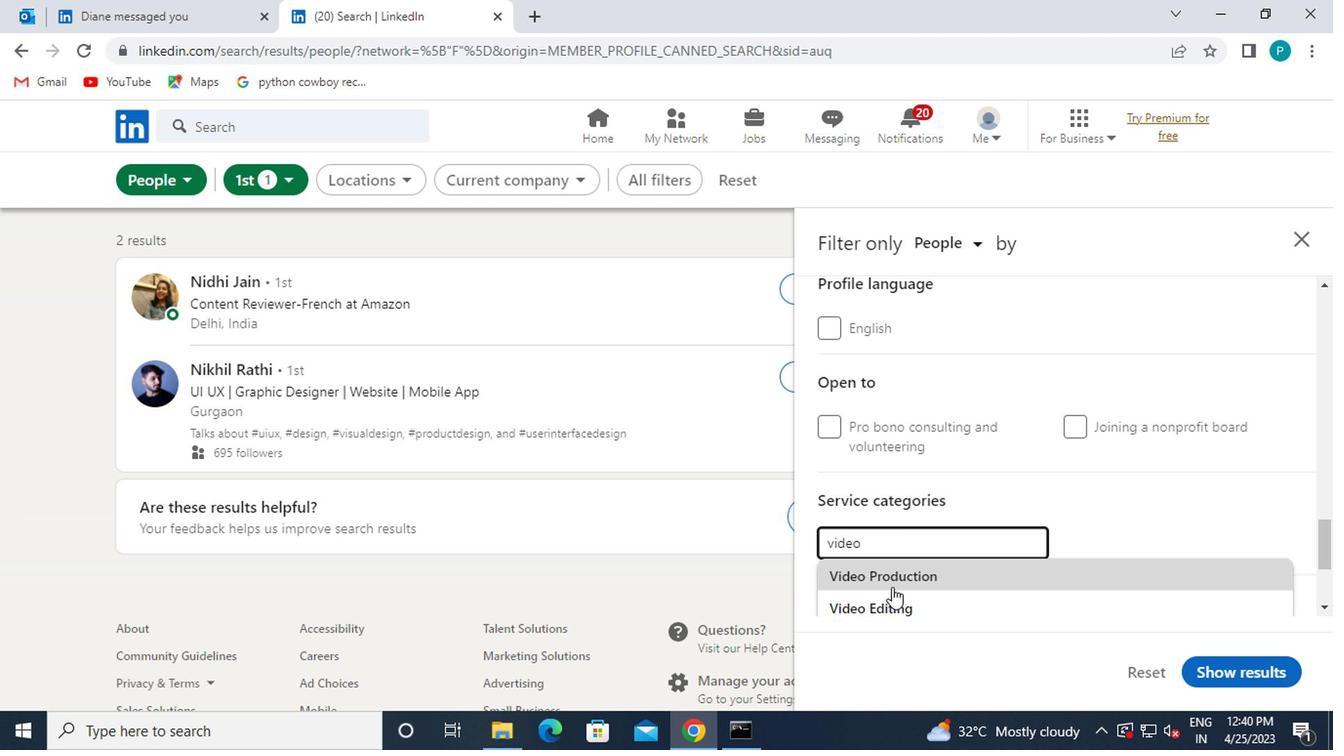 
Action: Mouse scrolled (887, 584) with delta (0, 0)
Screenshot: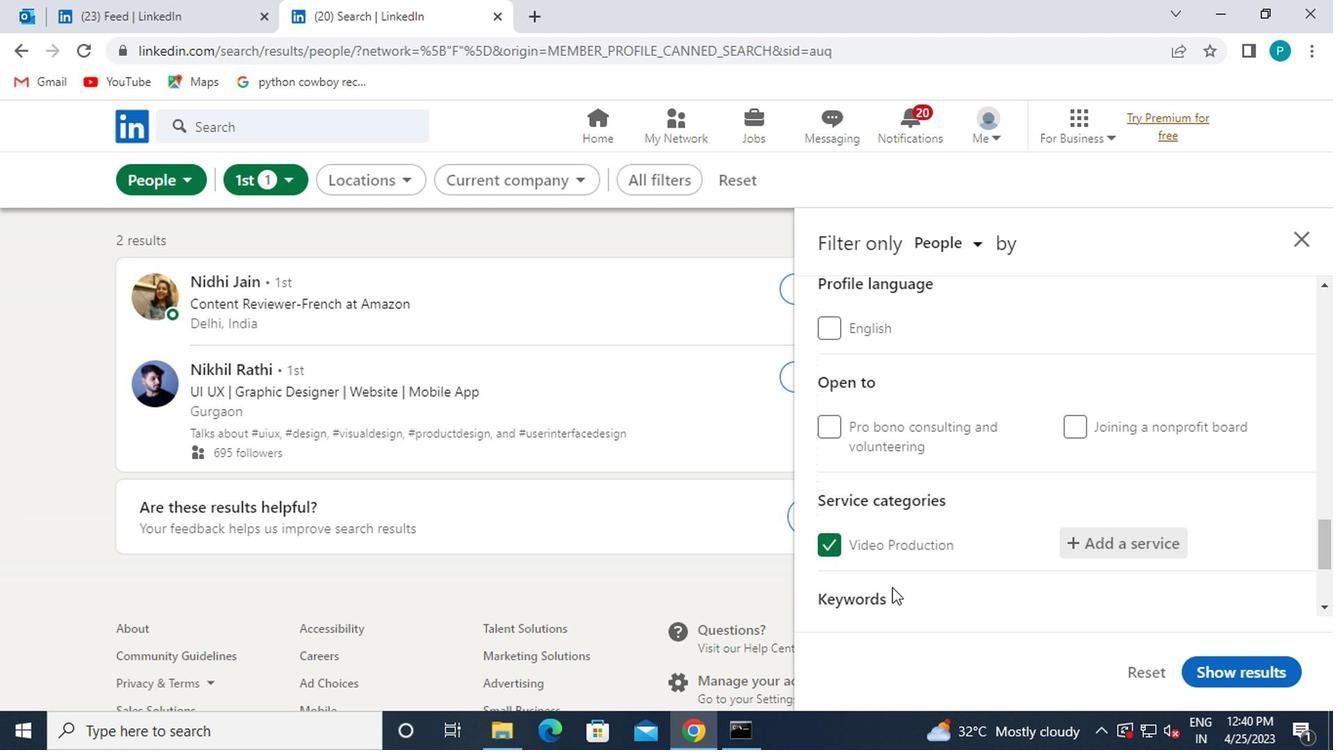 
Action: Mouse scrolled (887, 584) with delta (0, 0)
Screenshot: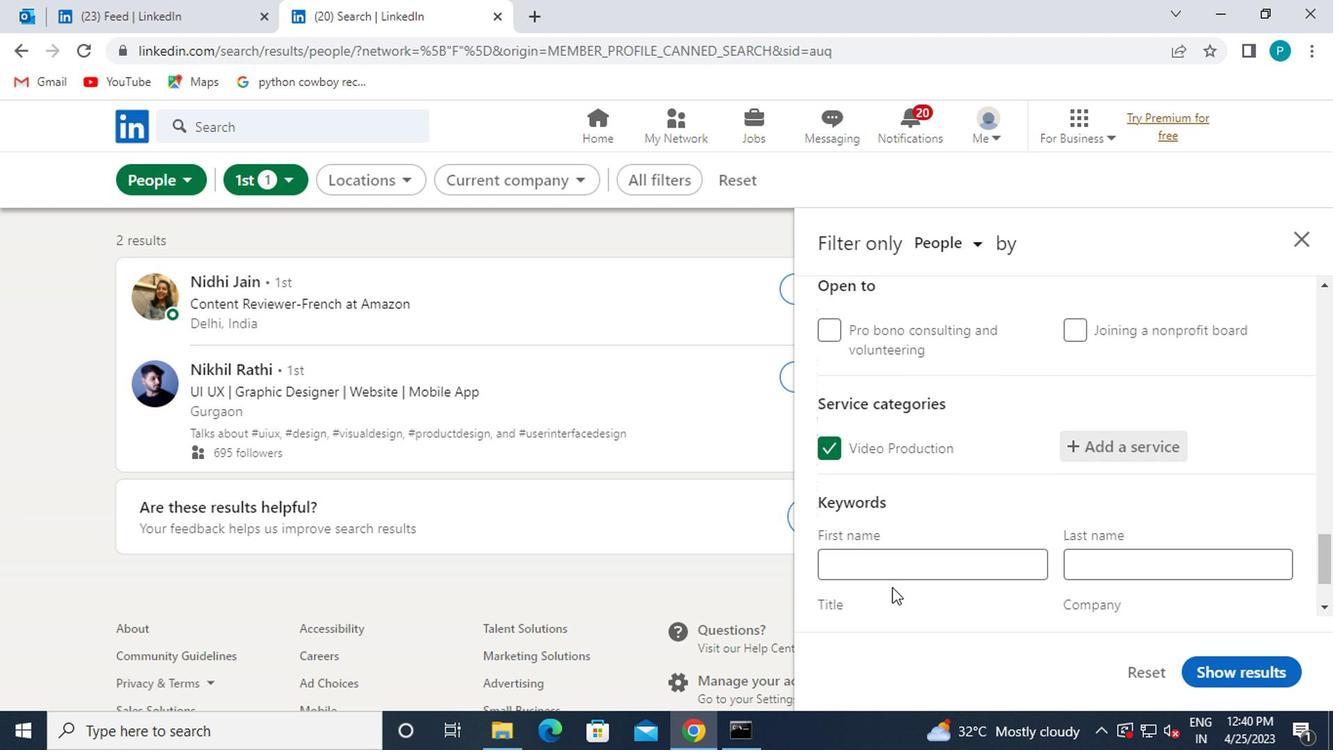 
Action: Mouse moved to (860, 527)
Screenshot: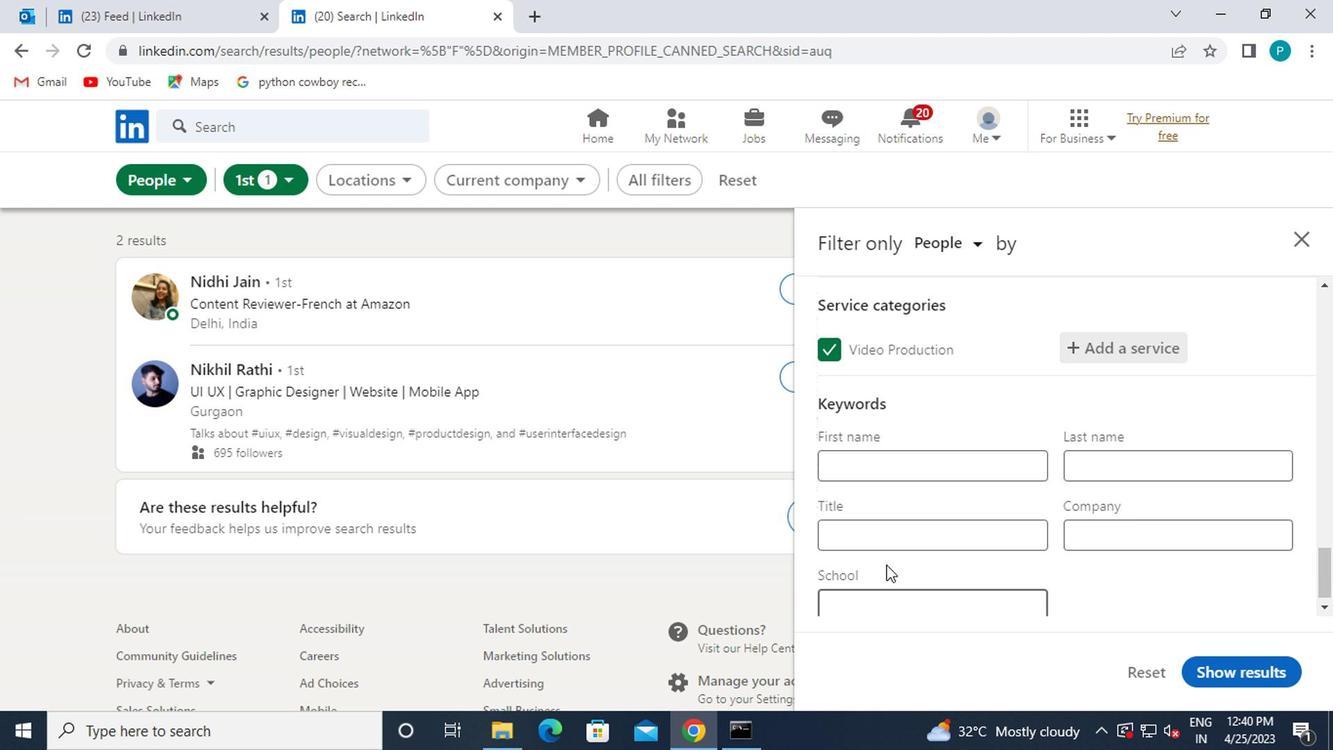 
Action: Mouse pressed left at (860, 527)
Screenshot: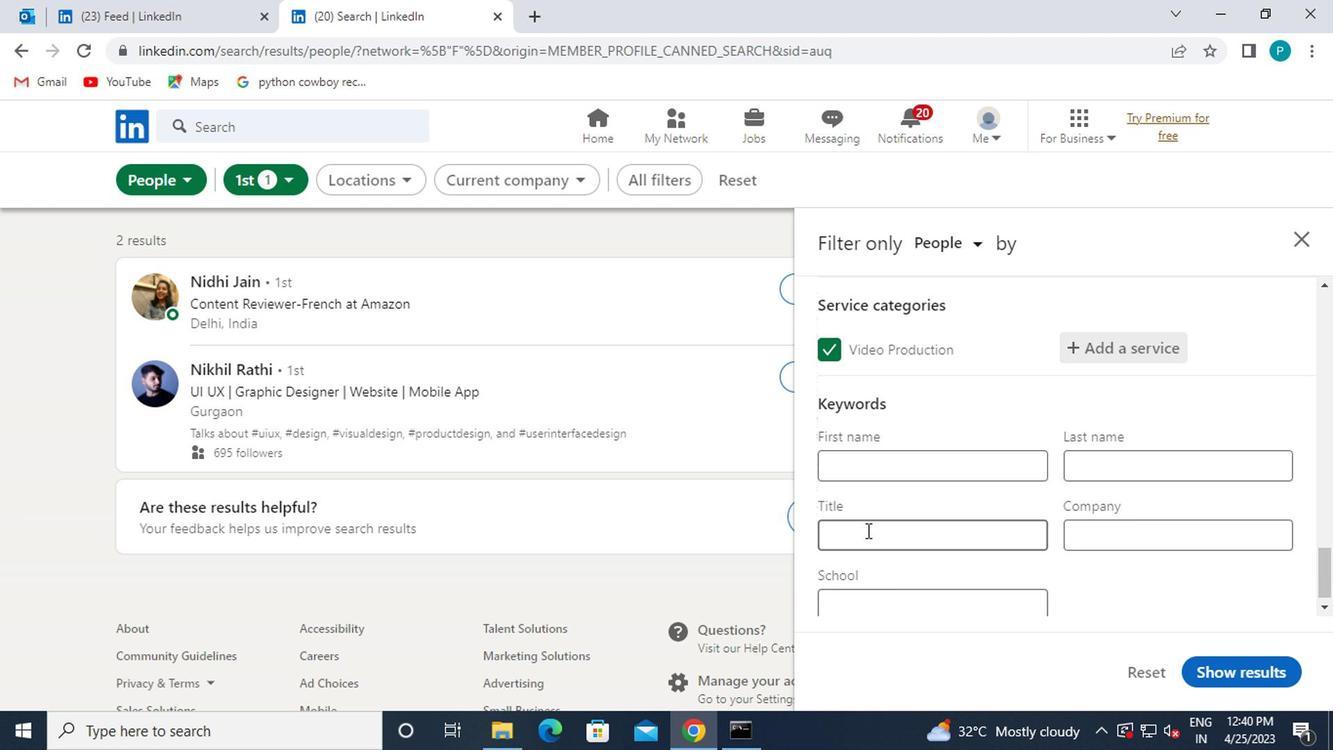 
Action: Mouse moved to (857, 527)
Screenshot: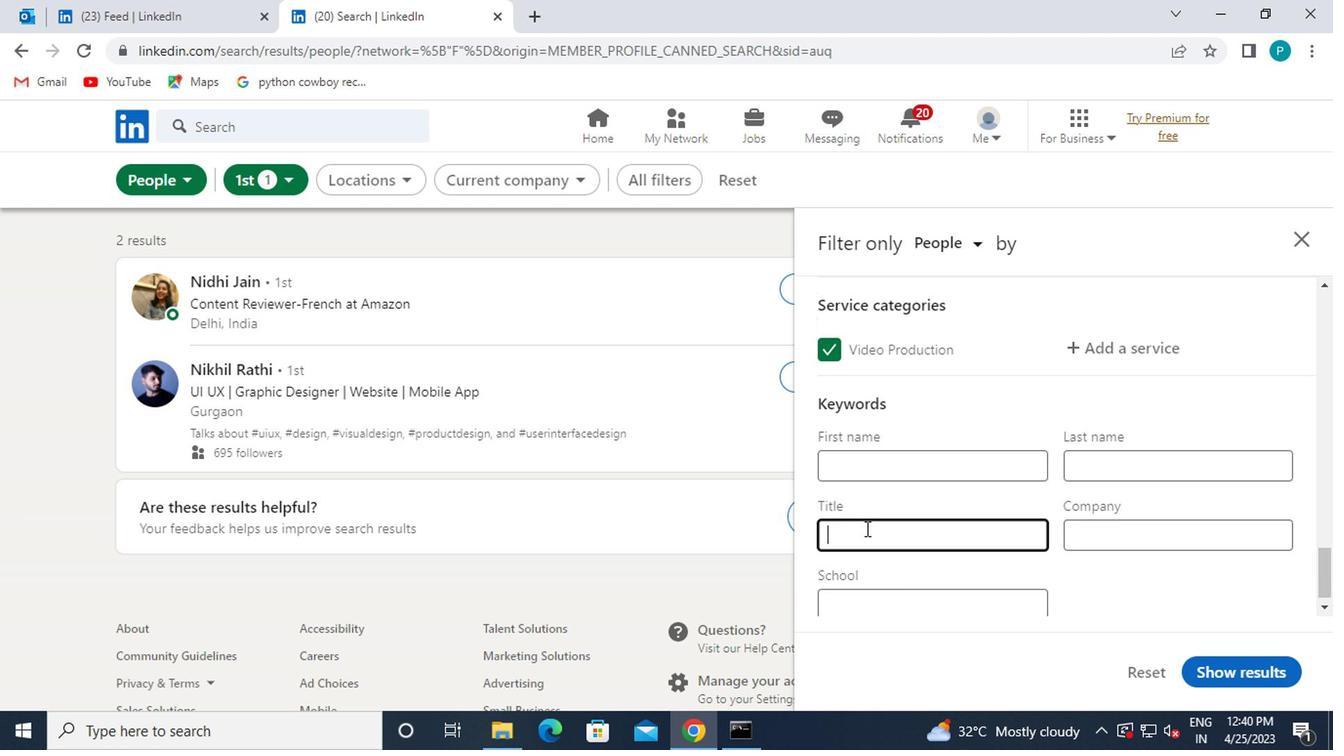 
Action: Key pressed <Key.caps_lock>A<Key.caps_lock>NIMAL<Key.space><Key.caps_lock>S<Key.caps_lock>HELTER<Key.space><Key.caps_lock>W<Key.caps_lock>ORKER
Screenshot: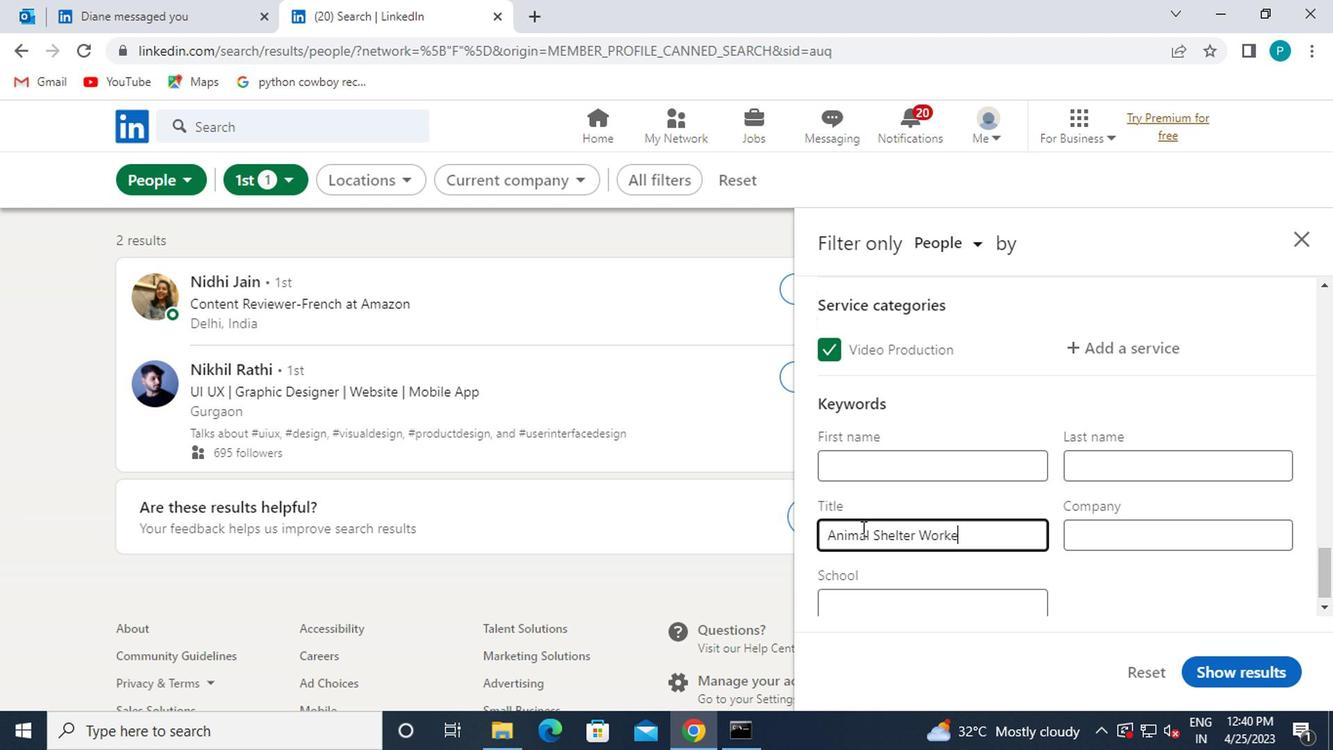 
Action: Mouse moved to (1225, 668)
Screenshot: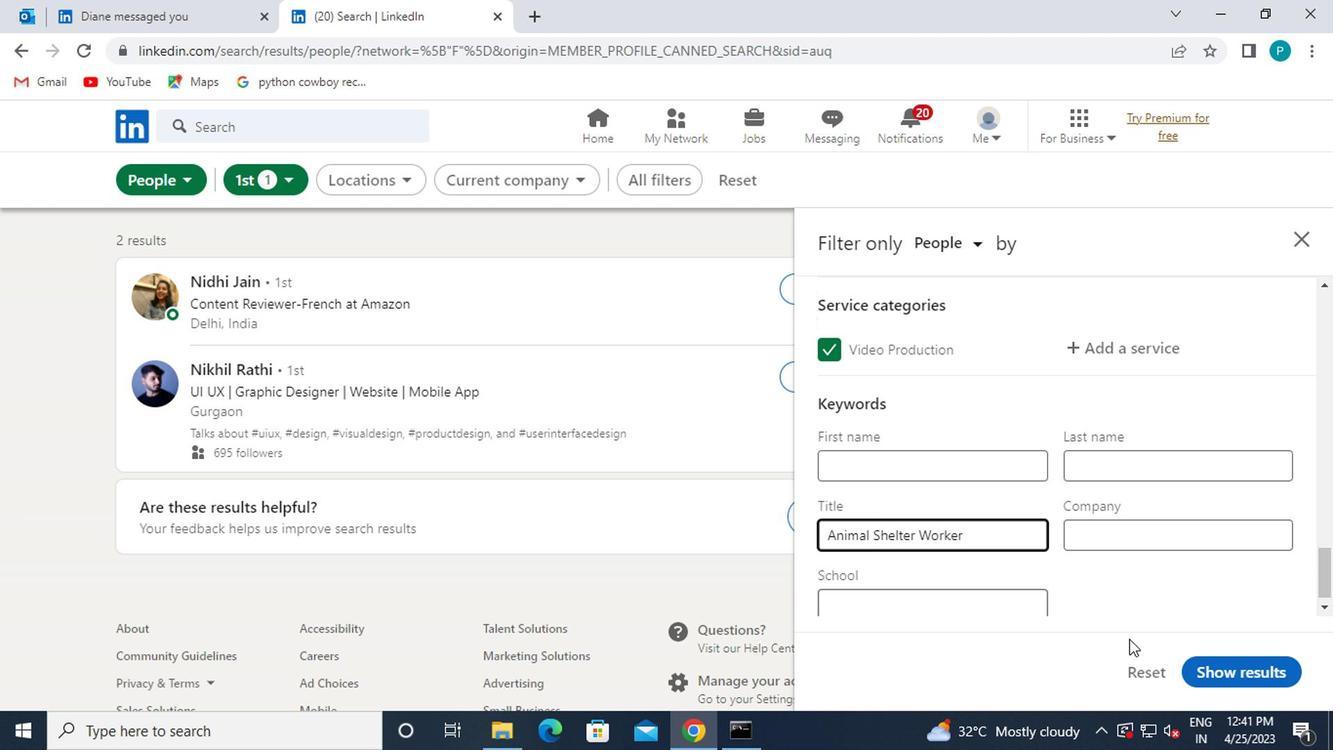 
Action: Mouse pressed left at (1225, 668)
Screenshot: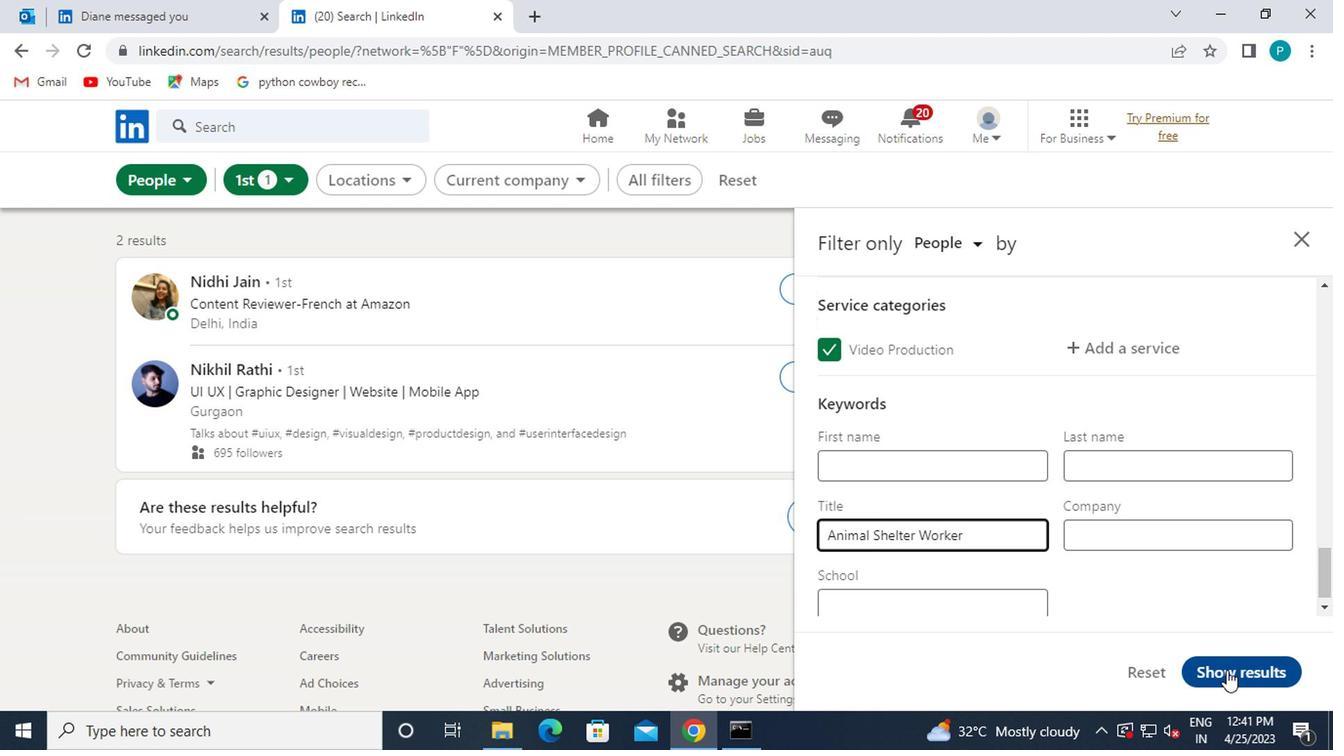 
Action: Mouse moved to (1226, 668)
Screenshot: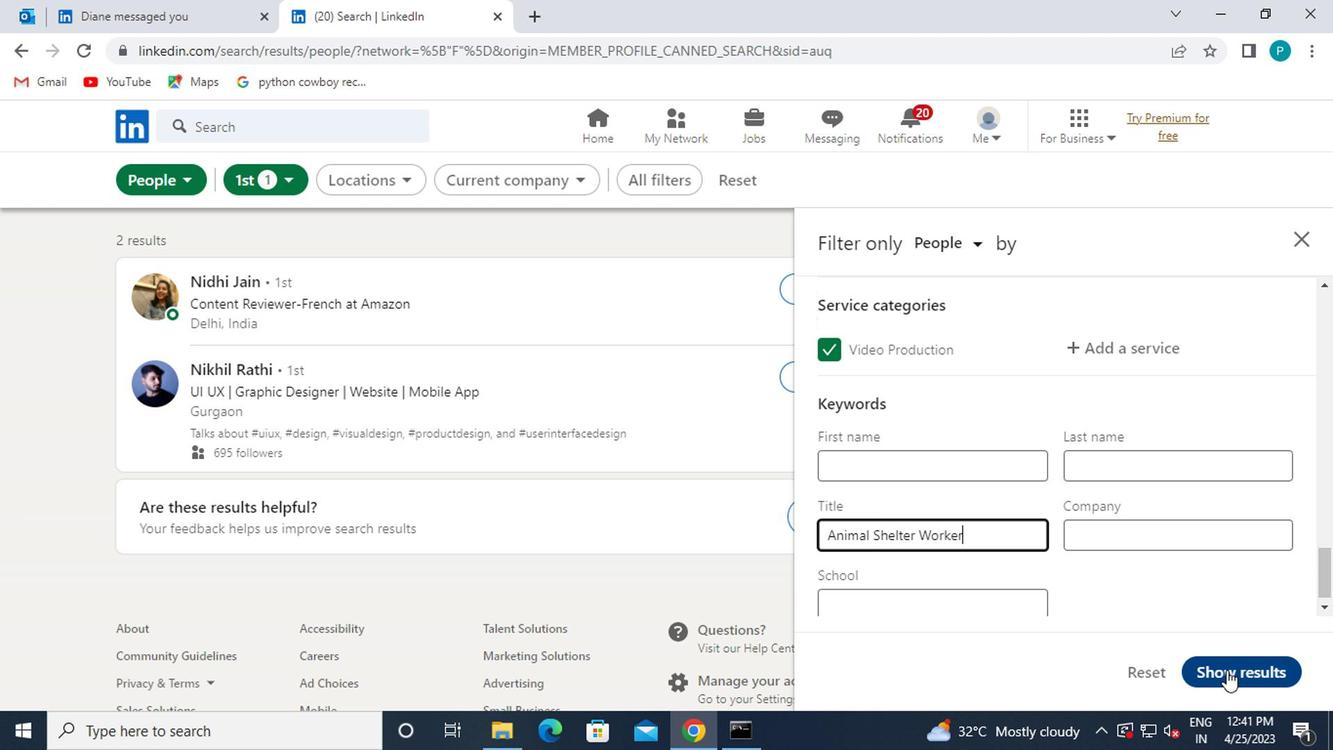 
